 Task: Reply All to email with the signature Donald Hall with the subject Performance review from softage.1@softage.net with the message I need your input on the best approach to resolving a project issue., select last sentence, change the font color from current to maroon and background color to red Send the email
Action: Mouse moved to (948, 98)
Screenshot: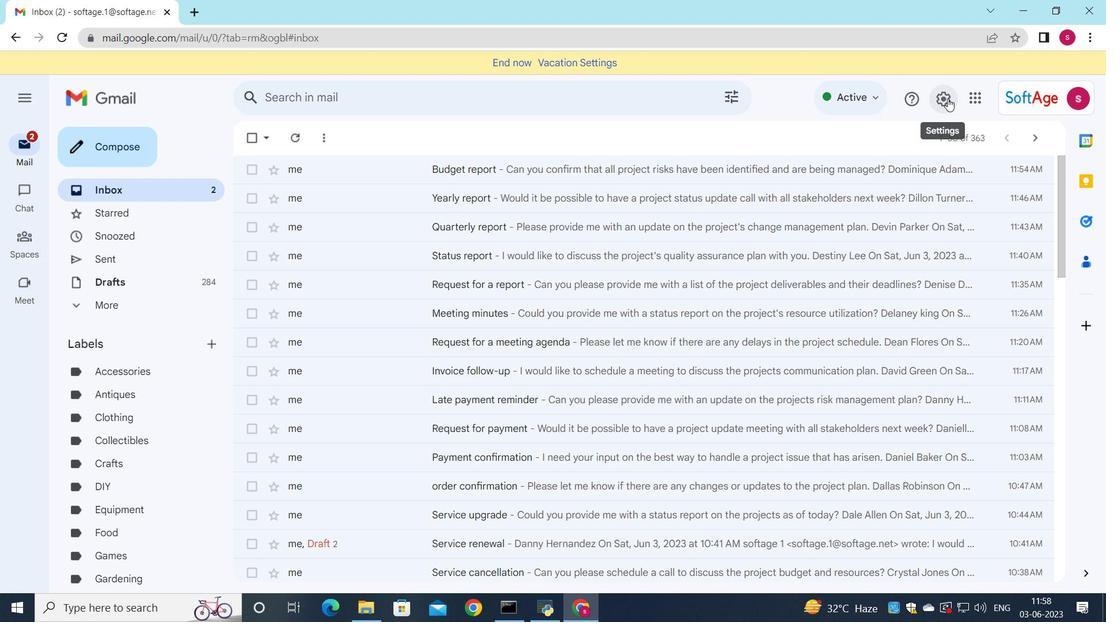 
Action: Mouse pressed left at (948, 98)
Screenshot: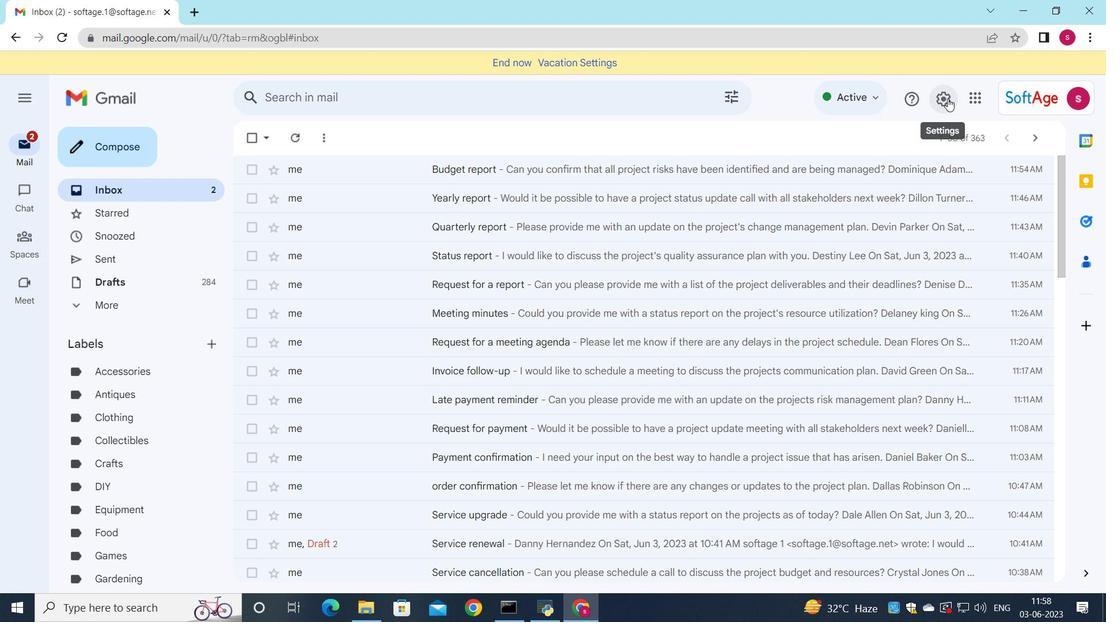 
Action: Mouse moved to (946, 172)
Screenshot: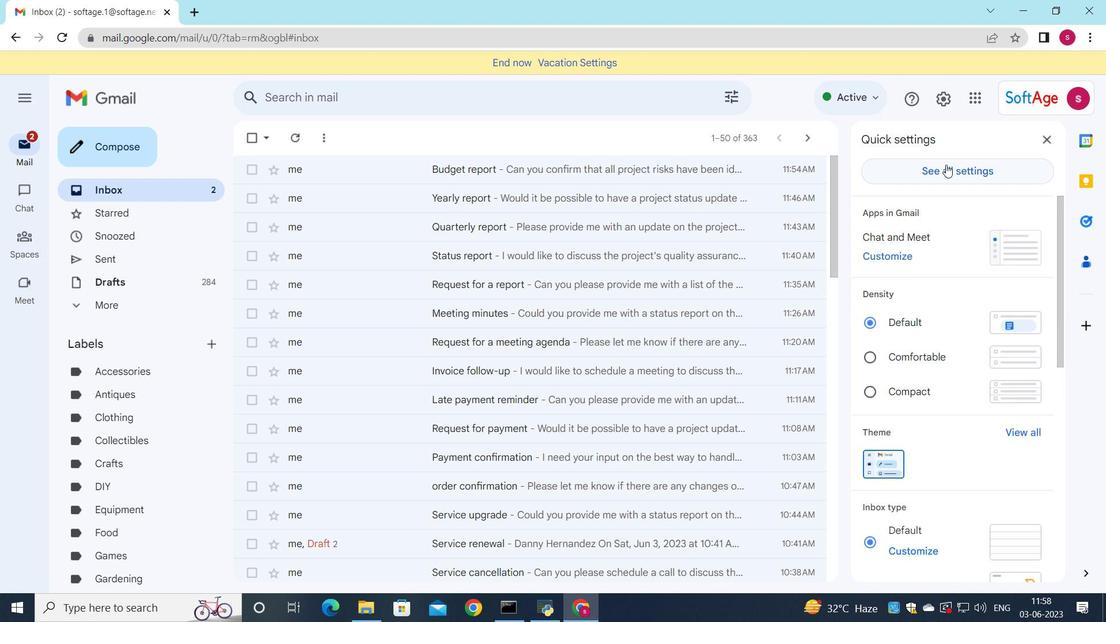 
Action: Mouse pressed left at (946, 172)
Screenshot: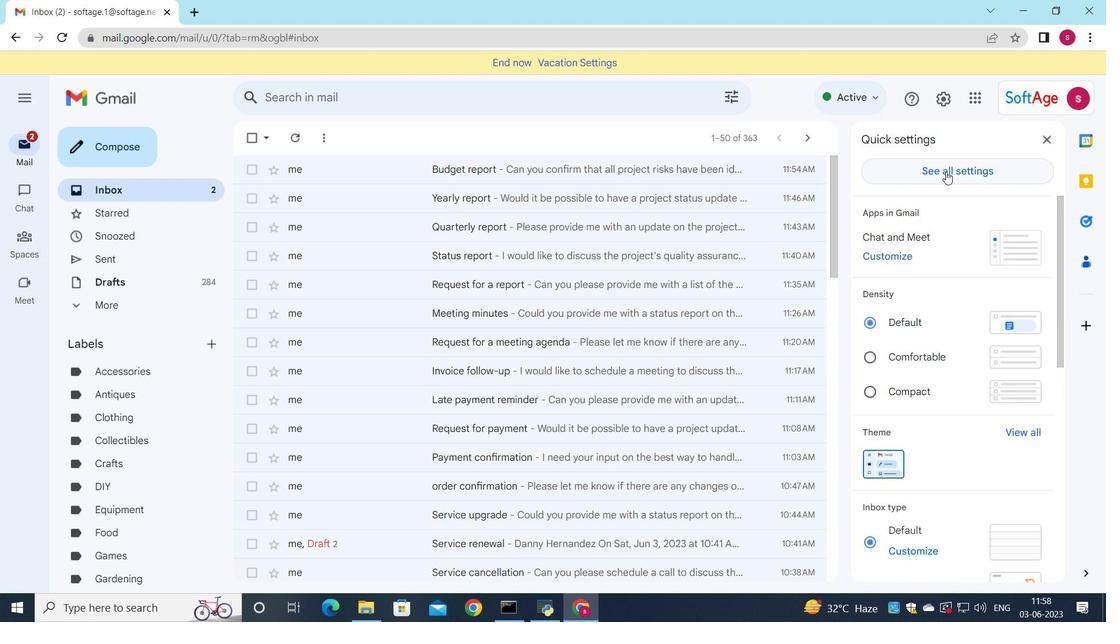 
Action: Mouse moved to (652, 319)
Screenshot: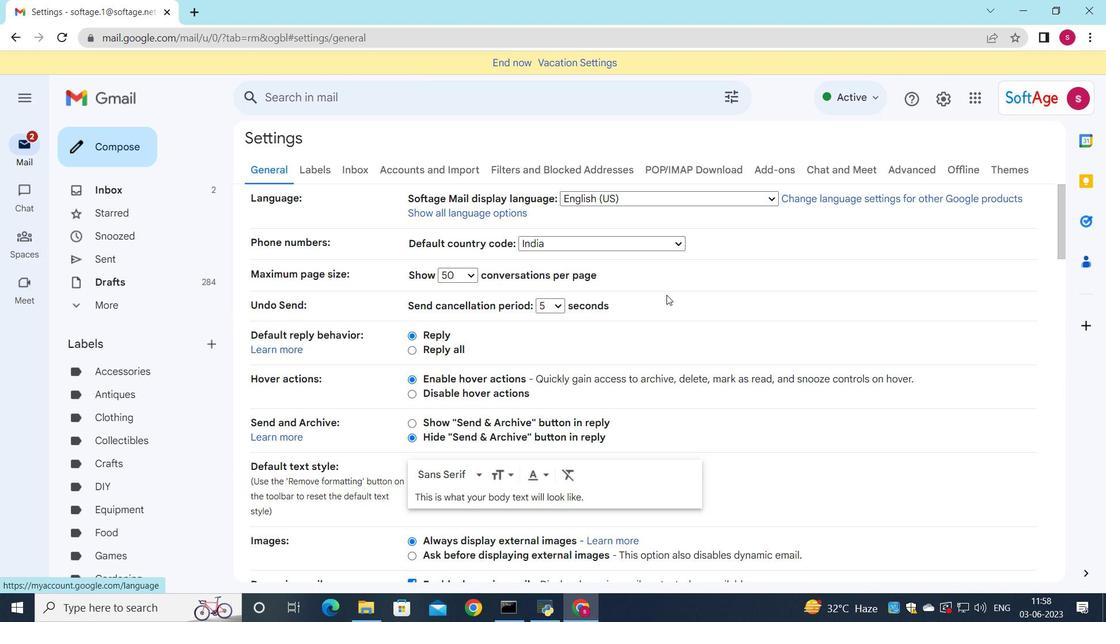 
Action: Mouse scrolled (652, 319) with delta (0, 0)
Screenshot: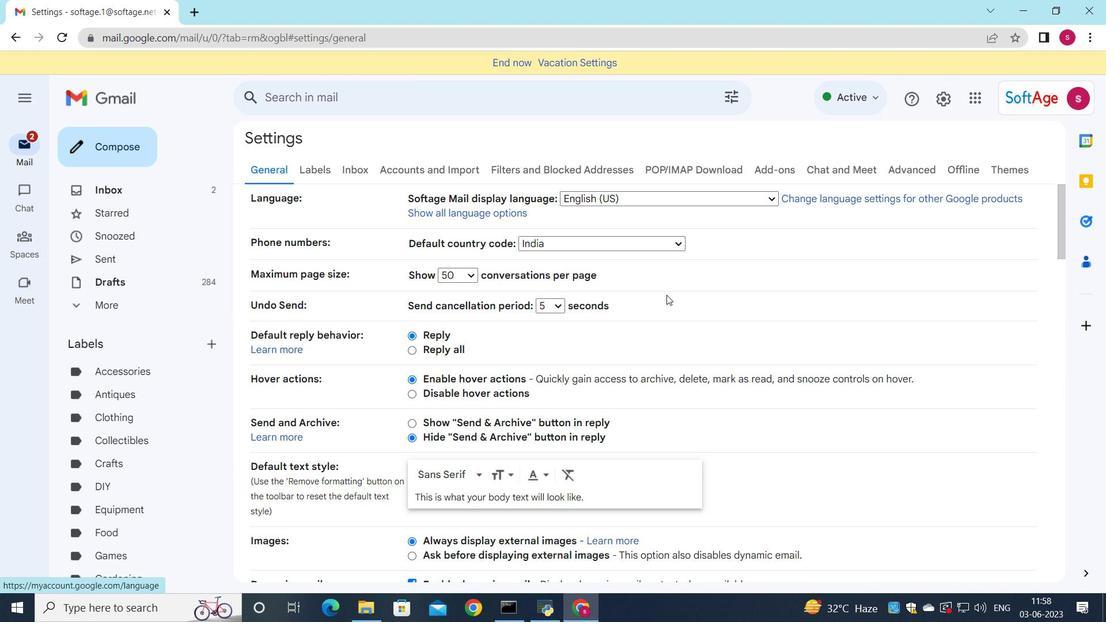 
Action: Mouse moved to (652, 322)
Screenshot: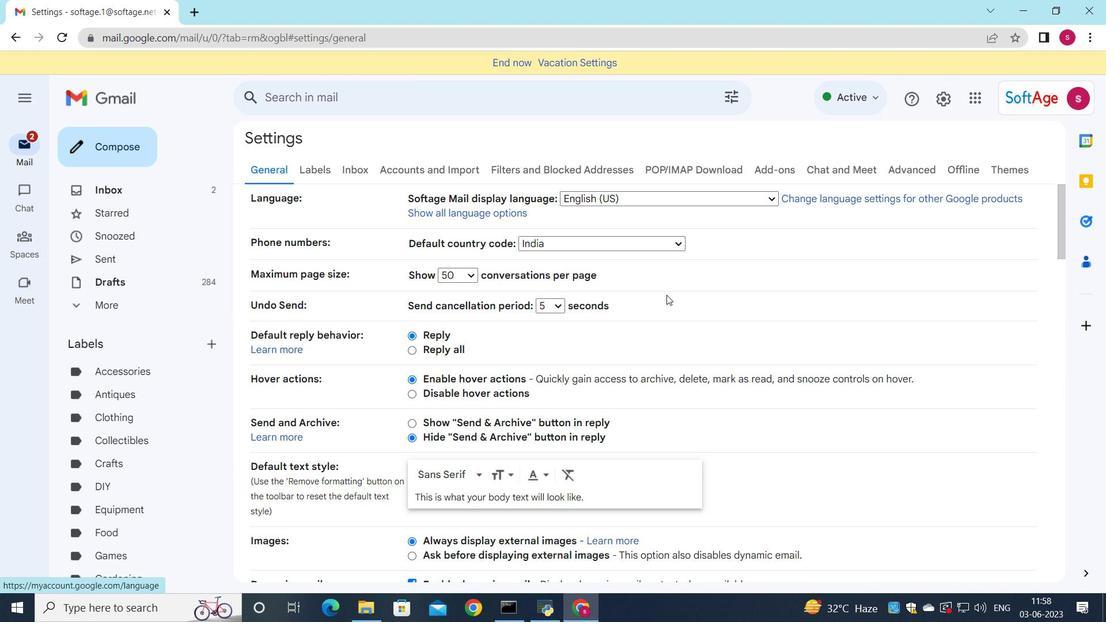 
Action: Mouse scrolled (652, 321) with delta (0, 0)
Screenshot: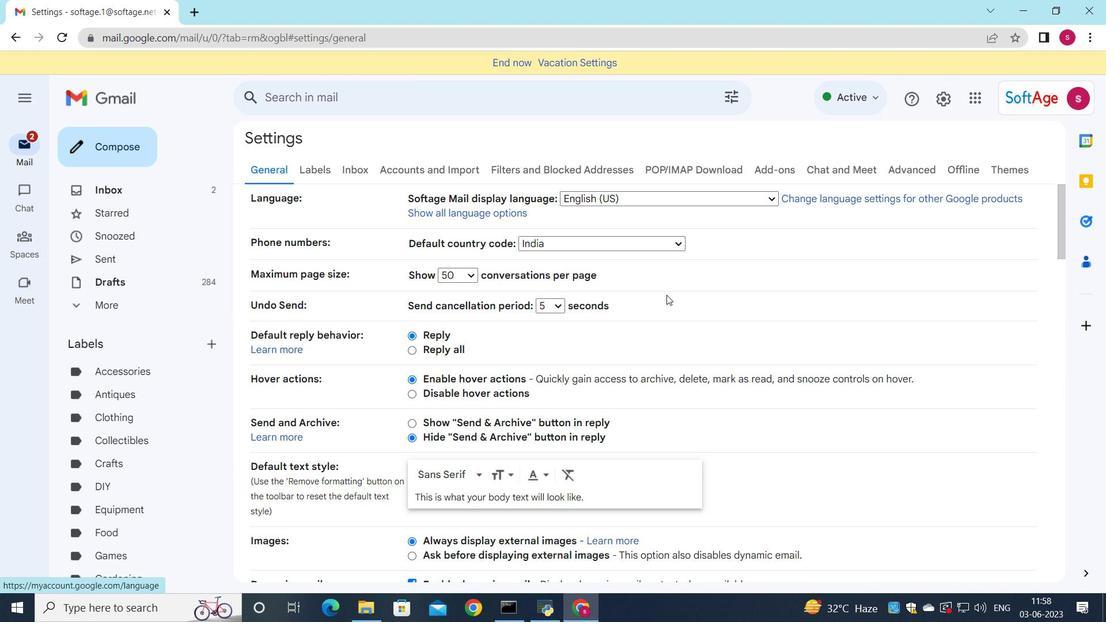
Action: Mouse scrolled (652, 321) with delta (0, 0)
Screenshot: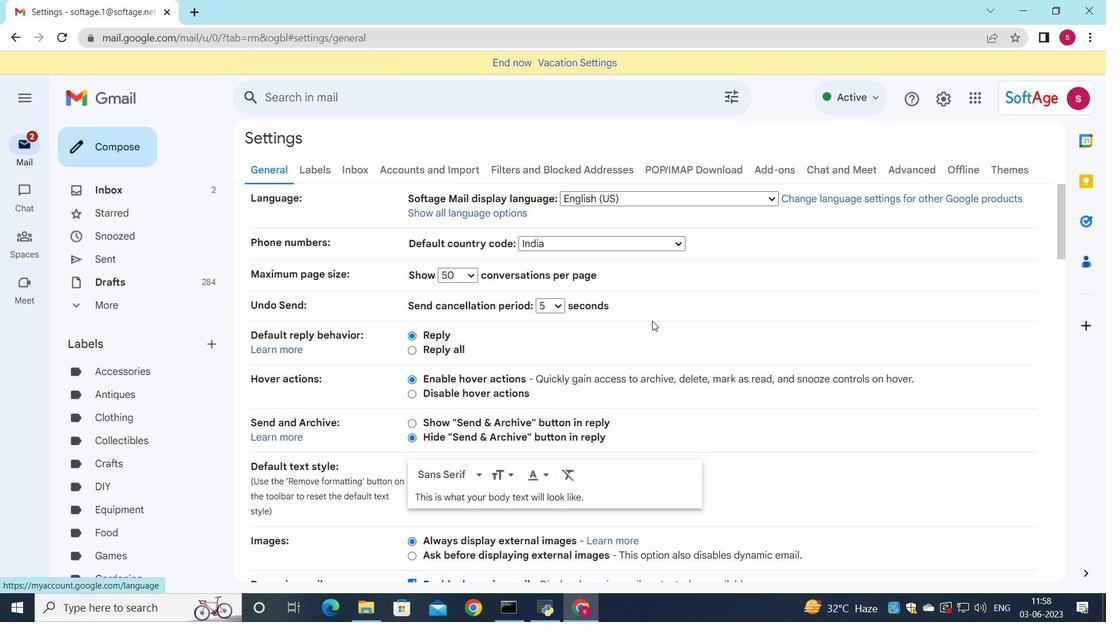 
Action: Mouse scrolled (652, 321) with delta (0, 0)
Screenshot: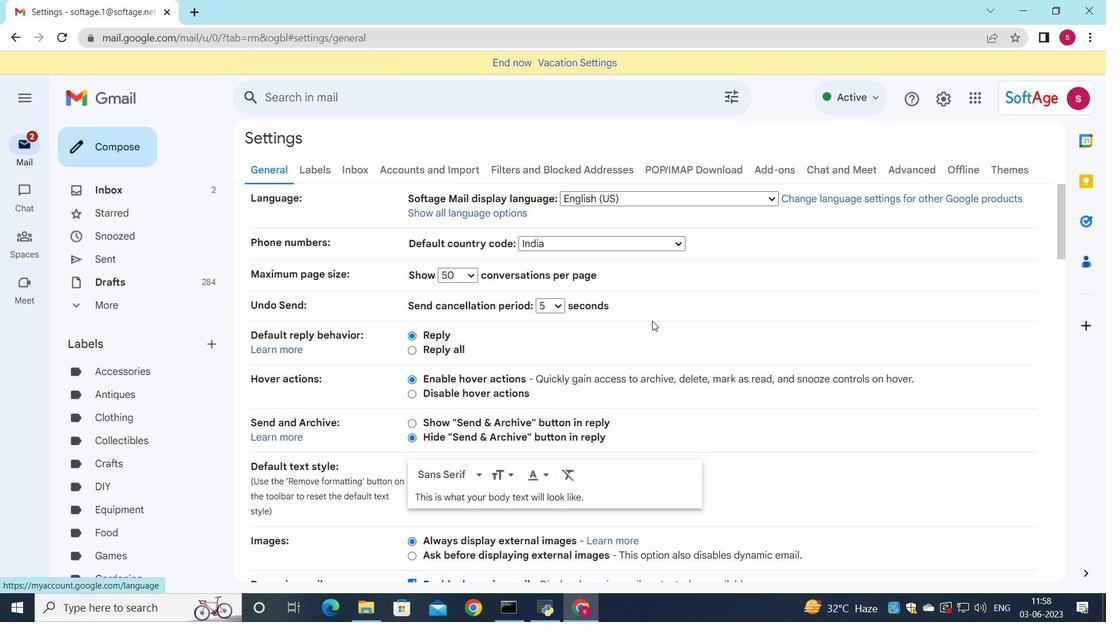 
Action: Mouse moved to (632, 296)
Screenshot: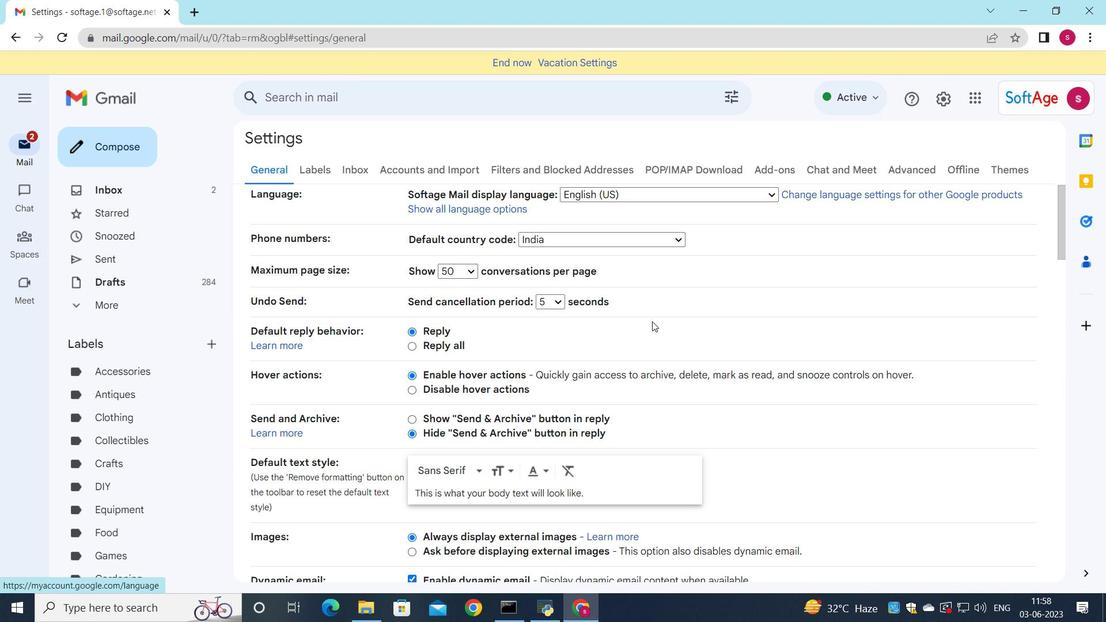 
Action: Mouse scrolled (632, 296) with delta (0, 0)
Screenshot: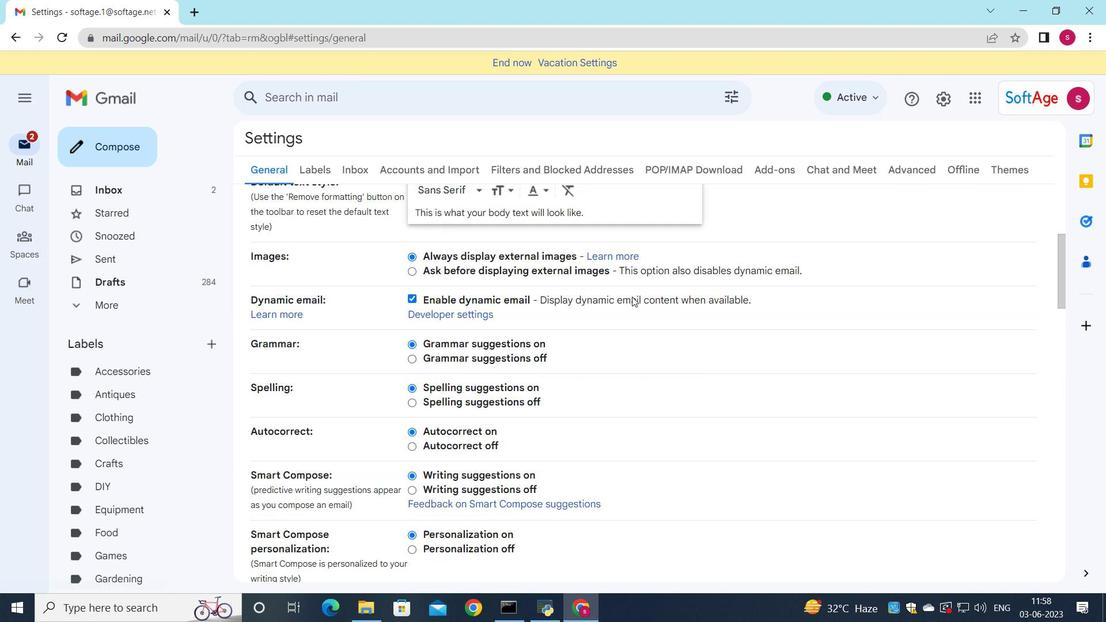 
Action: Mouse scrolled (632, 296) with delta (0, 0)
Screenshot: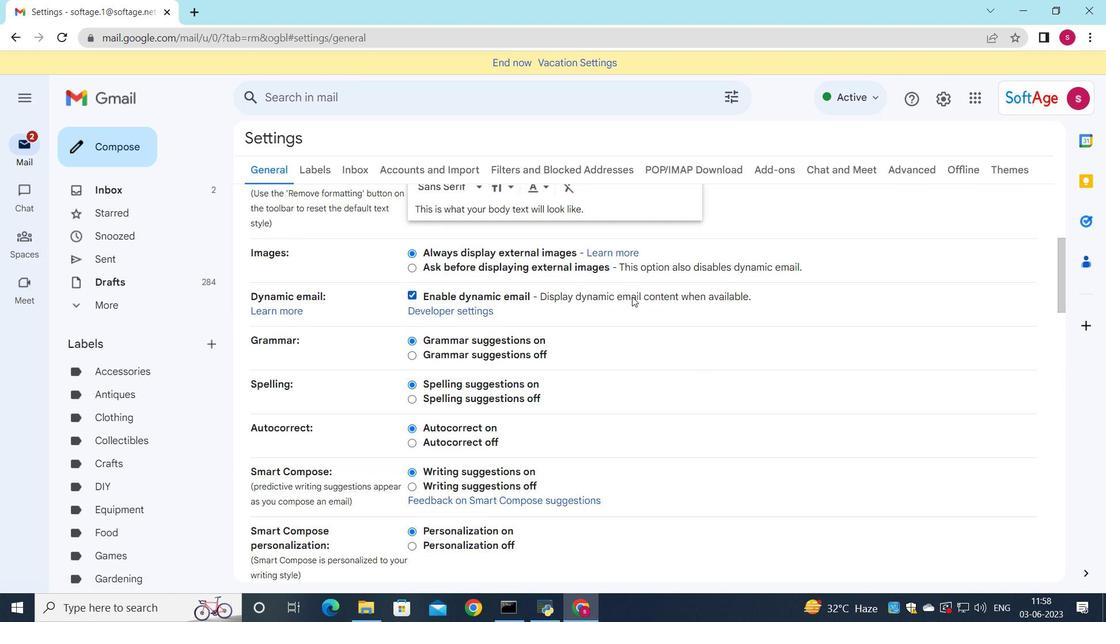 
Action: Mouse scrolled (632, 296) with delta (0, 0)
Screenshot: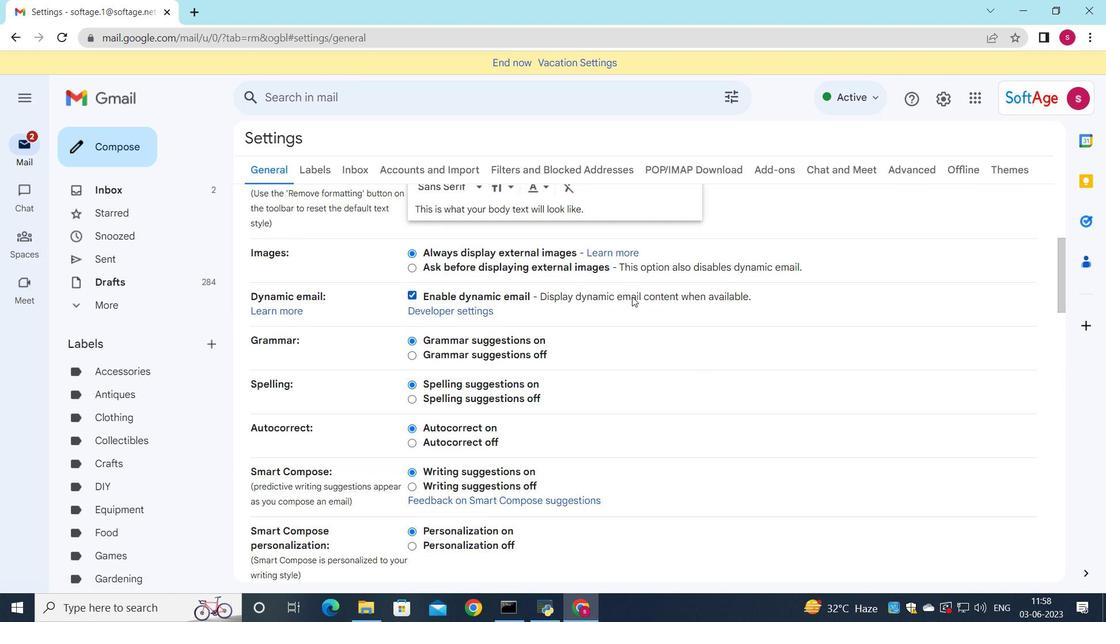 
Action: Mouse scrolled (632, 296) with delta (0, 0)
Screenshot: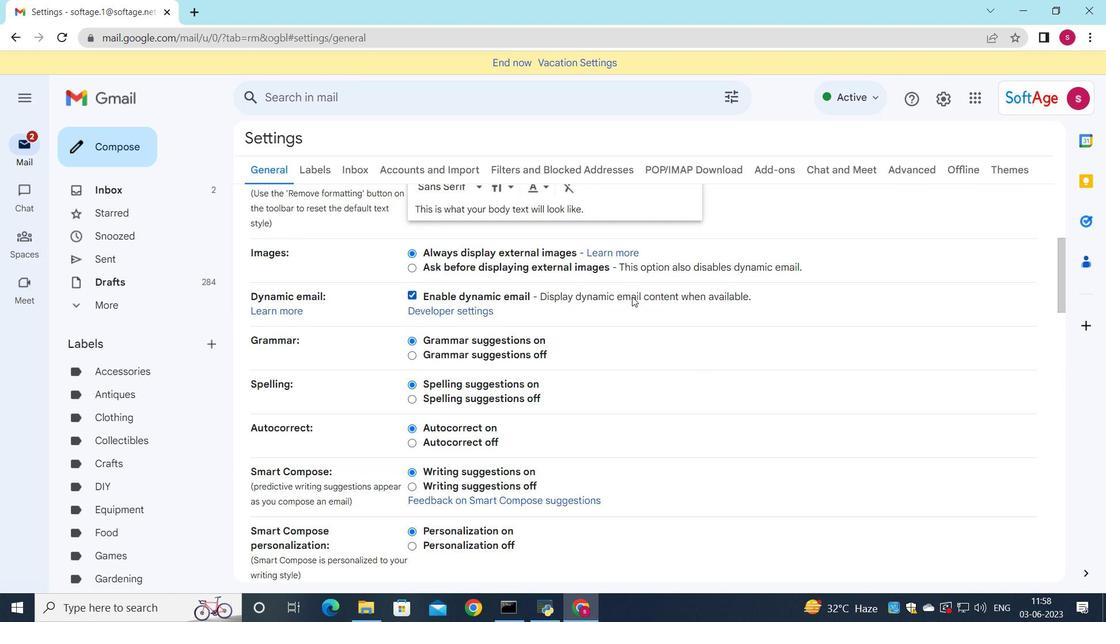 
Action: Mouse scrolled (632, 296) with delta (0, 0)
Screenshot: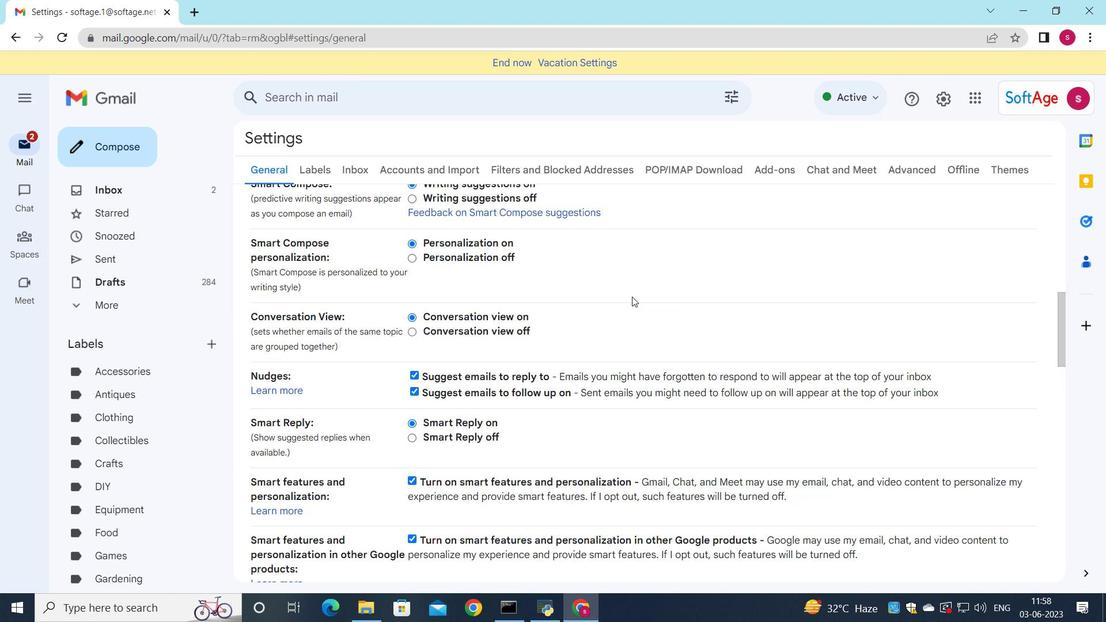 
Action: Mouse scrolled (632, 296) with delta (0, 0)
Screenshot: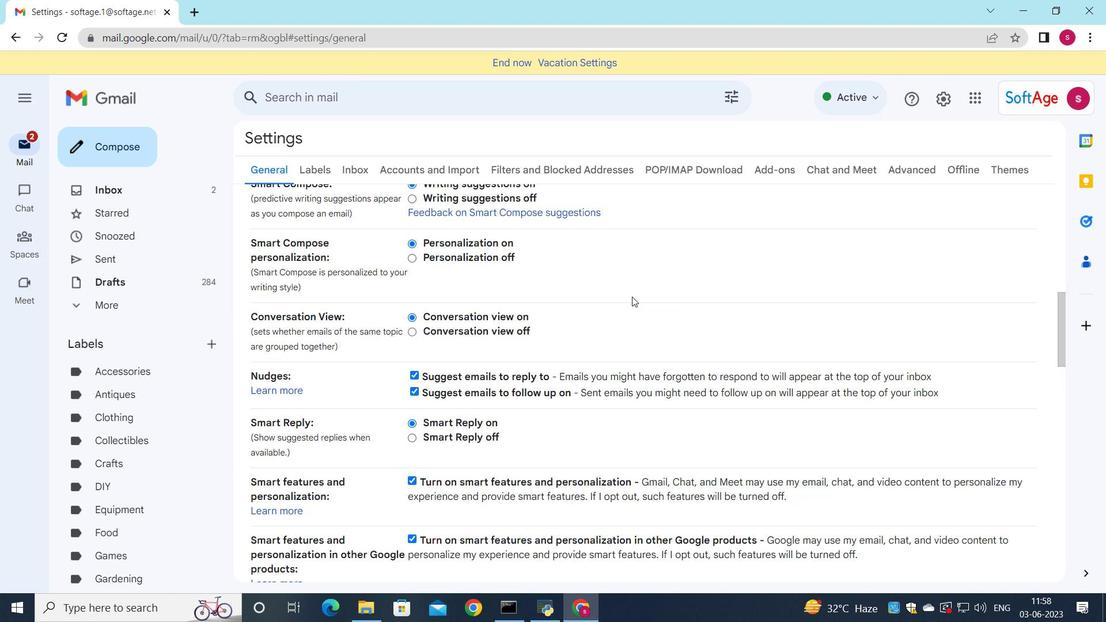 
Action: Mouse scrolled (632, 296) with delta (0, 0)
Screenshot: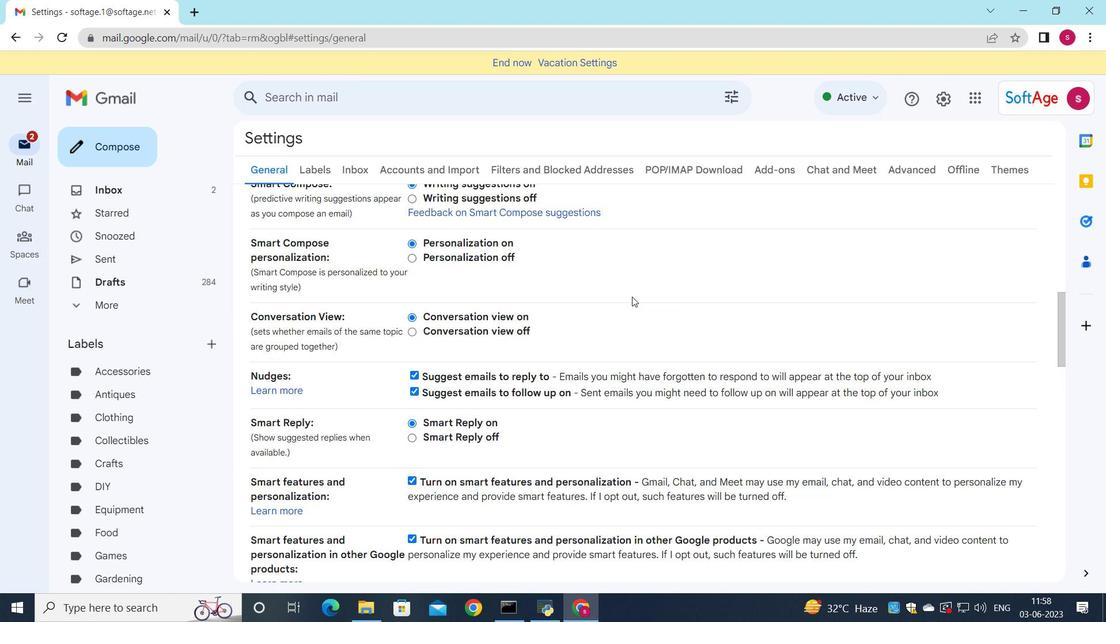 
Action: Mouse scrolled (632, 296) with delta (0, 0)
Screenshot: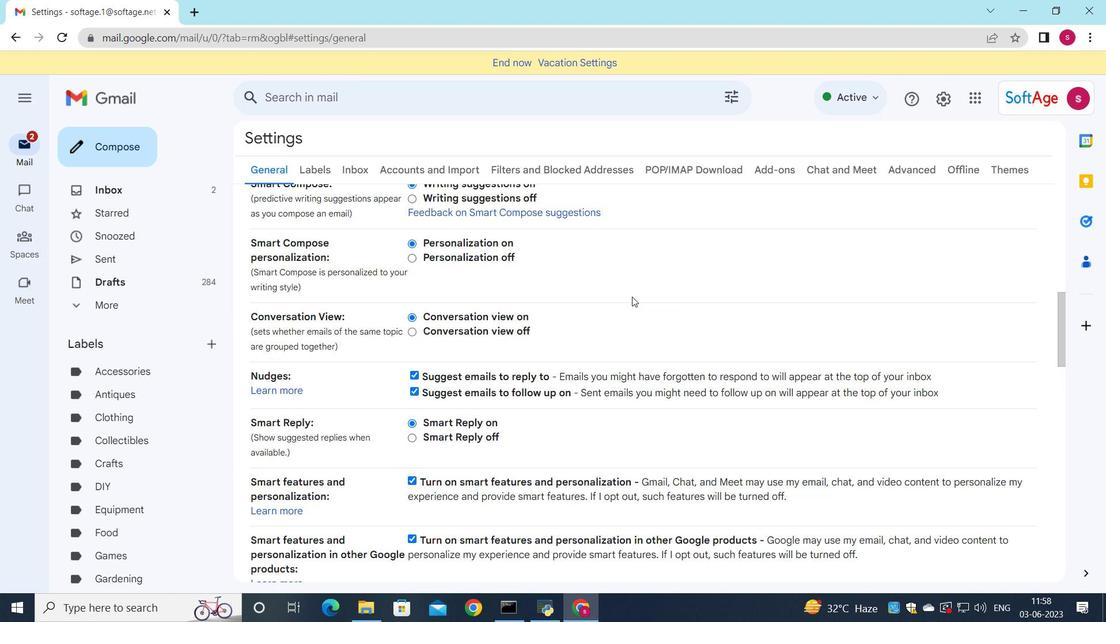 
Action: Mouse scrolled (632, 296) with delta (0, 0)
Screenshot: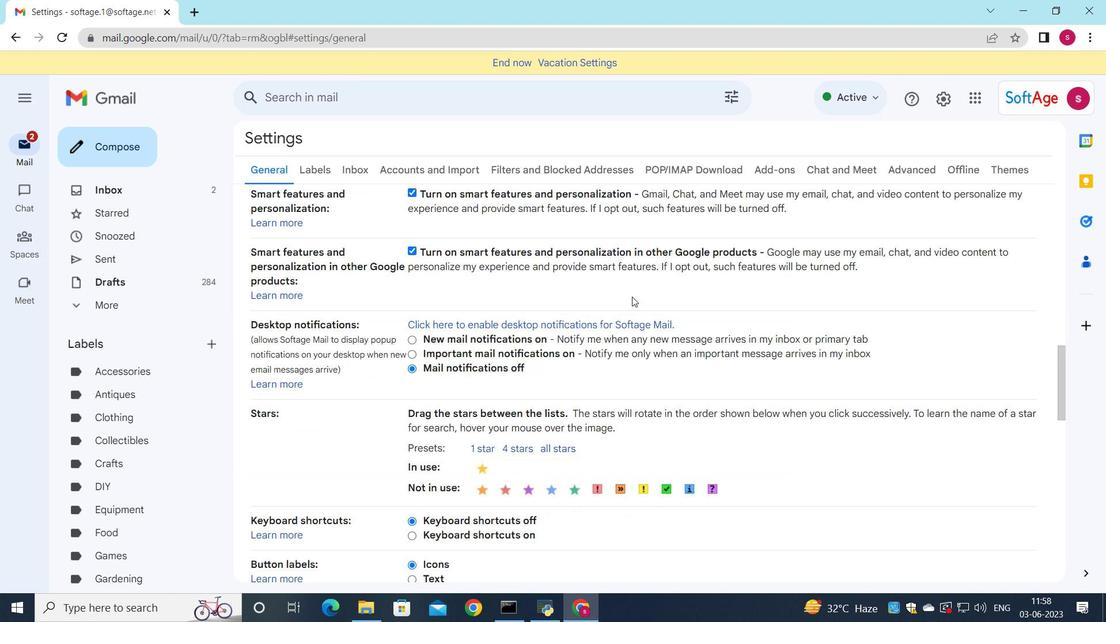 
Action: Mouse scrolled (632, 296) with delta (0, 0)
Screenshot: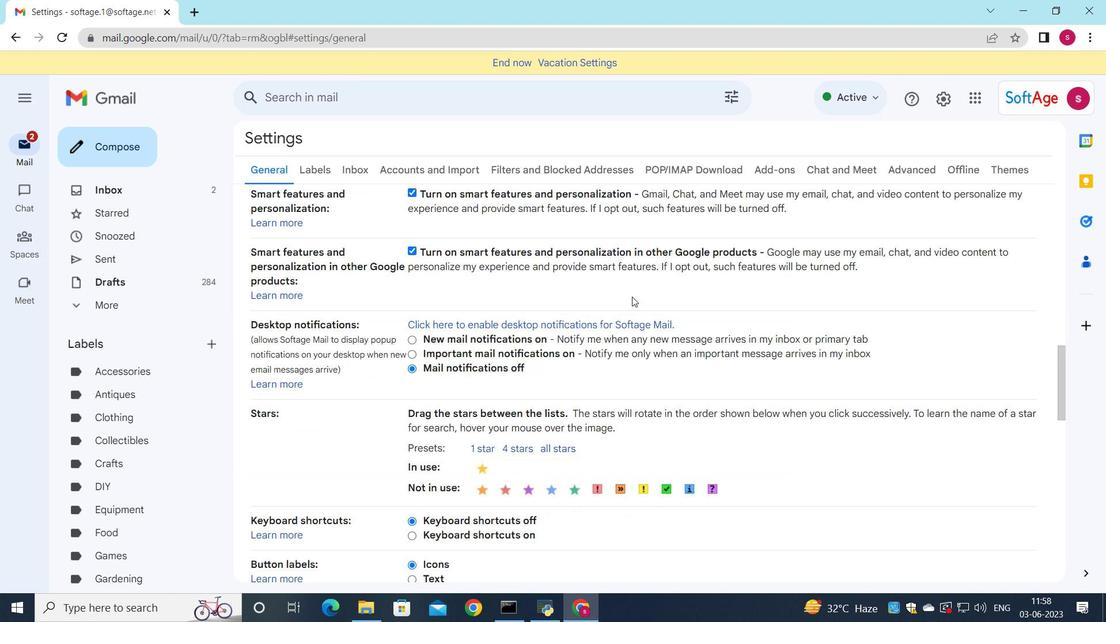 
Action: Mouse scrolled (632, 296) with delta (0, 0)
Screenshot: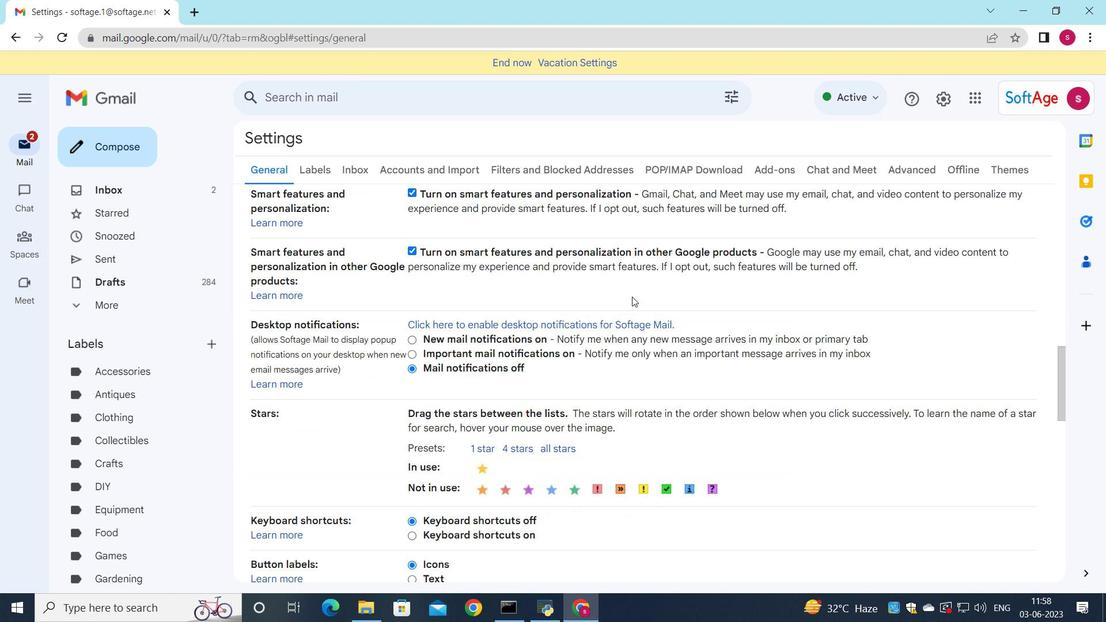 
Action: Mouse moved to (636, 330)
Screenshot: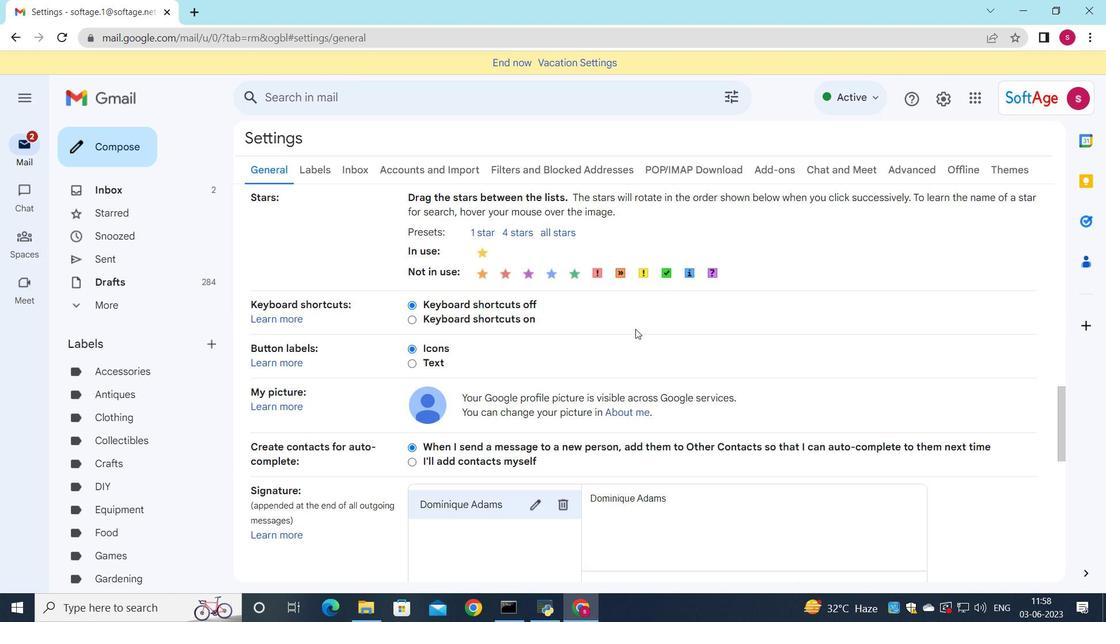 
Action: Mouse scrolled (636, 329) with delta (0, 0)
Screenshot: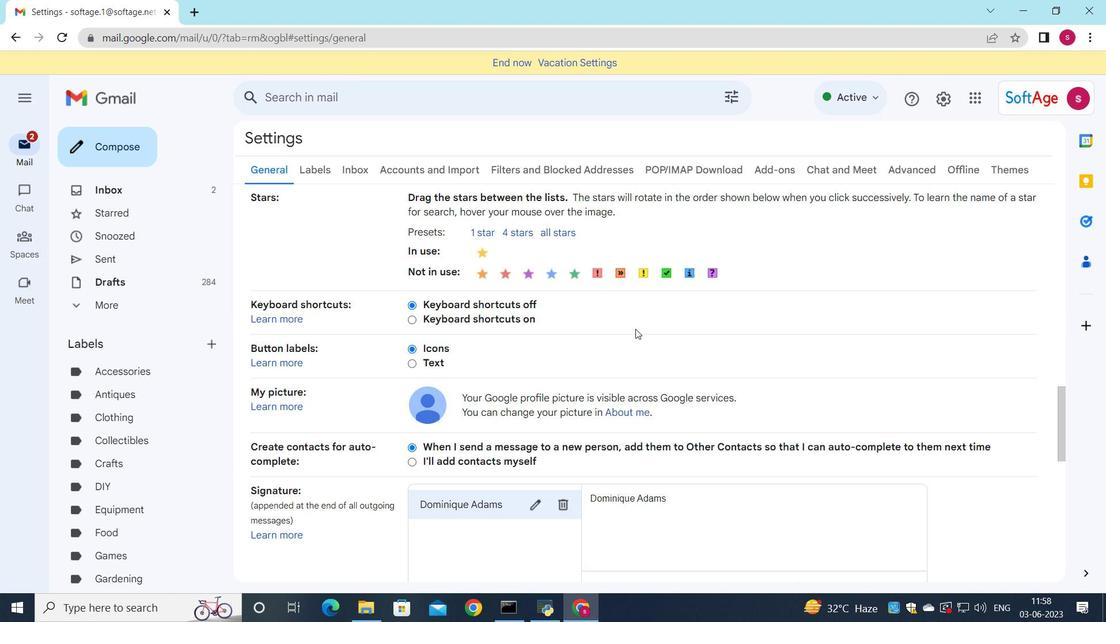 
Action: Mouse moved to (636, 330)
Screenshot: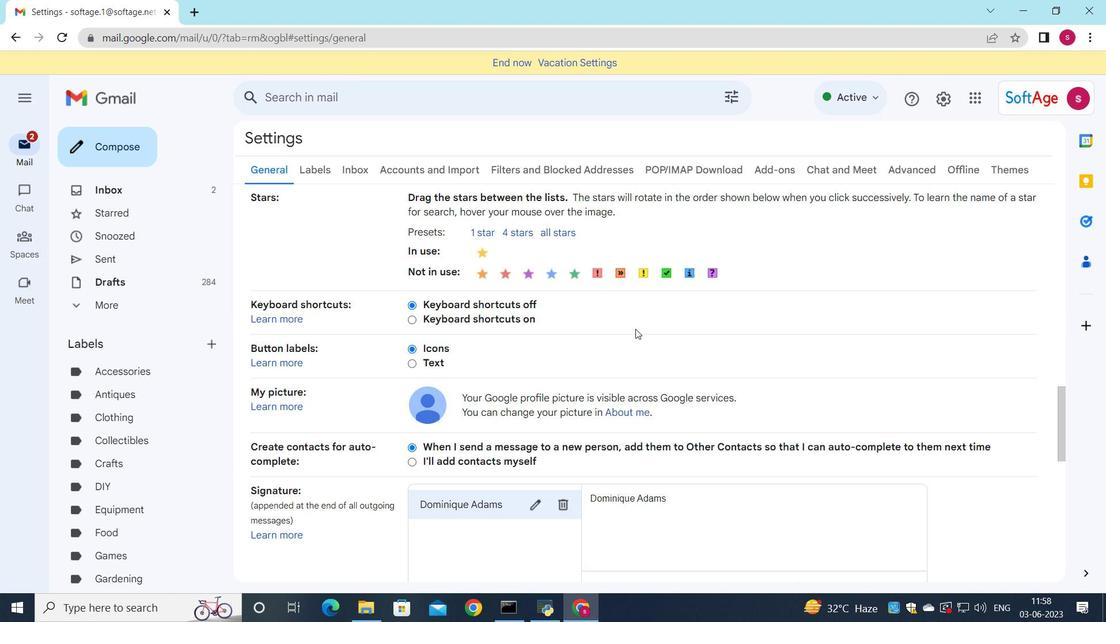 
Action: Mouse scrolled (636, 330) with delta (0, 0)
Screenshot: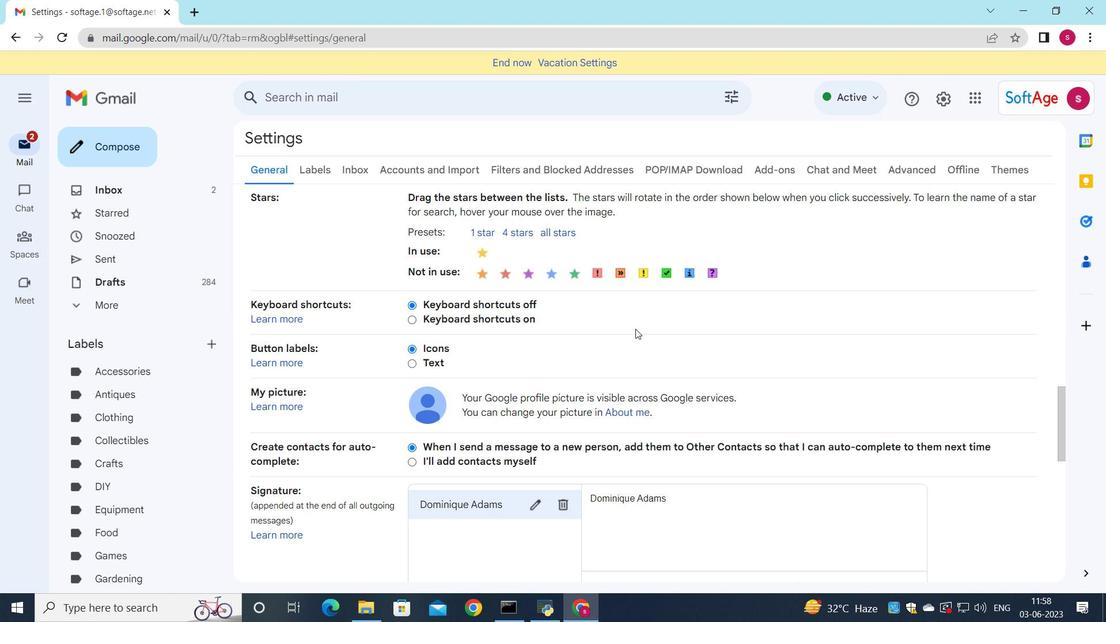 
Action: Mouse scrolled (636, 330) with delta (0, 0)
Screenshot: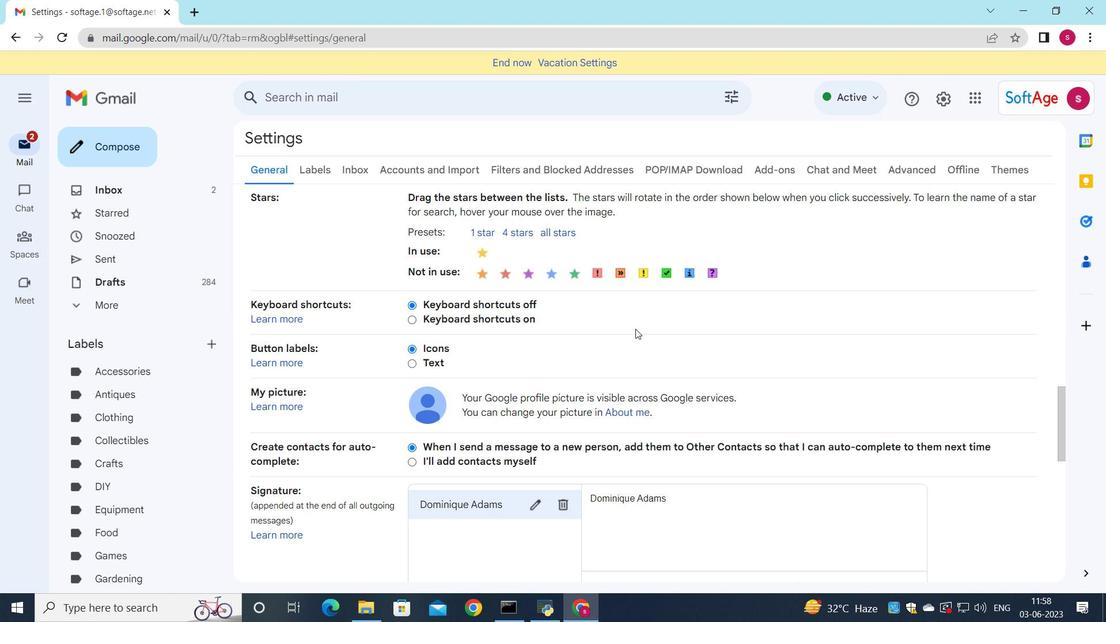 
Action: Mouse moved to (636, 330)
Screenshot: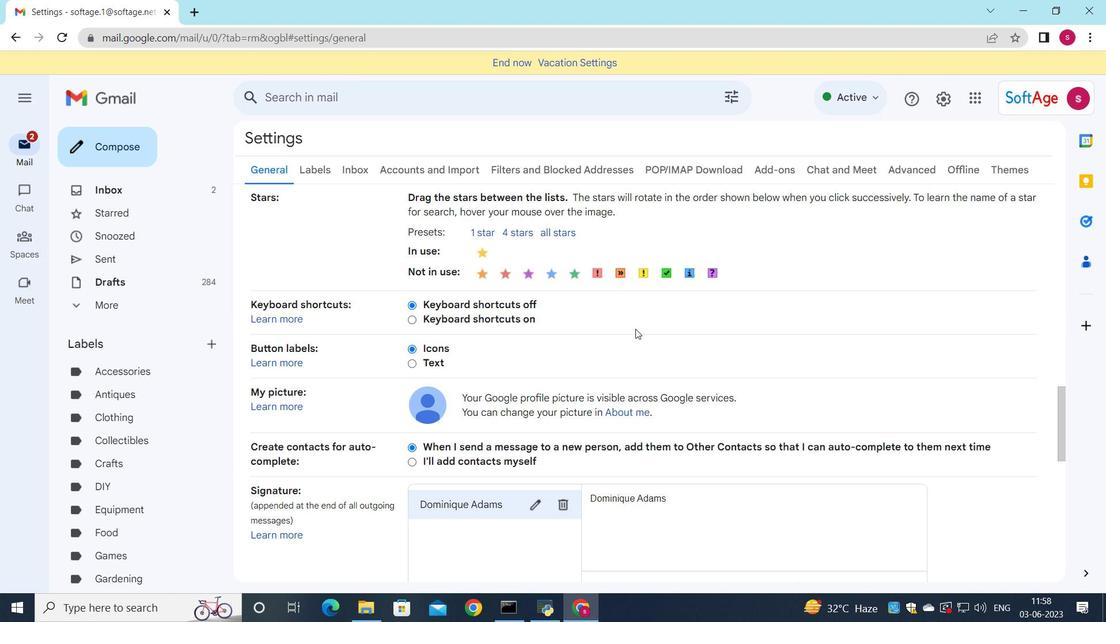 
Action: Mouse scrolled (636, 330) with delta (0, 0)
Screenshot: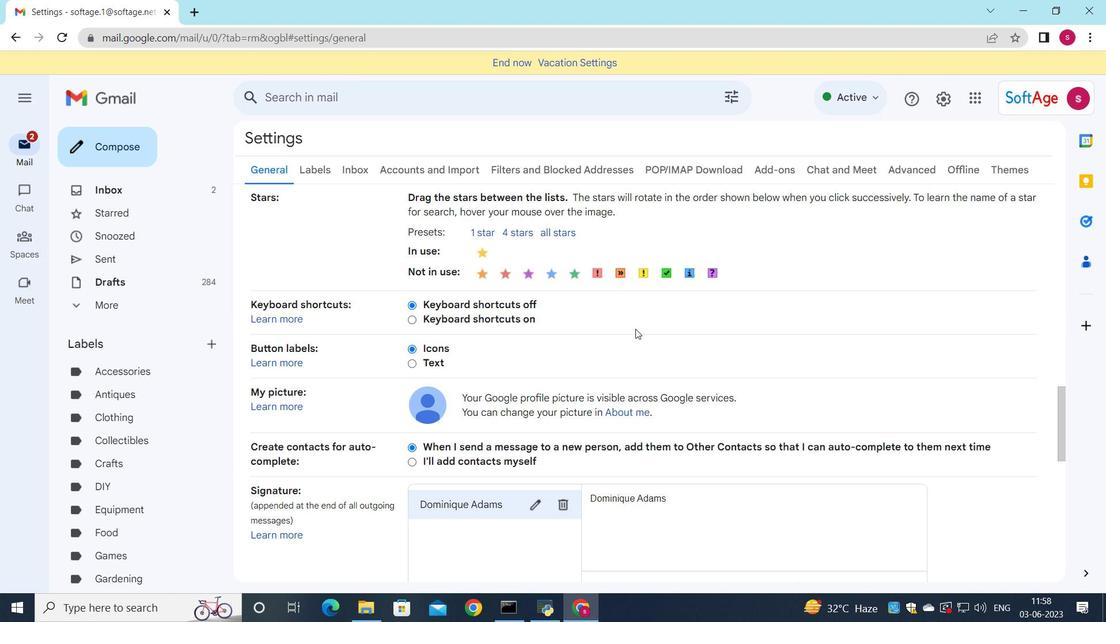 
Action: Mouse moved to (565, 216)
Screenshot: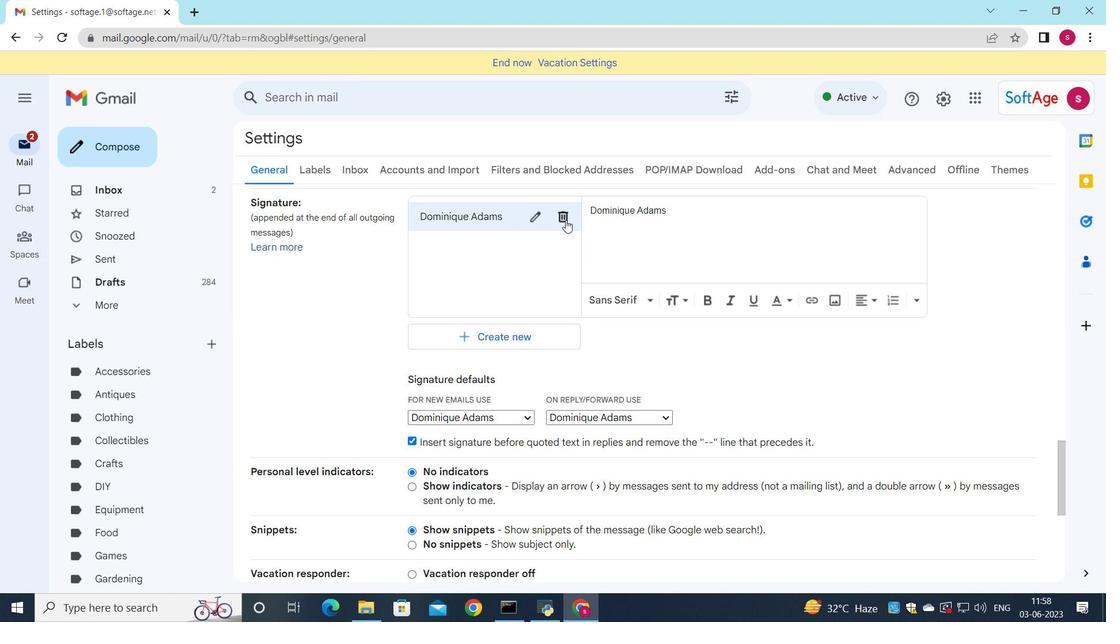 
Action: Mouse pressed left at (565, 216)
Screenshot: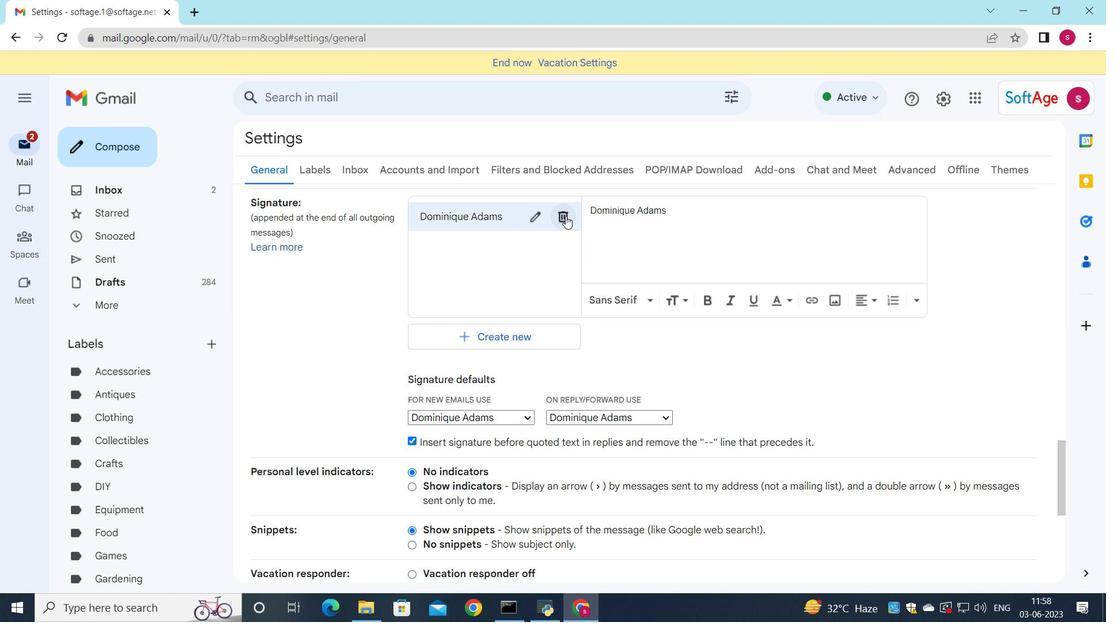 
Action: Mouse moved to (689, 355)
Screenshot: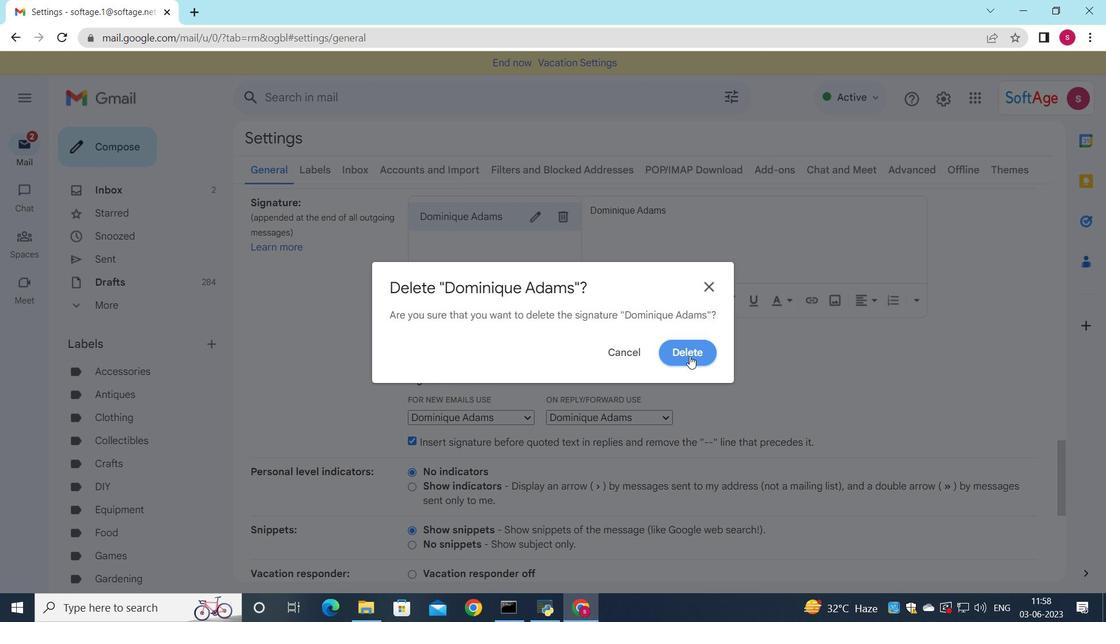 
Action: Mouse pressed left at (689, 355)
Screenshot: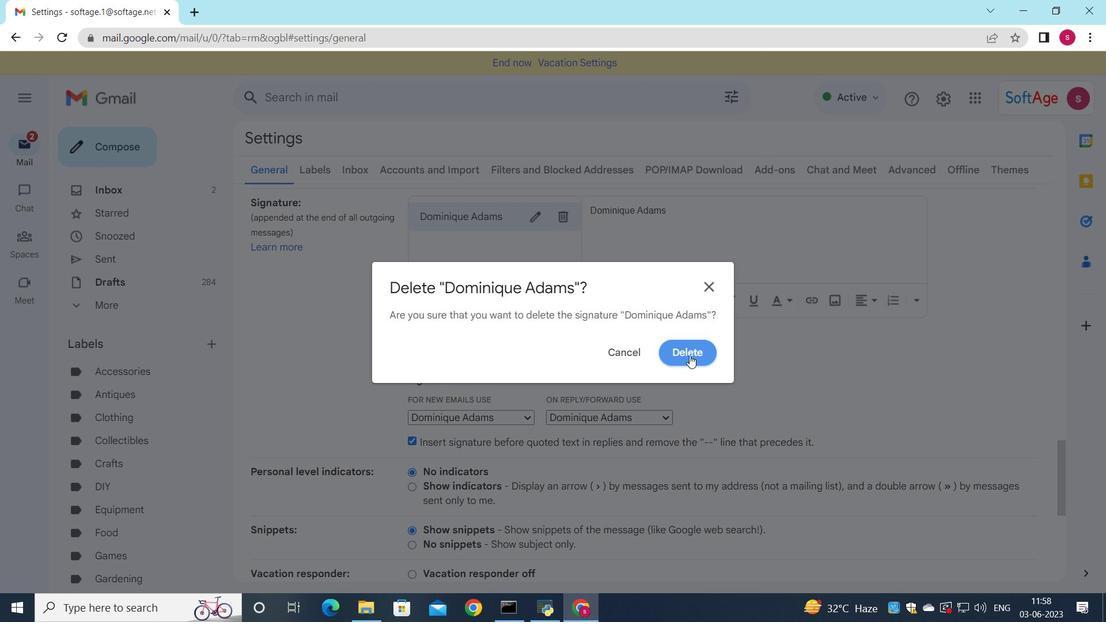 
Action: Mouse moved to (489, 241)
Screenshot: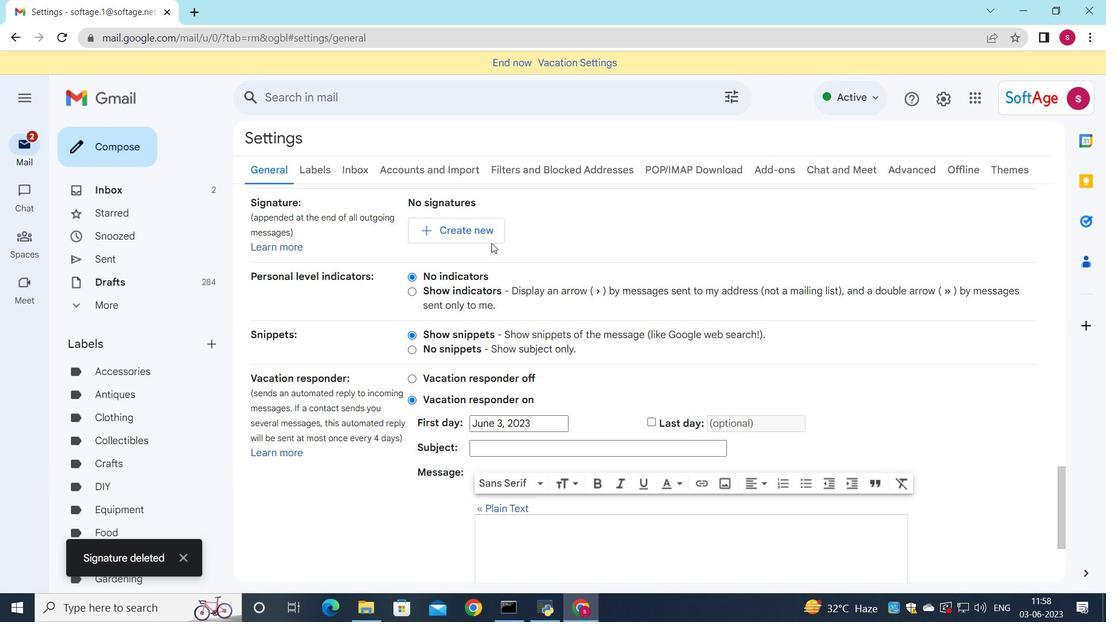 
Action: Mouse pressed left at (489, 241)
Screenshot: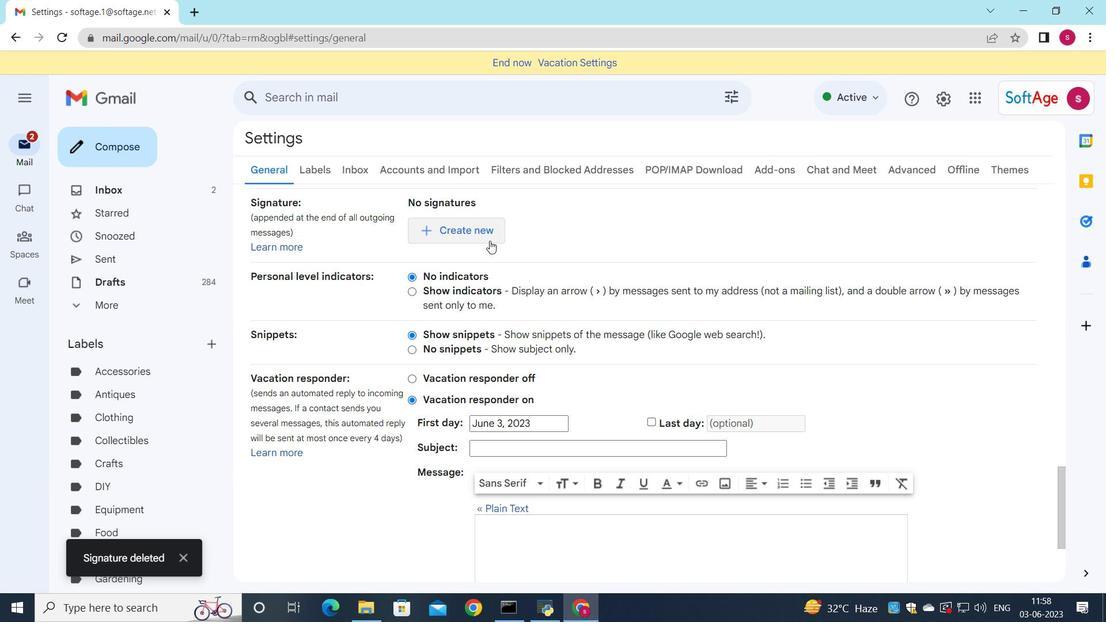 
Action: Mouse moved to (503, 262)
Screenshot: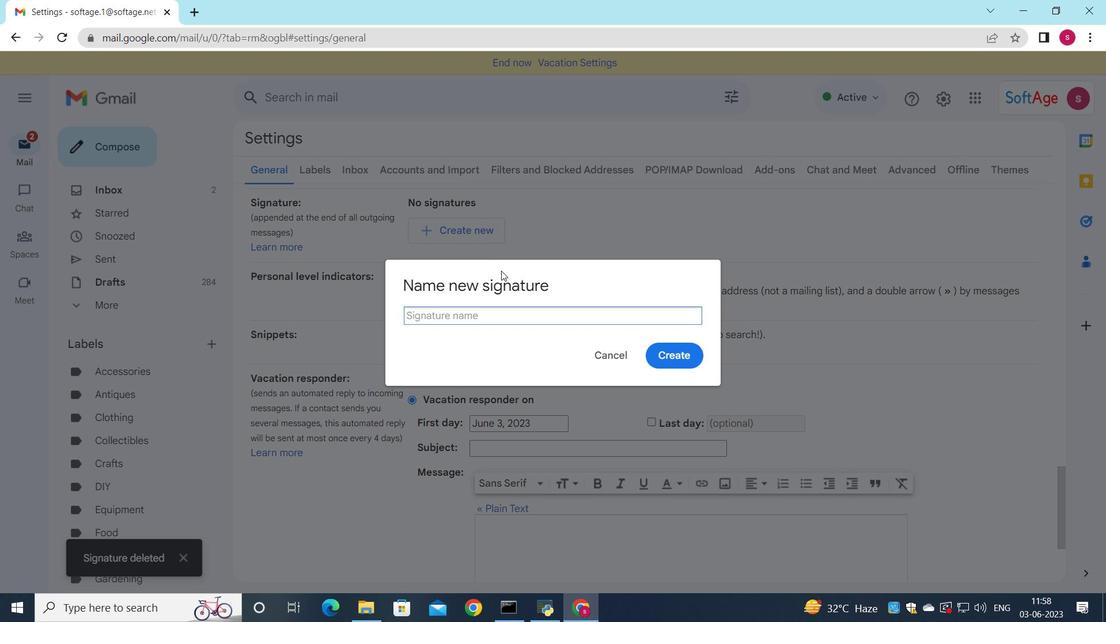 
Action: Key pressed <Key.shift>Dona;s<Key.backspace><Key.backspace>ld<Key.space><Key.shift>Hall
Screenshot: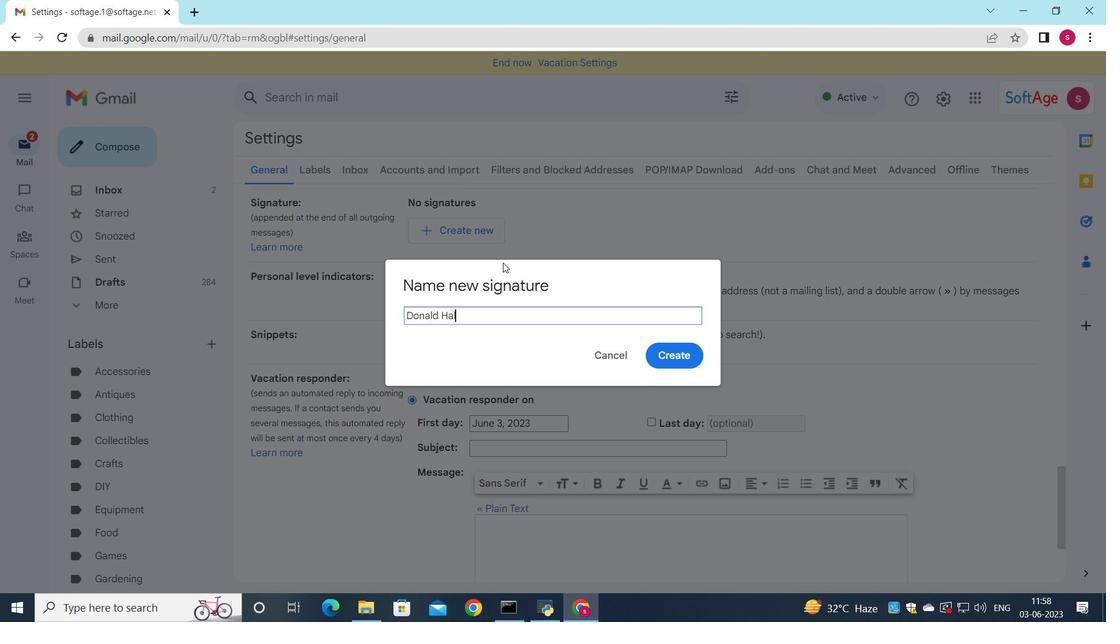 
Action: Mouse moved to (671, 357)
Screenshot: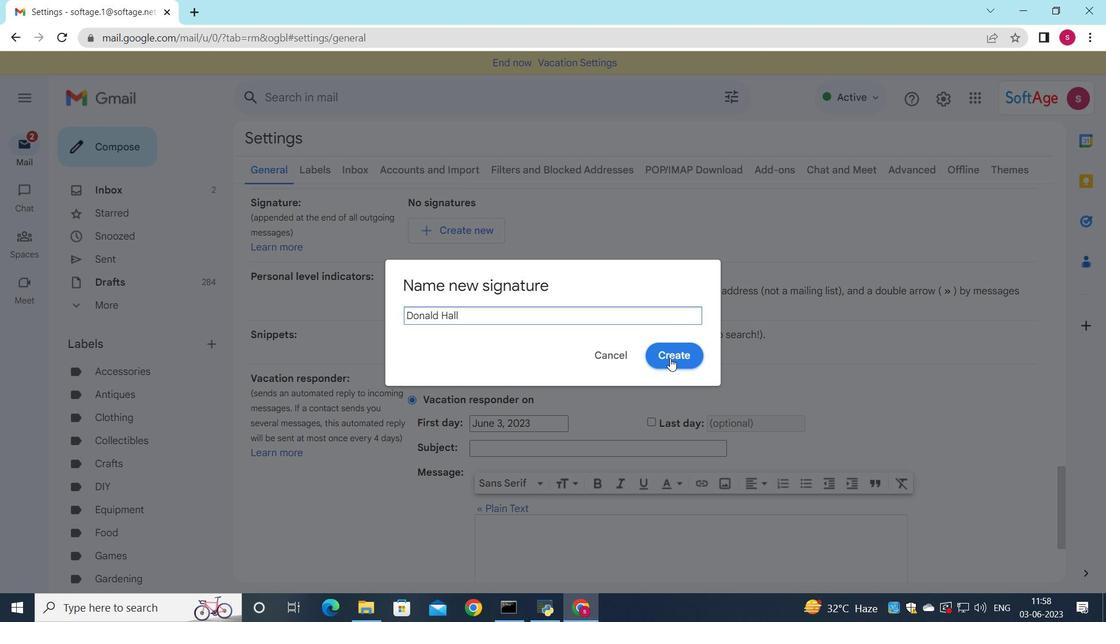 
Action: Mouse pressed left at (671, 357)
Screenshot: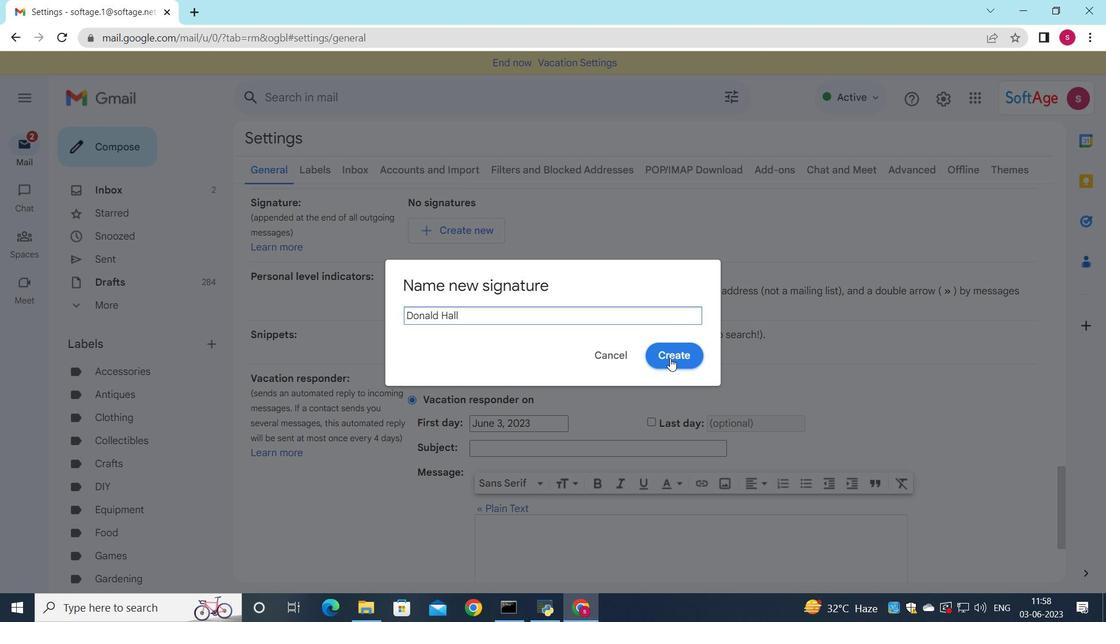 
Action: Mouse moved to (656, 246)
Screenshot: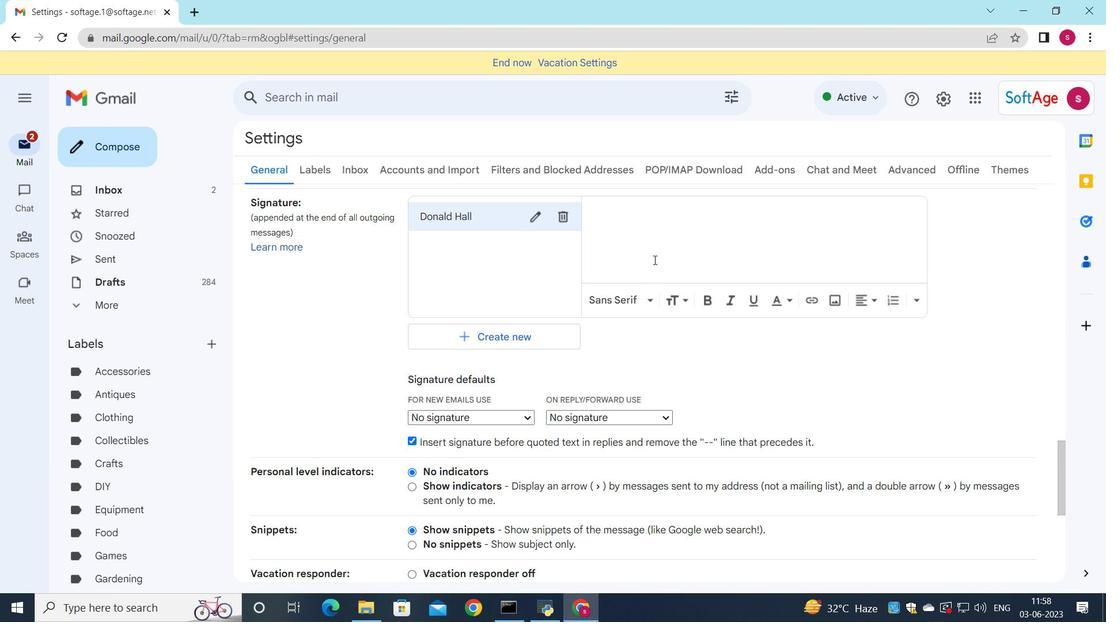 
Action: Mouse pressed left at (656, 246)
Screenshot: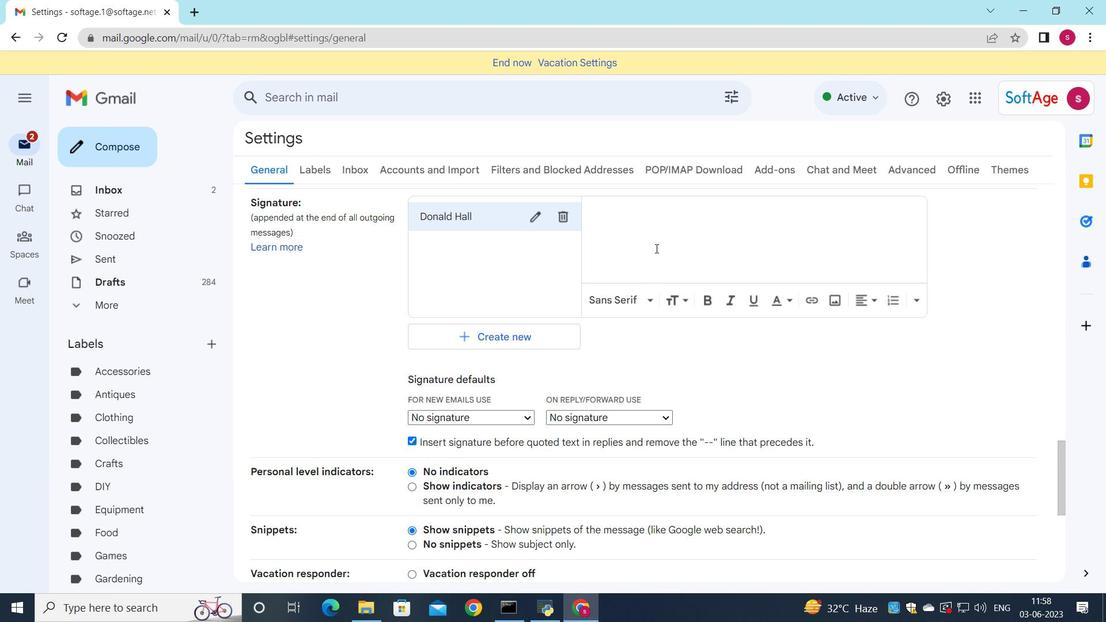 
Action: Key pressed <Key.shift>Donas<Key.backspace>ld<Key.space><Key.shift>Hall
Screenshot: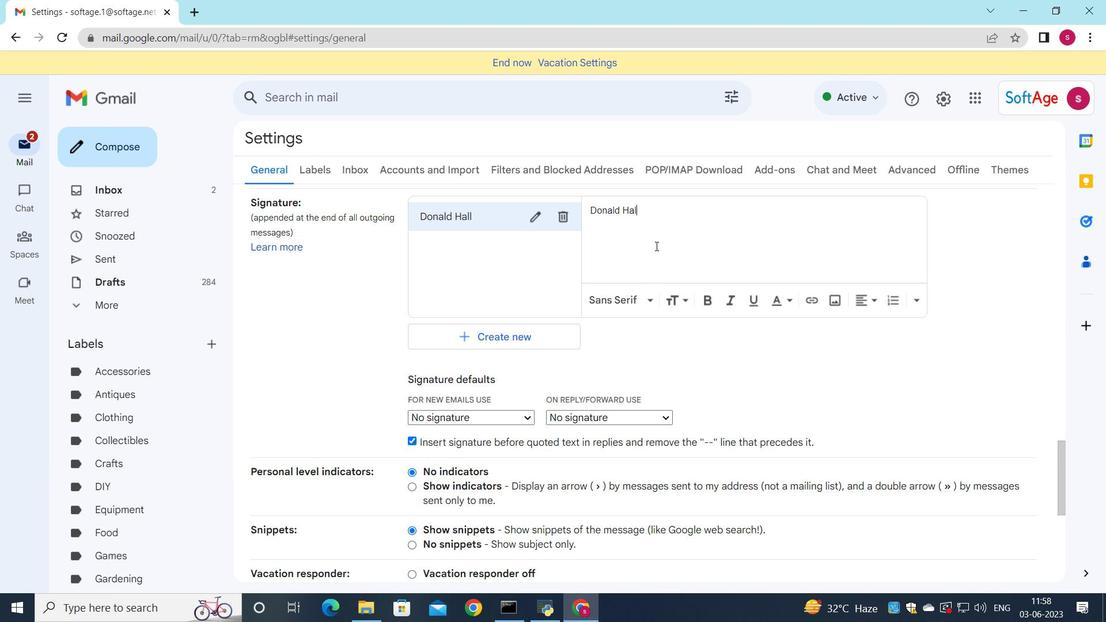 
Action: Mouse moved to (525, 421)
Screenshot: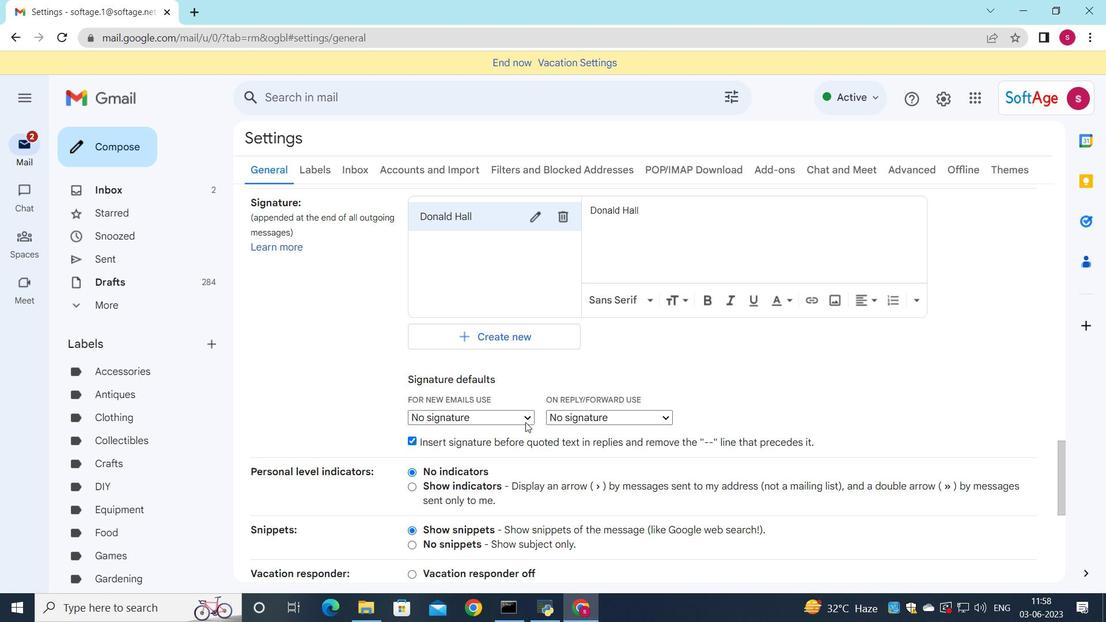 
Action: Mouse pressed left at (525, 421)
Screenshot: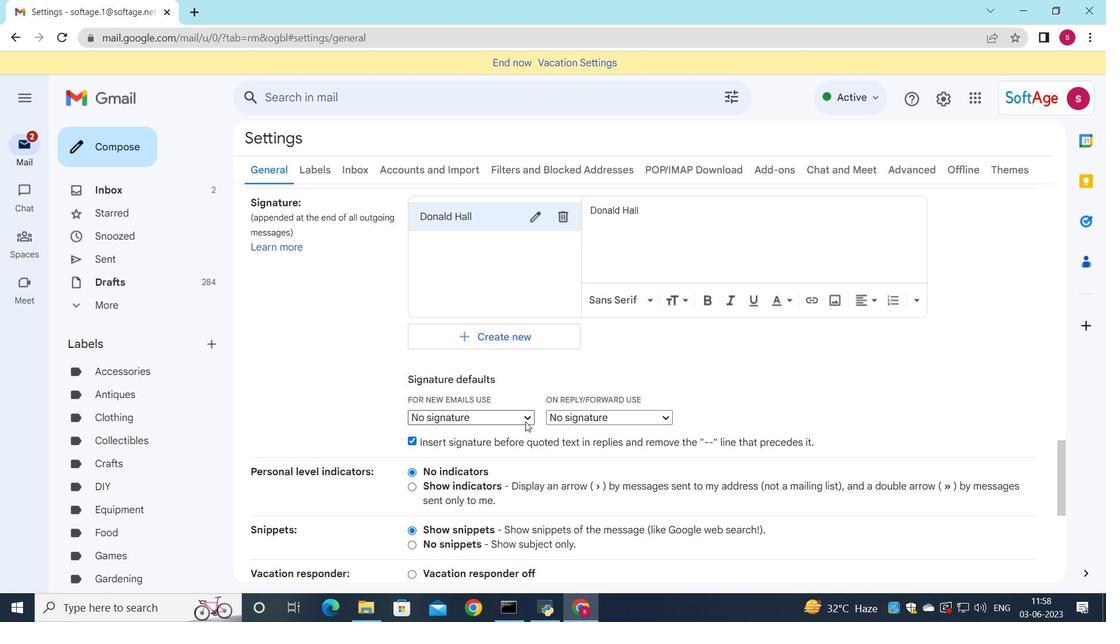 
Action: Mouse moved to (521, 443)
Screenshot: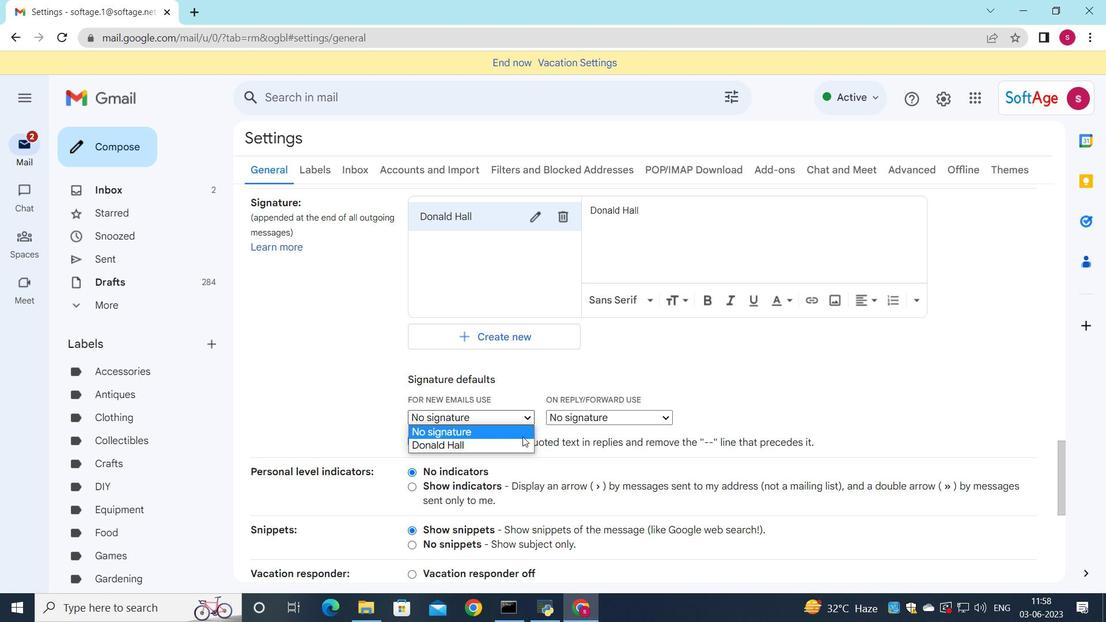 
Action: Mouse pressed left at (521, 443)
Screenshot: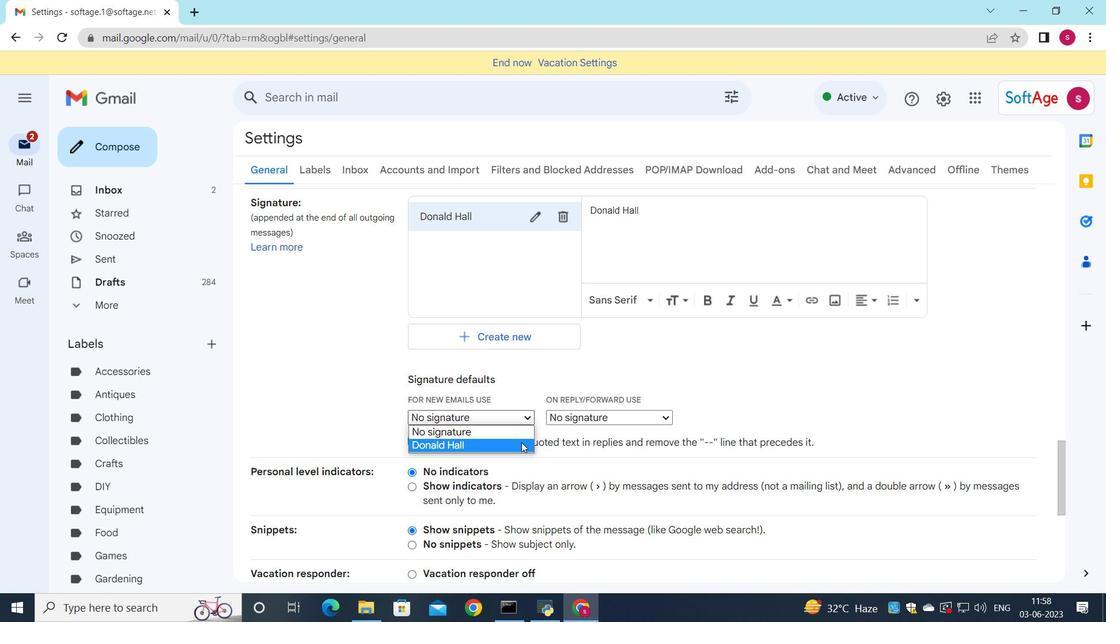 
Action: Mouse moved to (575, 416)
Screenshot: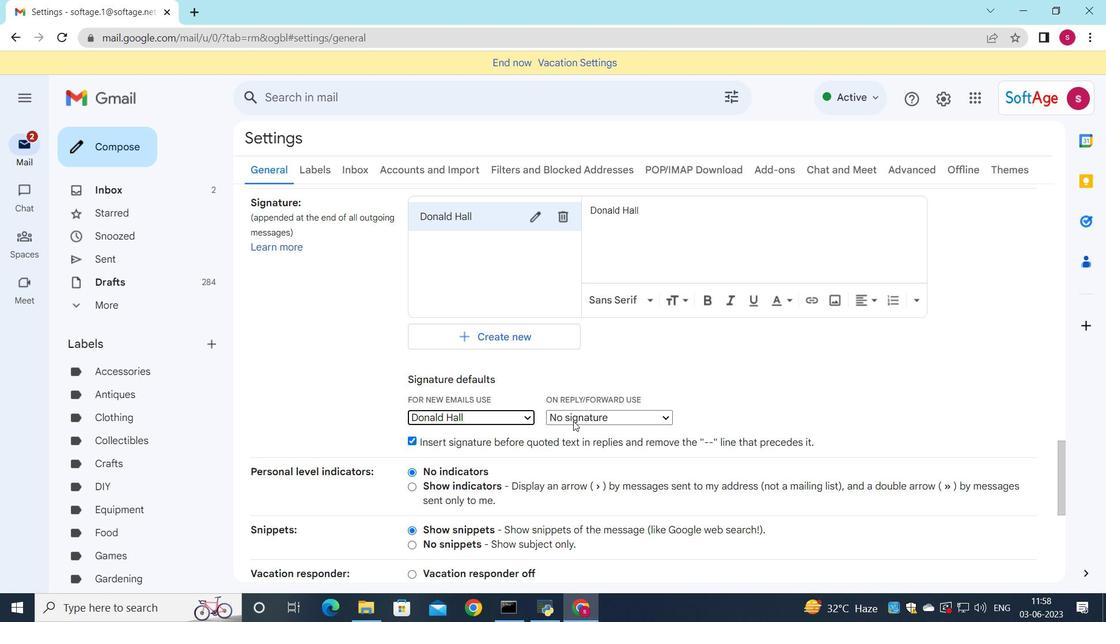 
Action: Mouse pressed left at (575, 416)
Screenshot: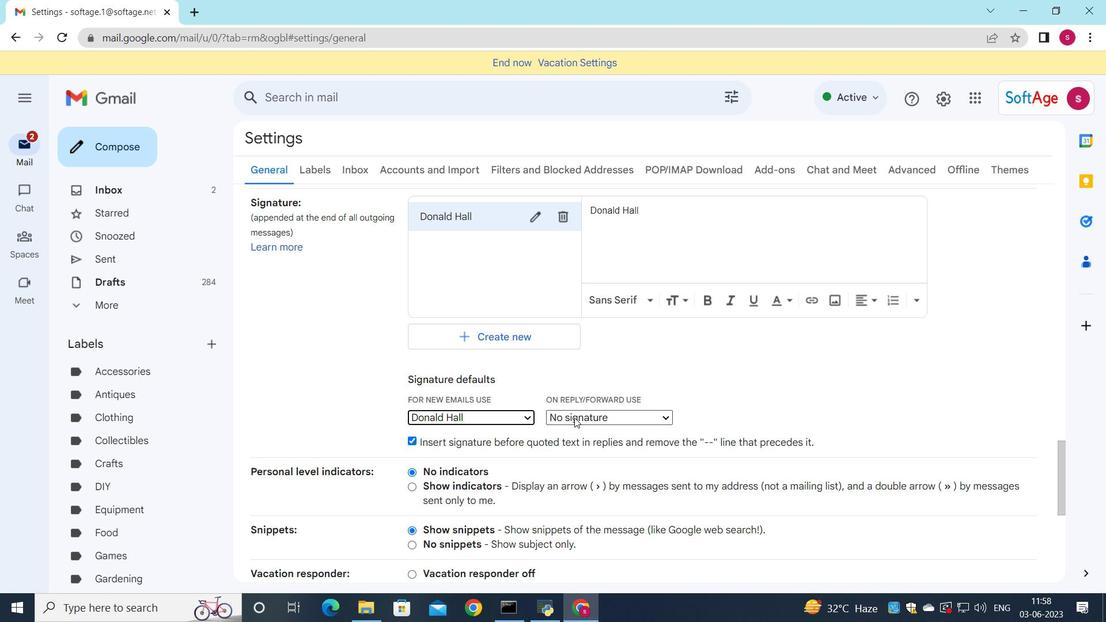 
Action: Mouse moved to (578, 445)
Screenshot: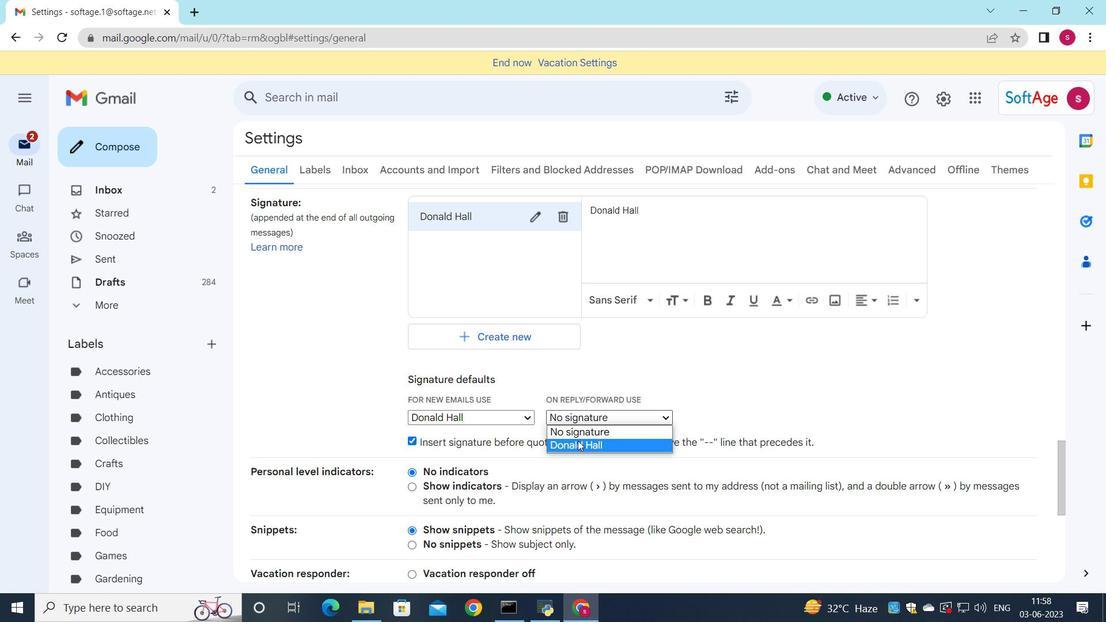 
Action: Mouse pressed left at (578, 445)
Screenshot: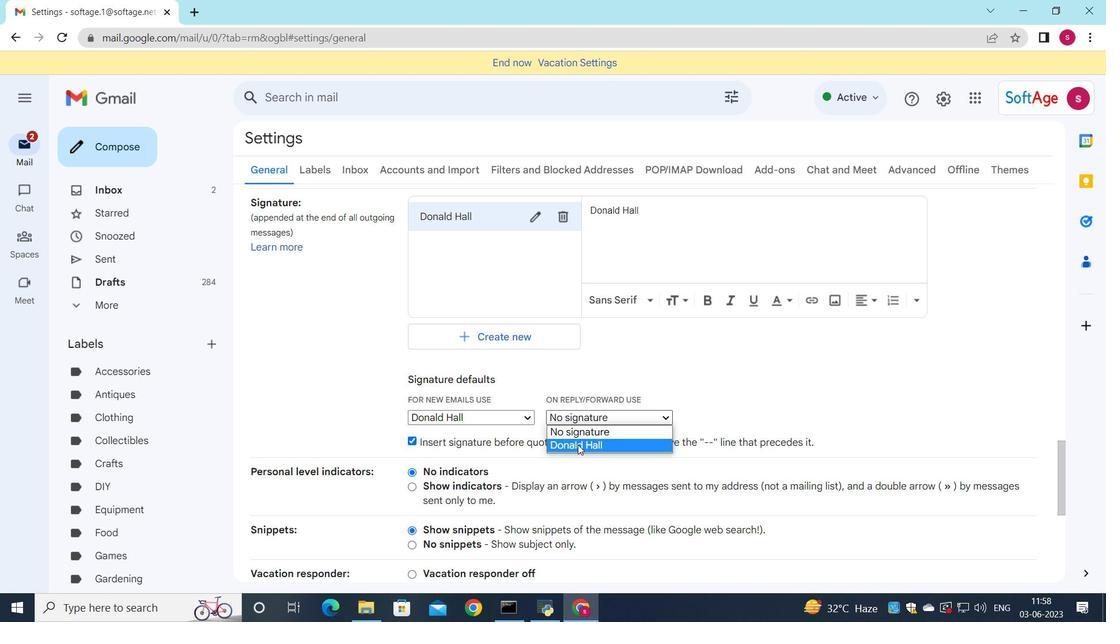 
Action: Mouse moved to (574, 397)
Screenshot: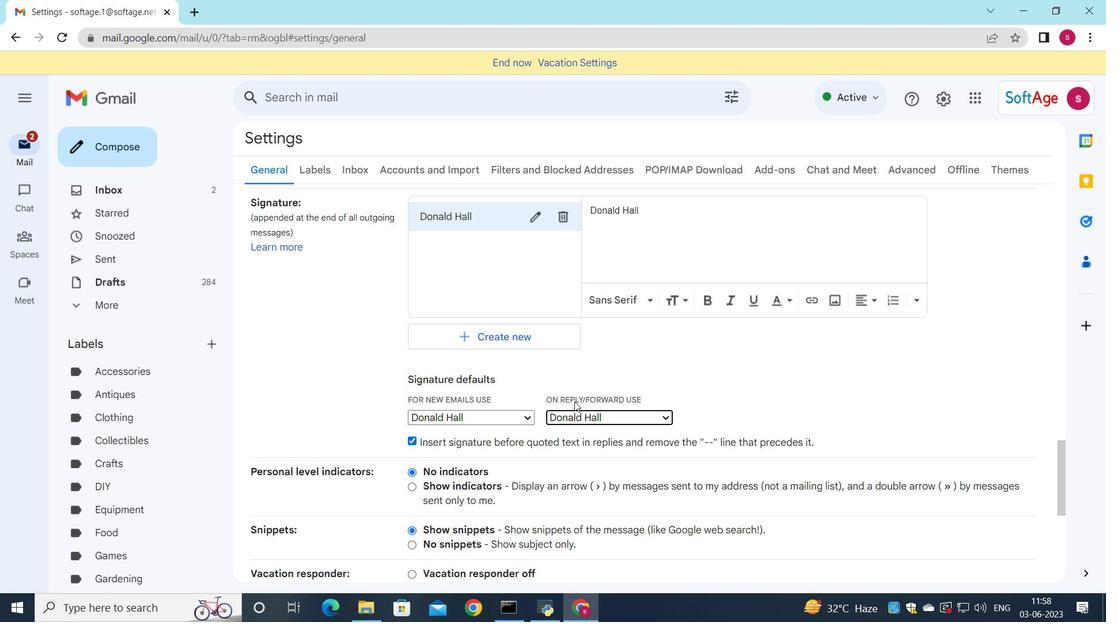 
Action: Mouse scrolled (574, 397) with delta (0, 0)
Screenshot: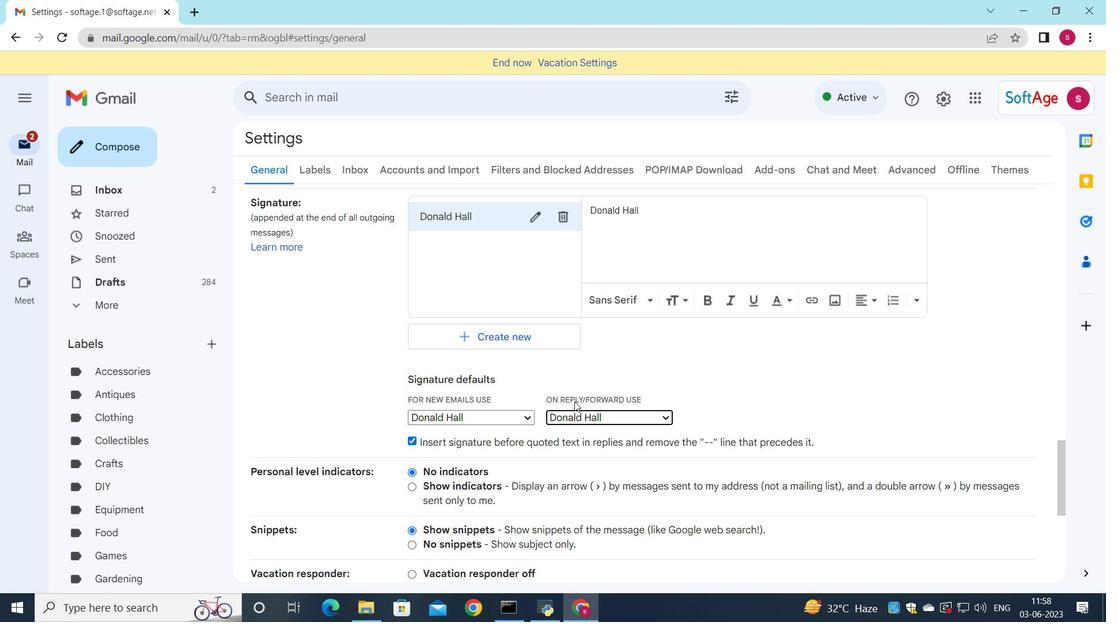 
Action: Mouse scrolled (574, 397) with delta (0, 0)
Screenshot: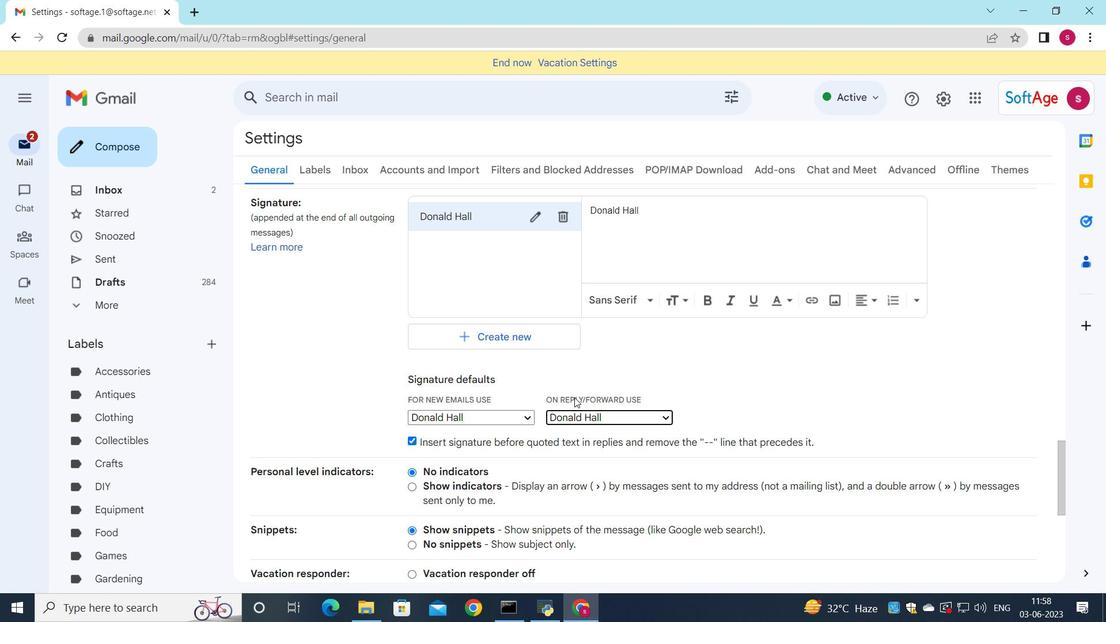 
Action: Mouse scrolled (574, 397) with delta (0, 0)
Screenshot: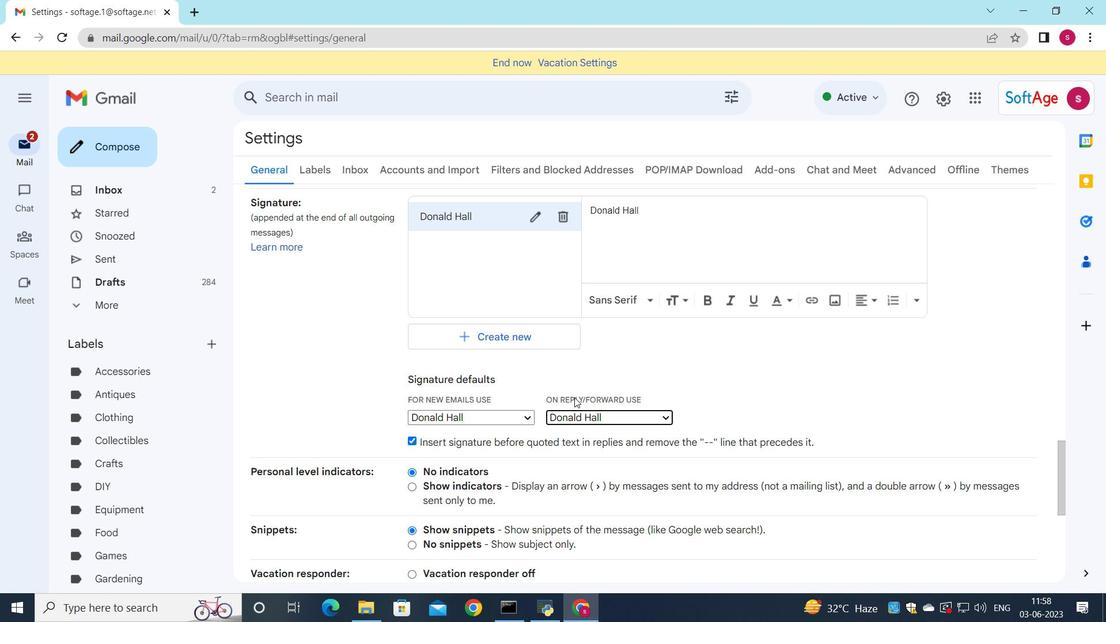 
Action: Mouse scrolled (574, 397) with delta (0, 0)
Screenshot: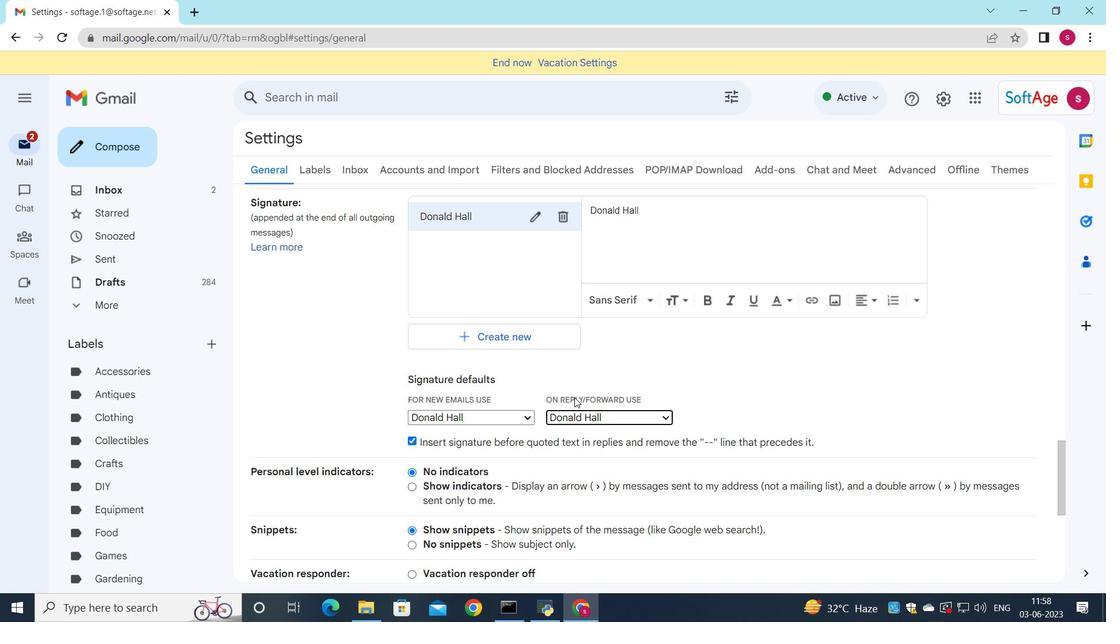 
Action: Mouse scrolled (574, 397) with delta (0, 0)
Screenshot: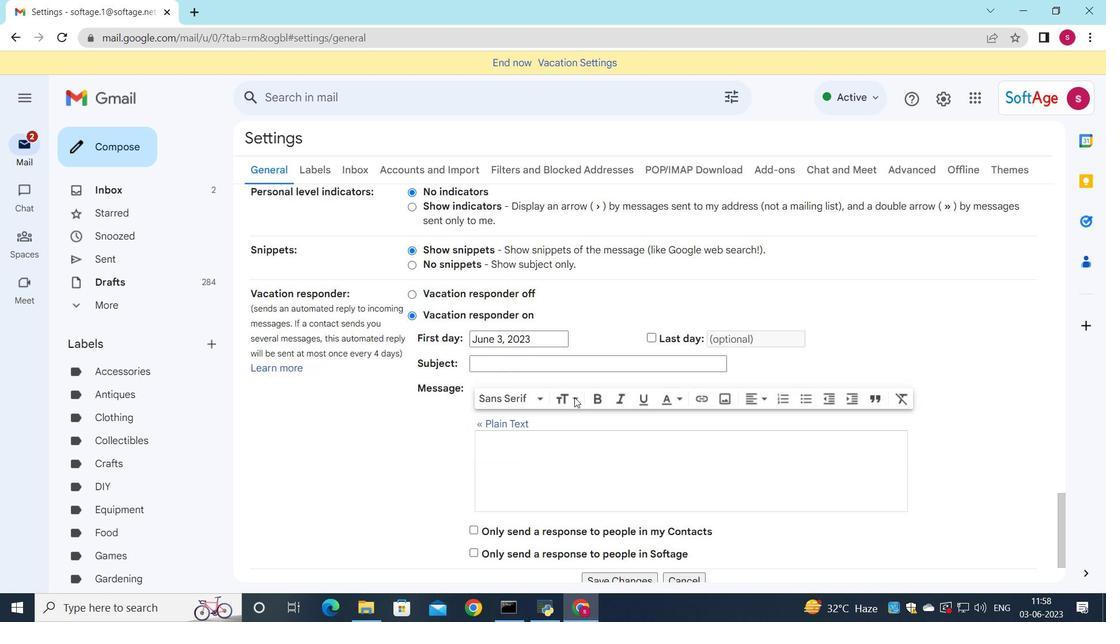 
Action: Mouse moved to (573, 405)
Screenshot: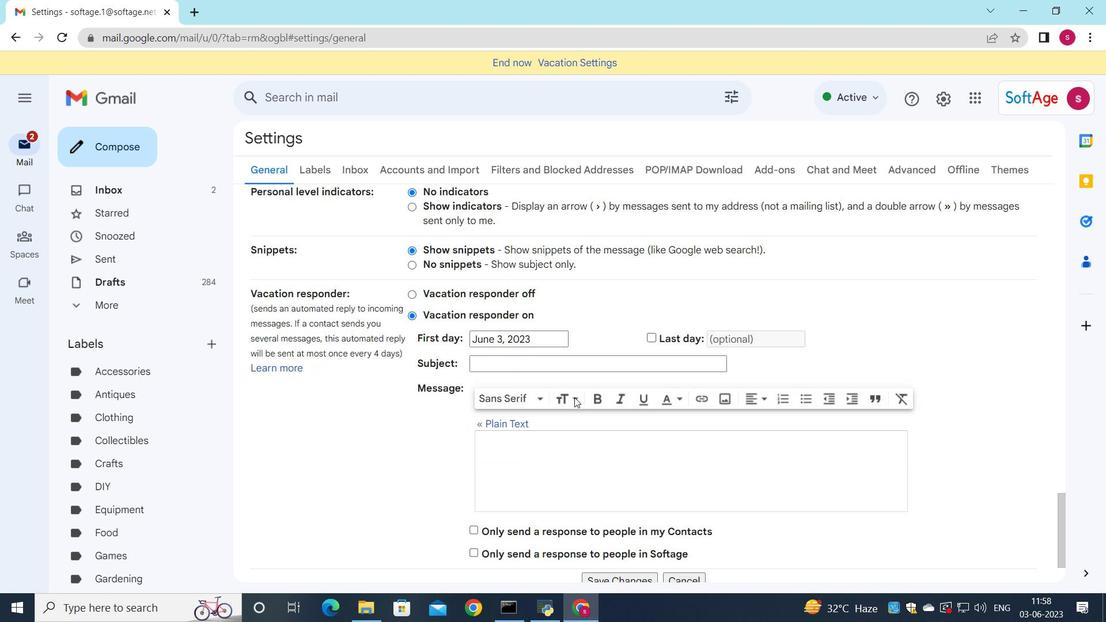 
Action: Mouse scrolled (573, 405) with delta (0, 0)
Screenshot: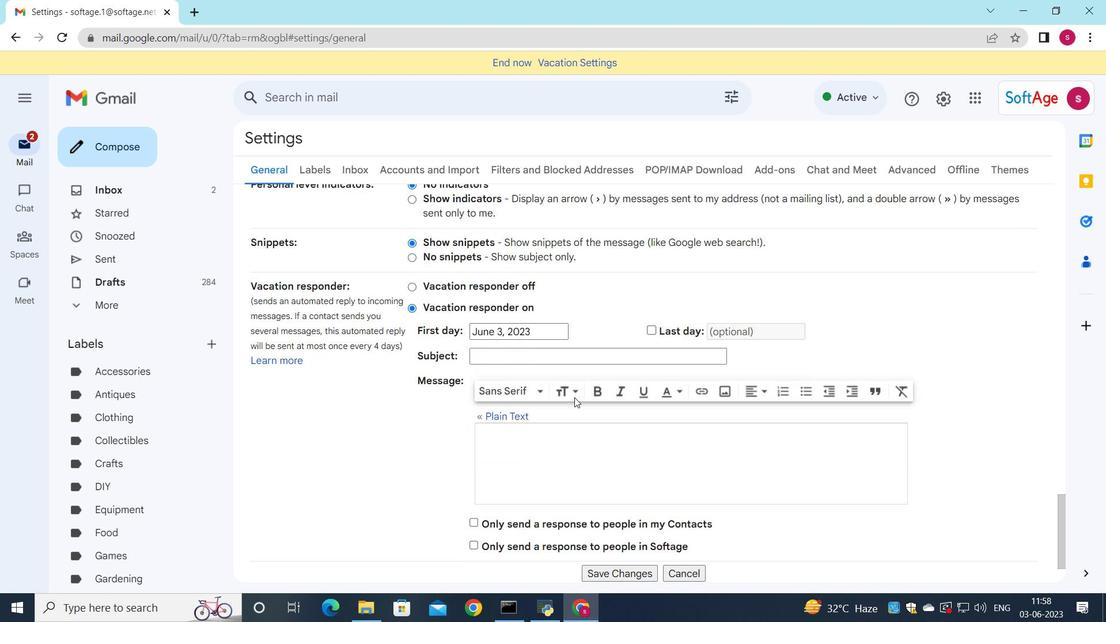 
Action: Mouse moved to (573, 411)
Screenshot: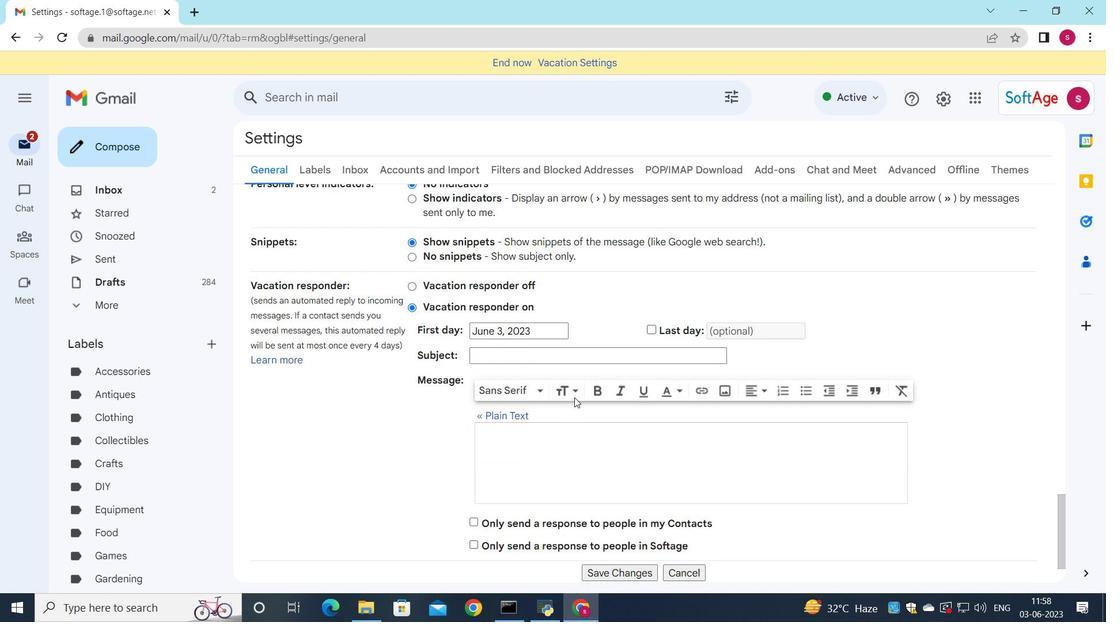 
Action: Mouse scrolled (573, 410) with delta (0, 0)
Screenshot: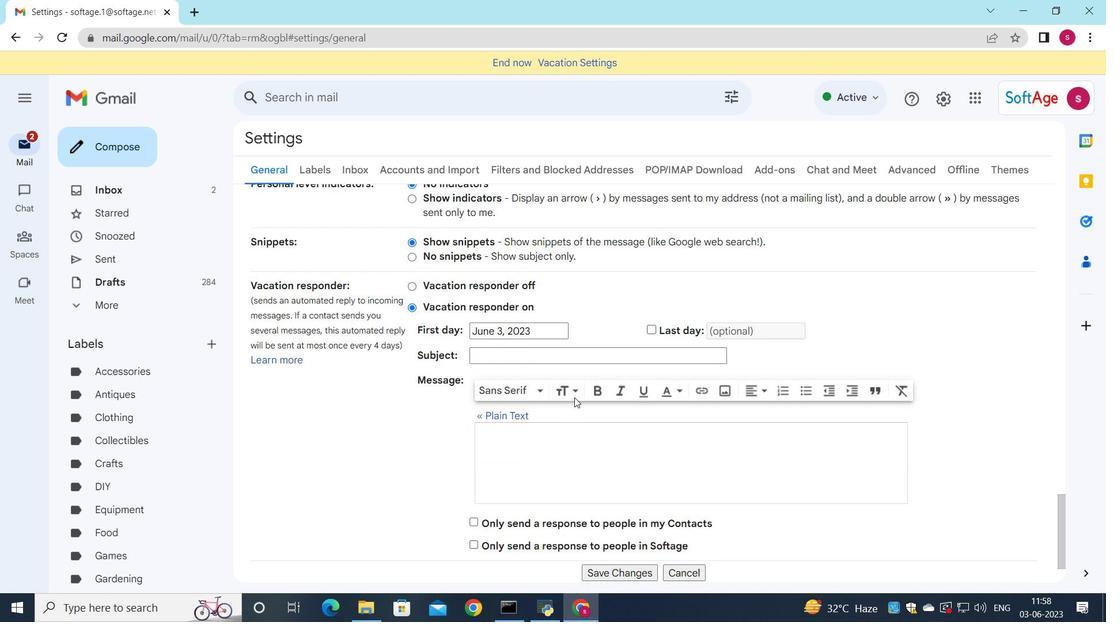 
Action: Mouse moved to (575, 422)
Screenshot: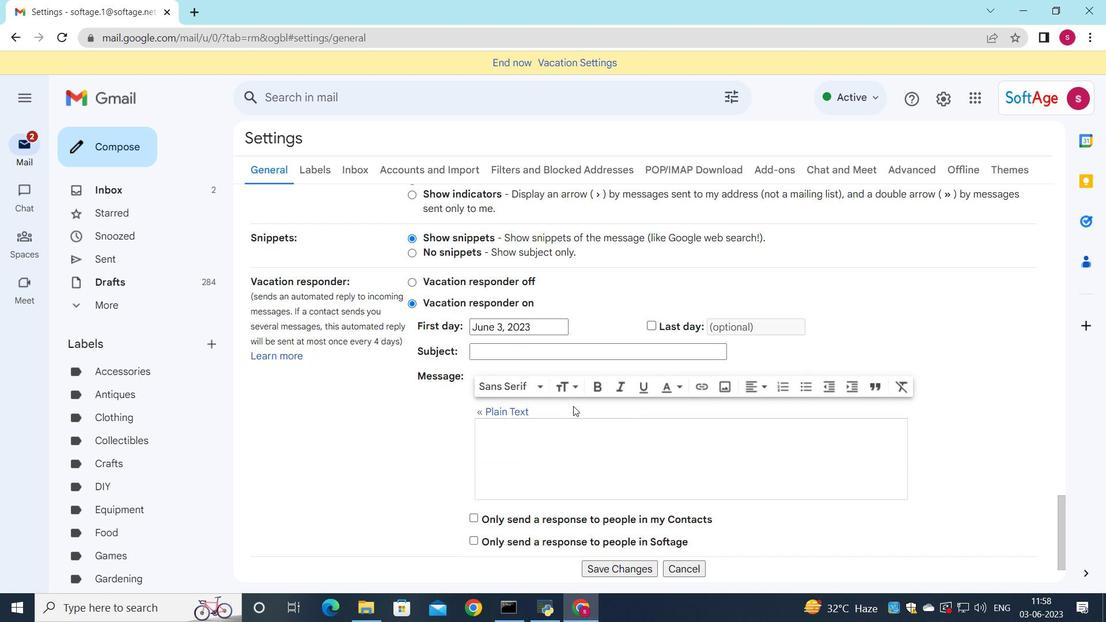 
Action: Mouse scrolled (575, 421) with delta (0, 0)
Screenshot: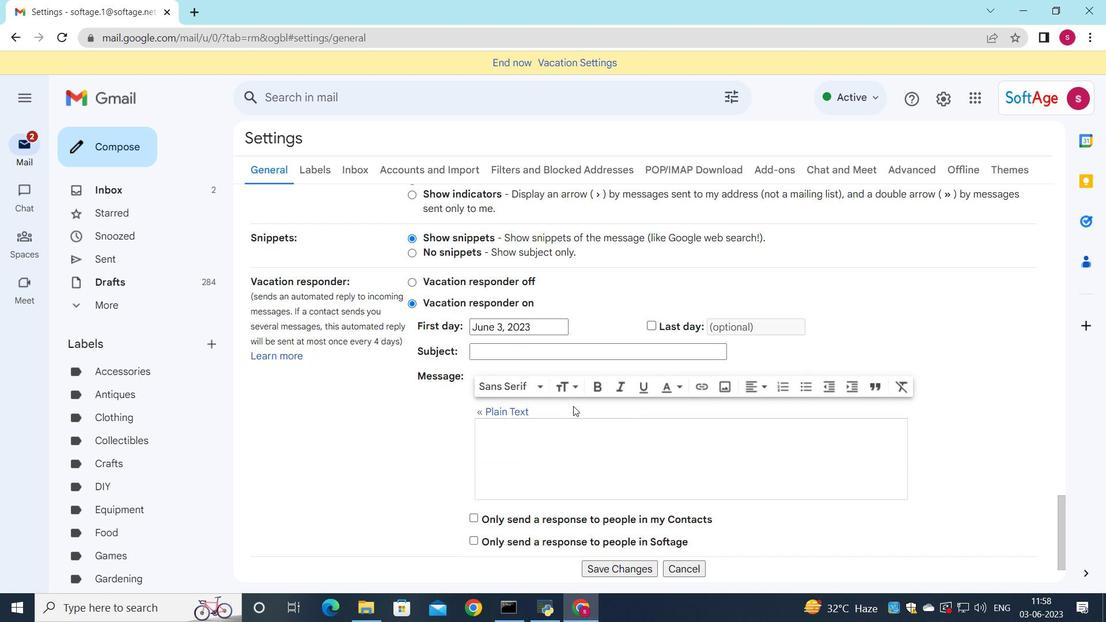 
Action: Mouse moved to (578, 437)
Screenshot: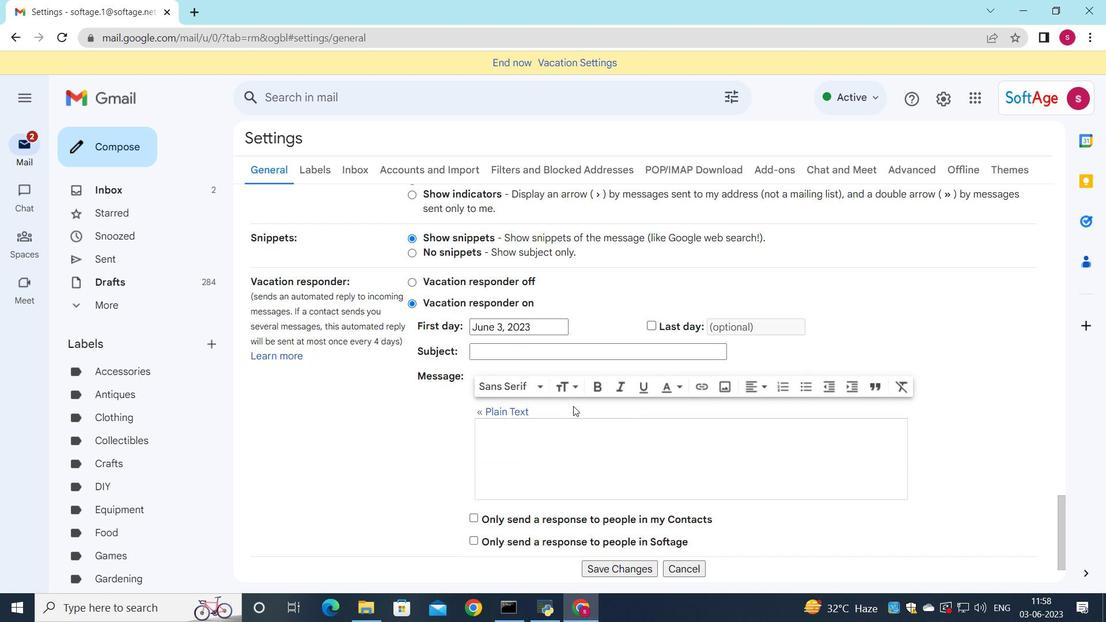 
Action: Mouse scrolled (578, 437) with delta (0, 0)
Screenshot: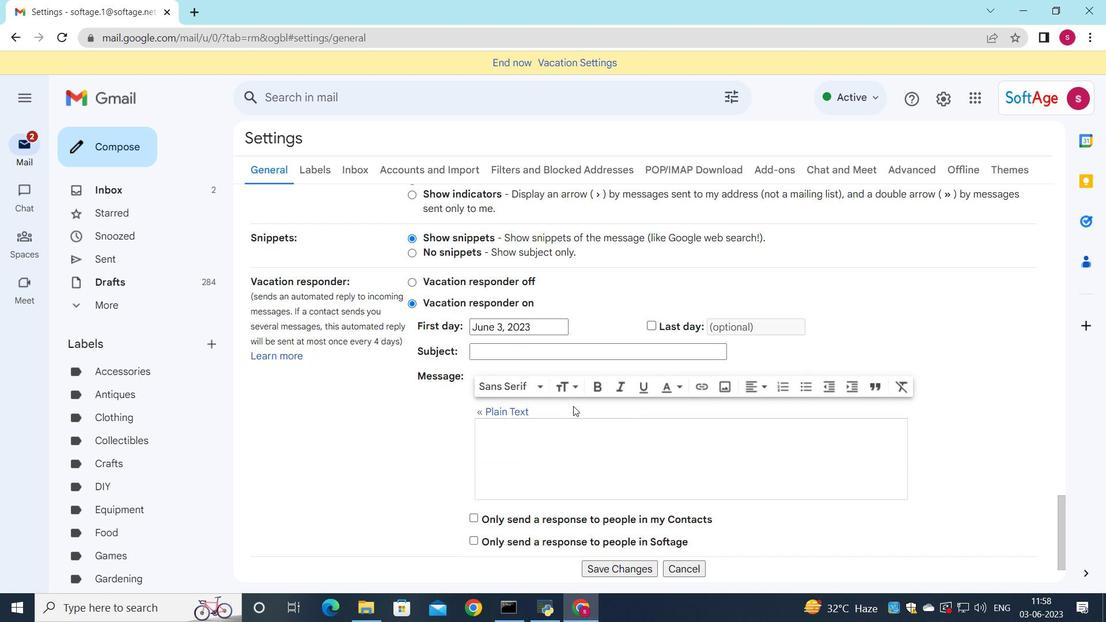 
Action: Mouse moved to (613, 505)
Screenshot: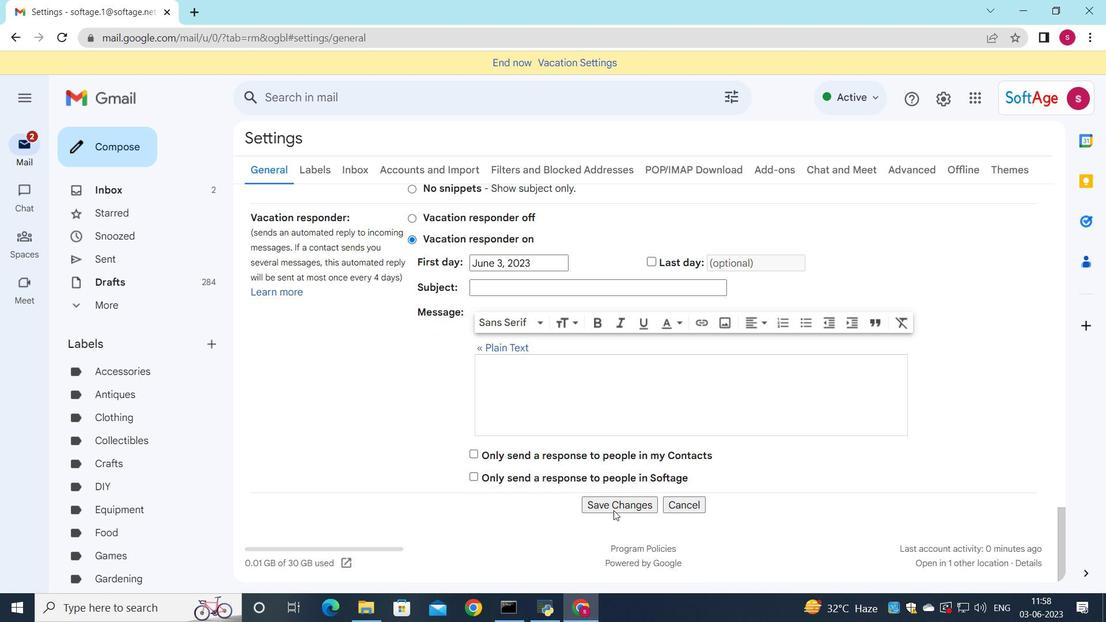 
Action: Mouse pressed left at (613, 505)
Screenshot: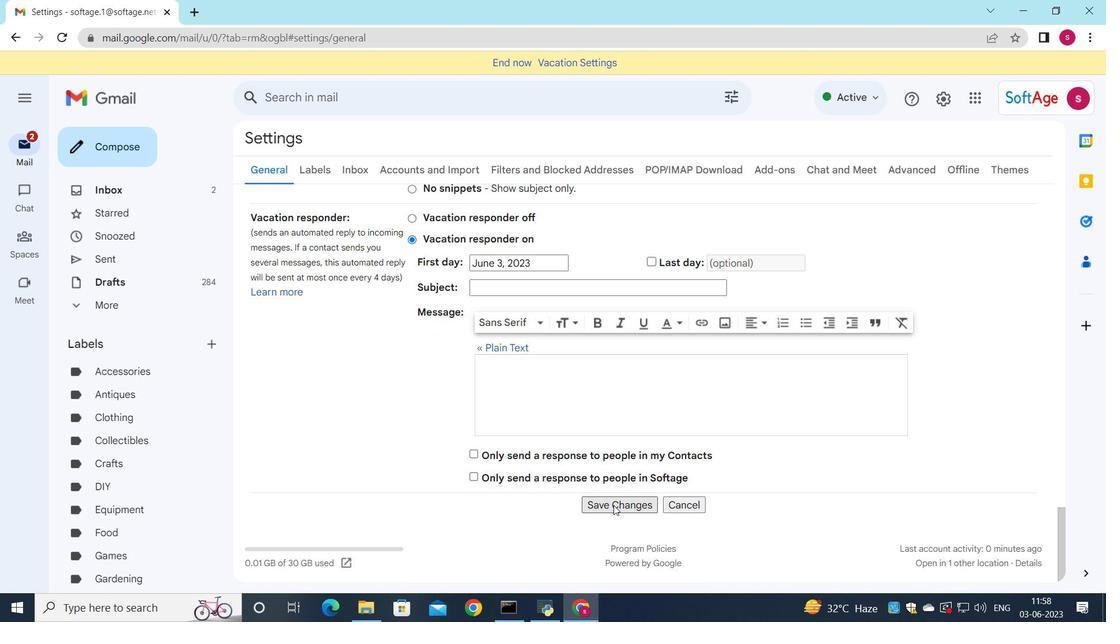 
Action: Mouse moved to (541, 234)
Screenshot: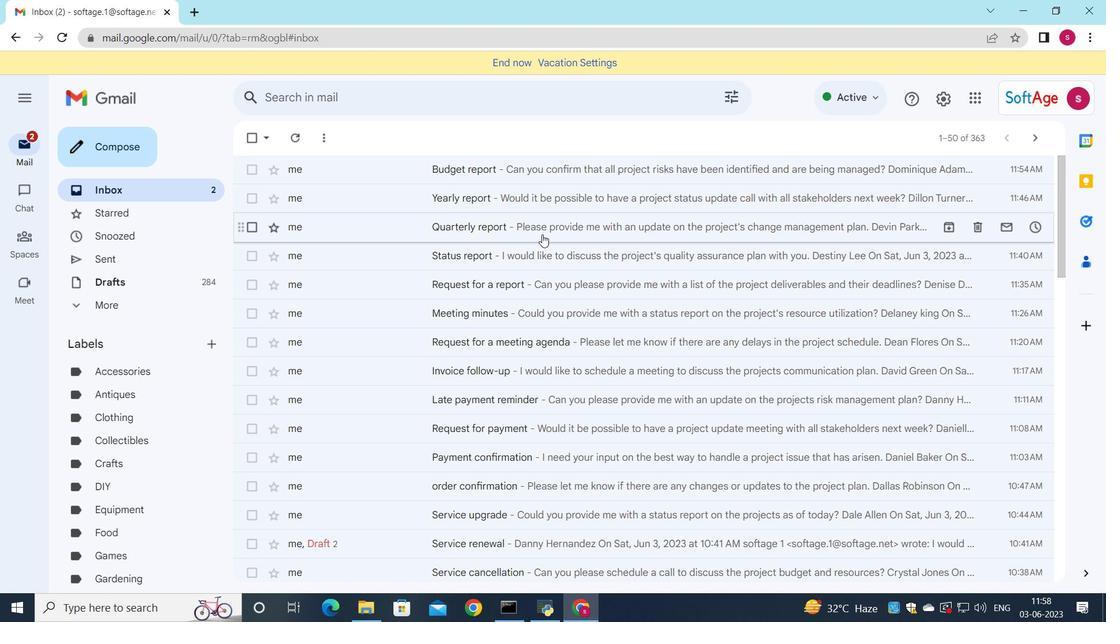 
Action: Mouse pressed left at (541, 234)
Screenshot: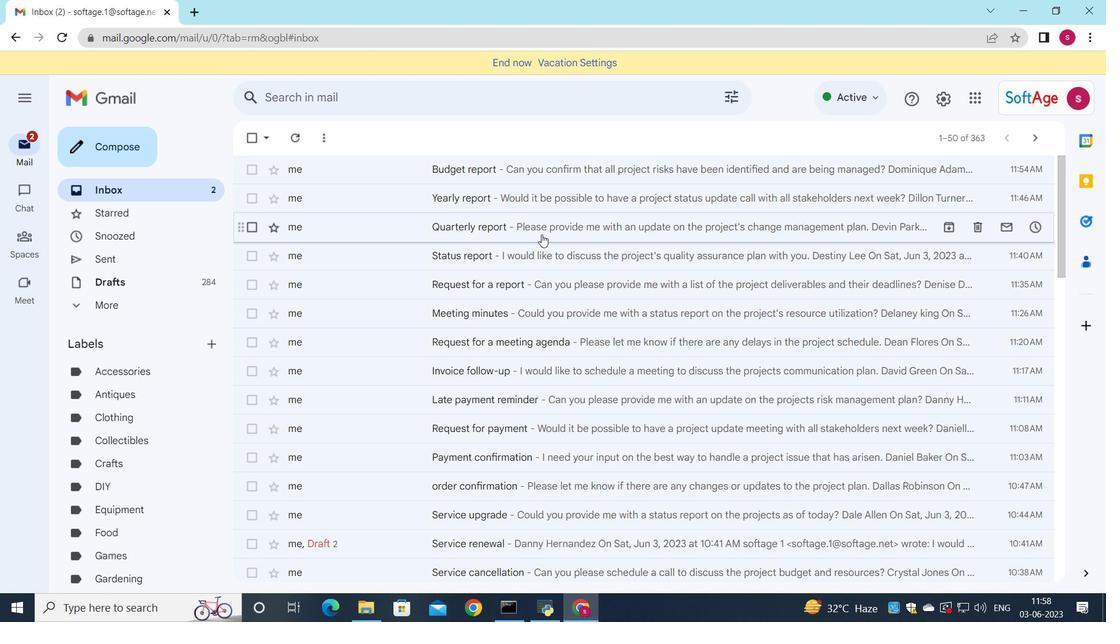
Action: Mouse moved to (485, 327)
Screenshot: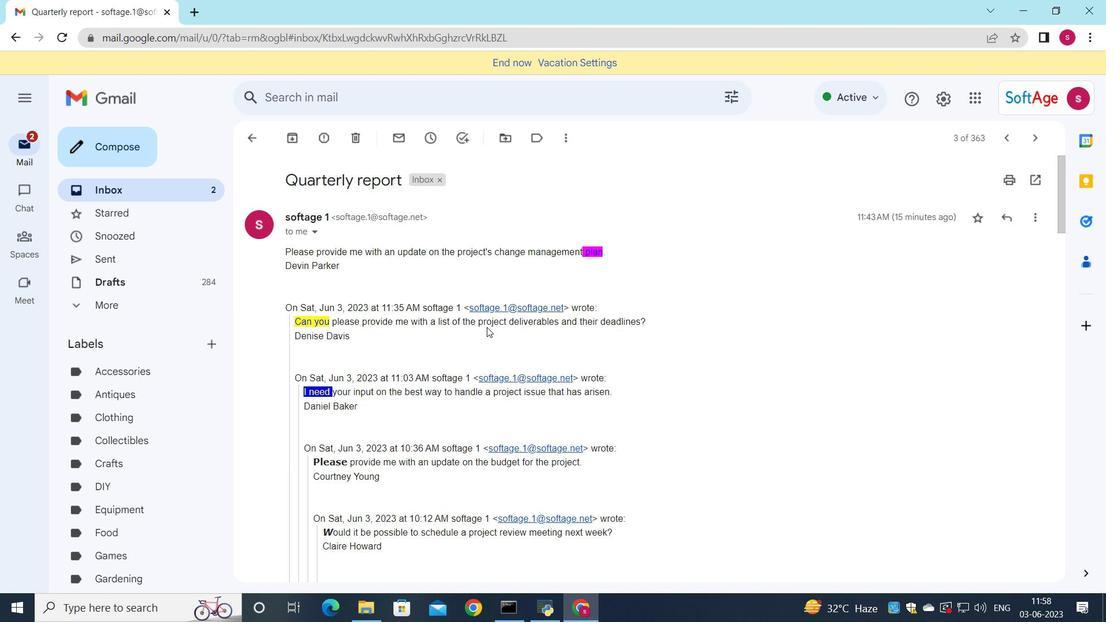 
Action: Mouse scrolled (485, 327) with delta (0, 0)
Screenshot: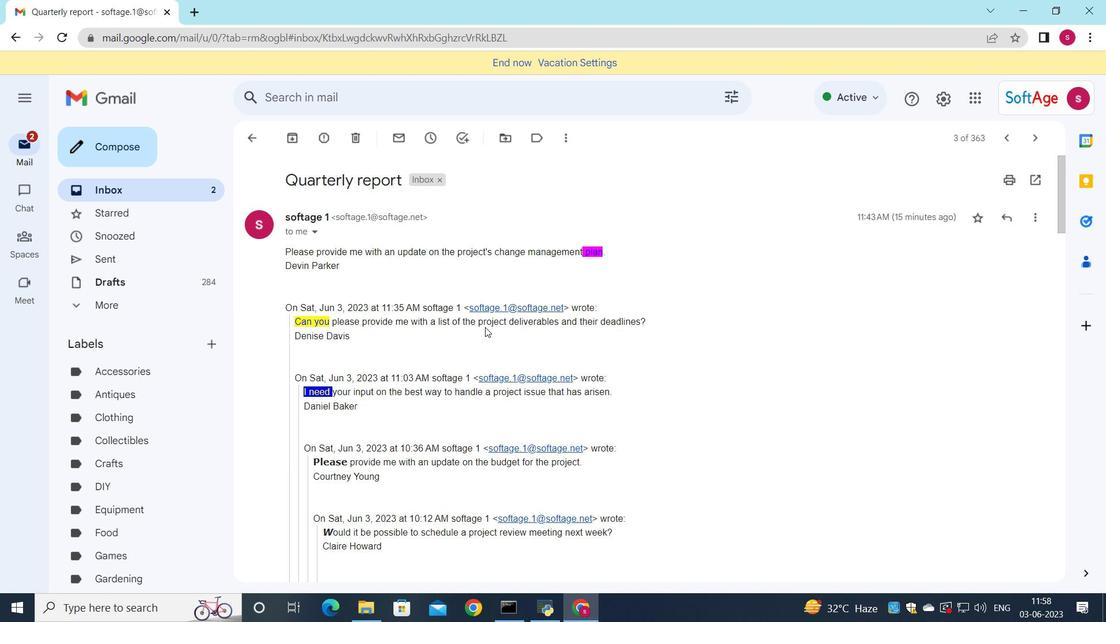
Action: Mouse scrolled (485, 327) with delta (0, 0)
Screenshot: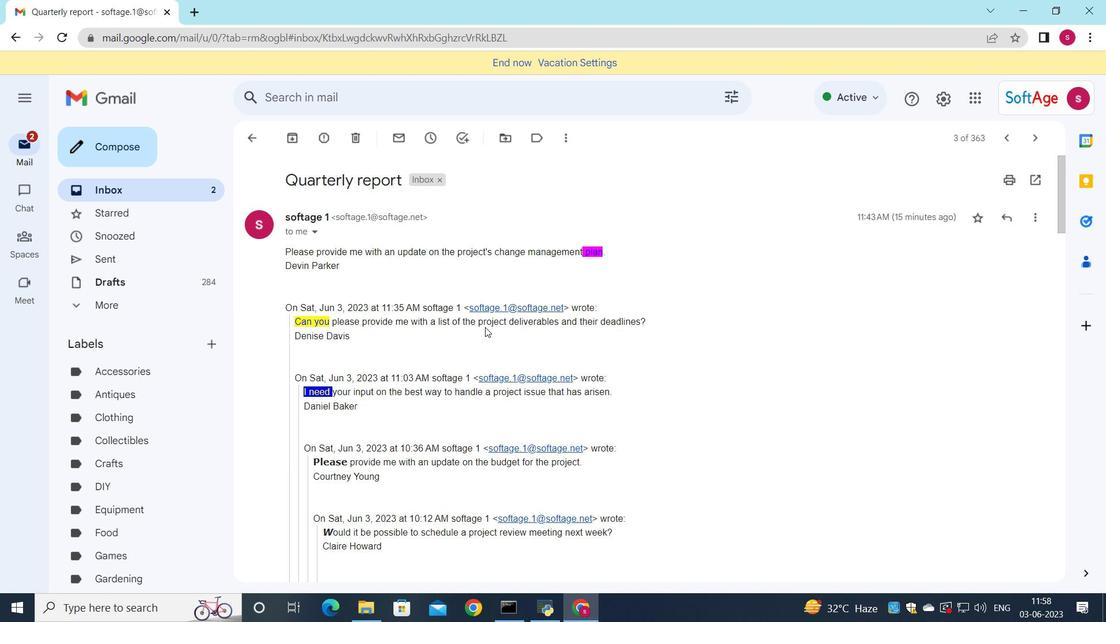 
Action: Mouse scrolled (485, 327) with delta (0, 0)
Screenshot: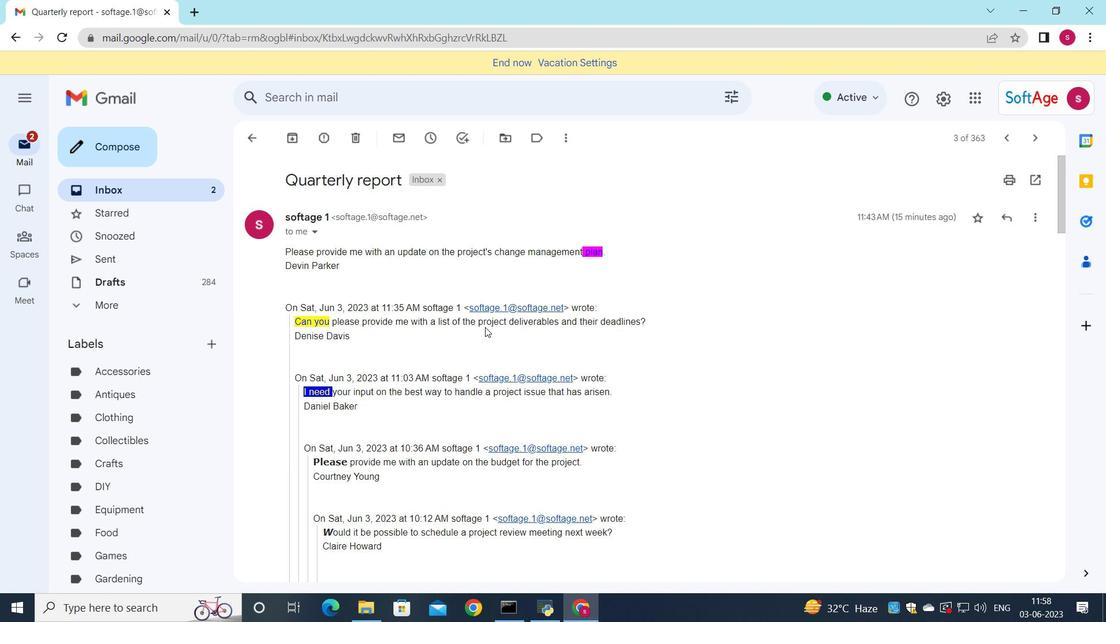 
Action: Mouse scrolled (485, 327) with delta (0, 0)
Screenshot: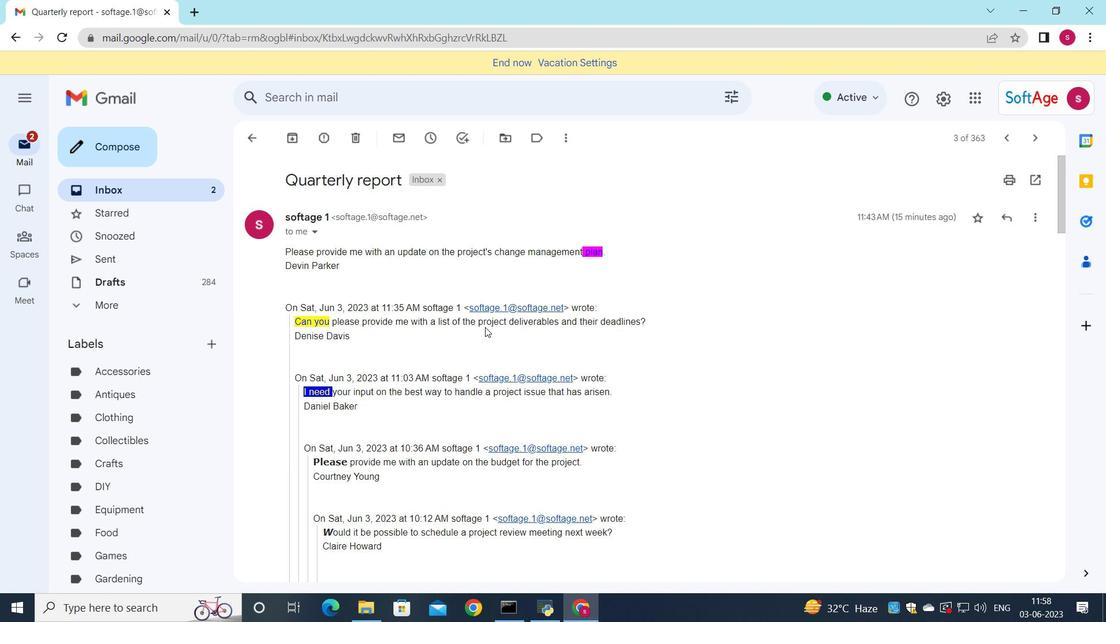
Action: Mouse scrolled (485, 327) with delta (0, 0)
Screenshot: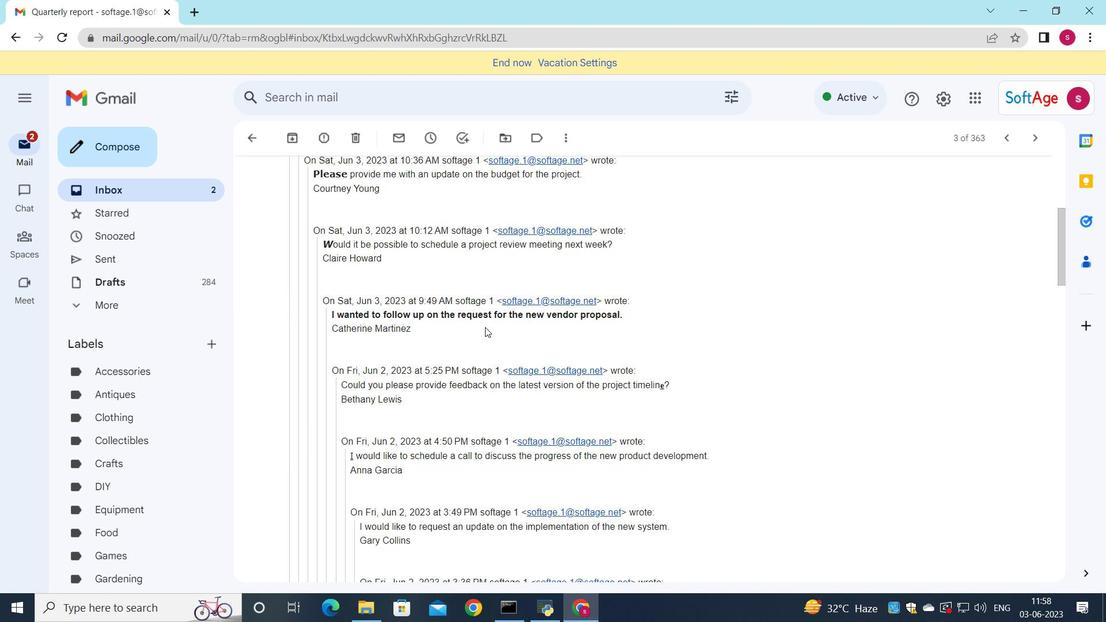 
Action: Mouse moved to (485, 329)
Screenshot: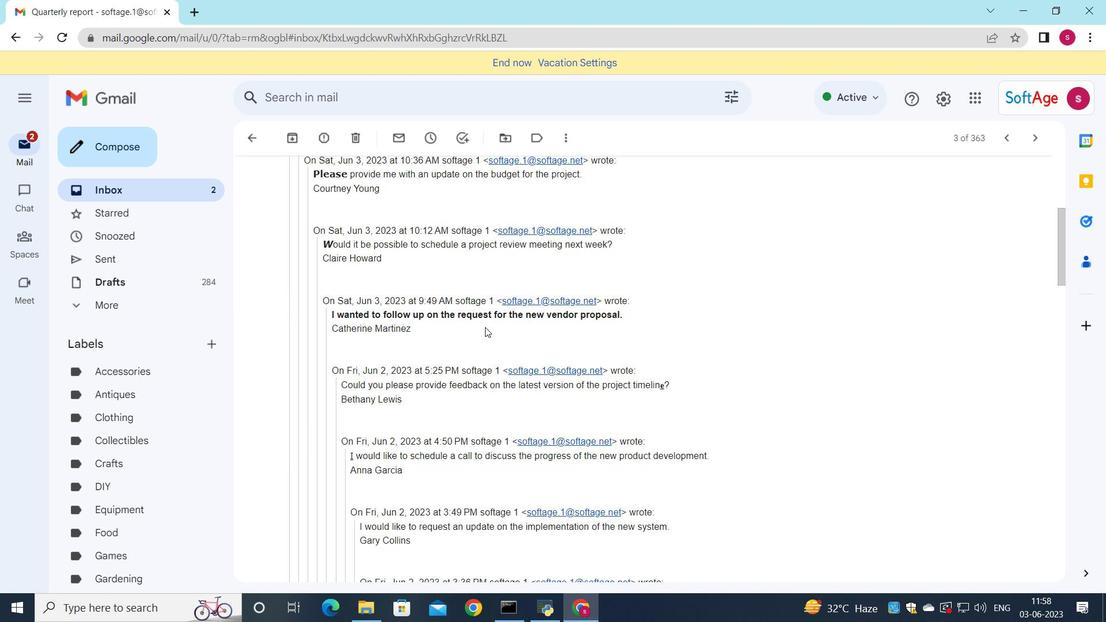 
Action: Mouse scrolled (485, 328) with delta (0, 0)
Screenshot: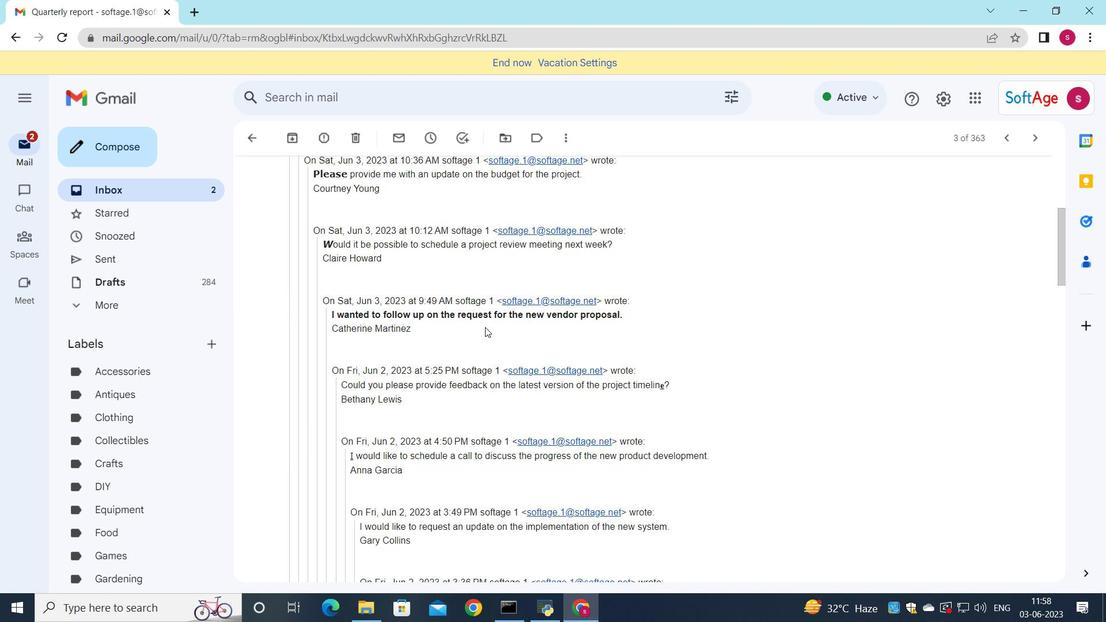 
Action: Mouse moved to (485, 330)
Screenshot: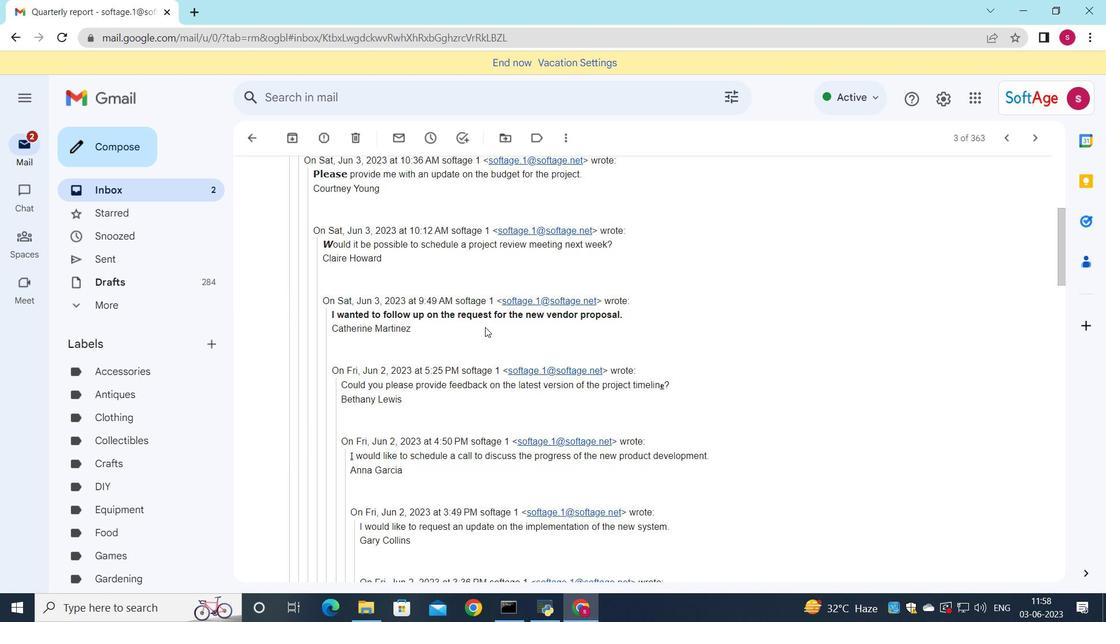 
Action: Mouse scrolled (485, 329) with delta (0, 0)
Screenshot: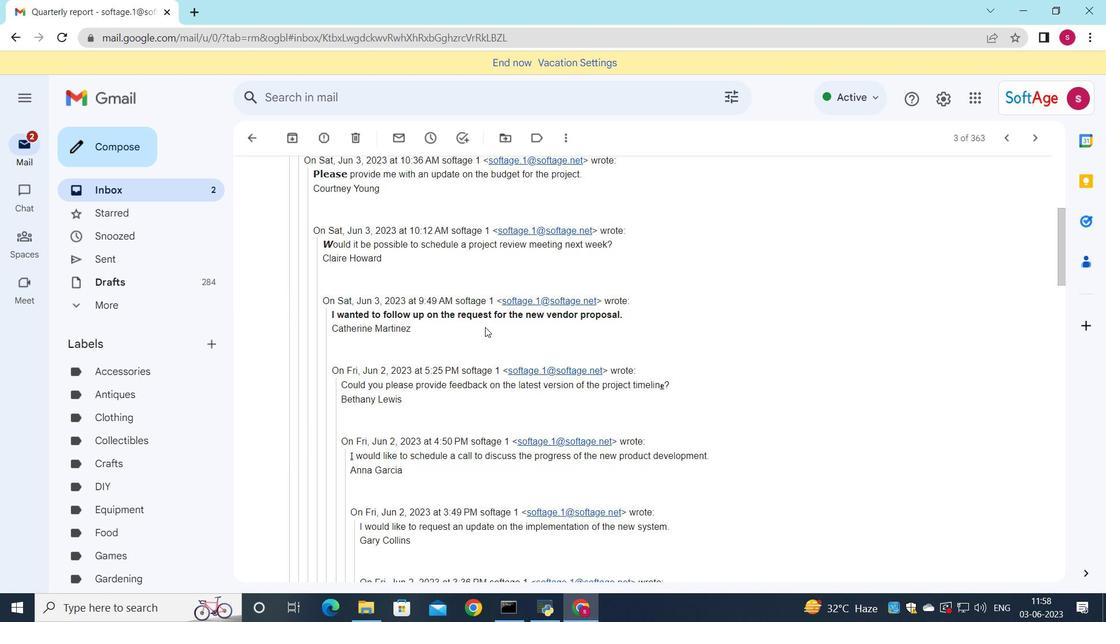 
Action: Mouse moved to (485, 331)
Screenshot: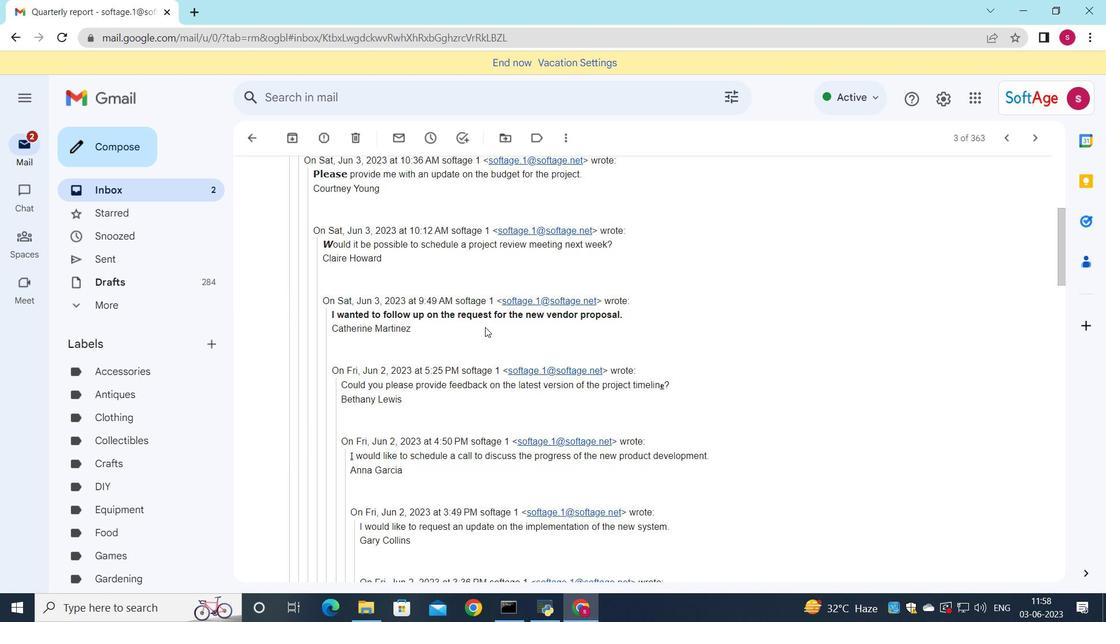 
Action: Mouse scrolled (485, 331) with delta (0, 0)
Screenshot: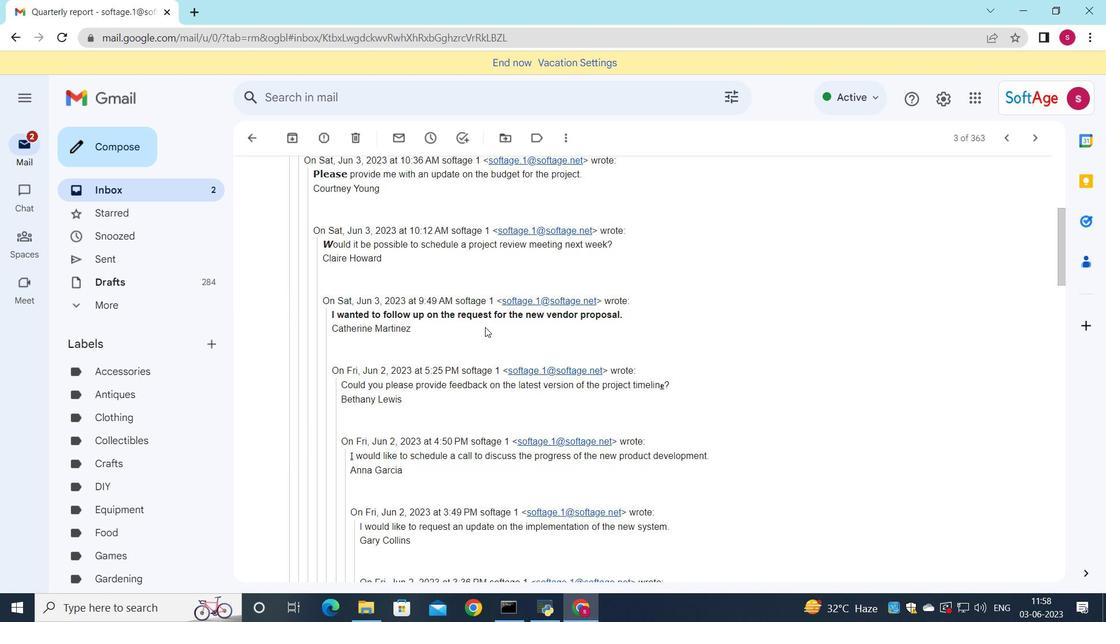 
Action: Mouse moved to (492, 374)
Screenshot: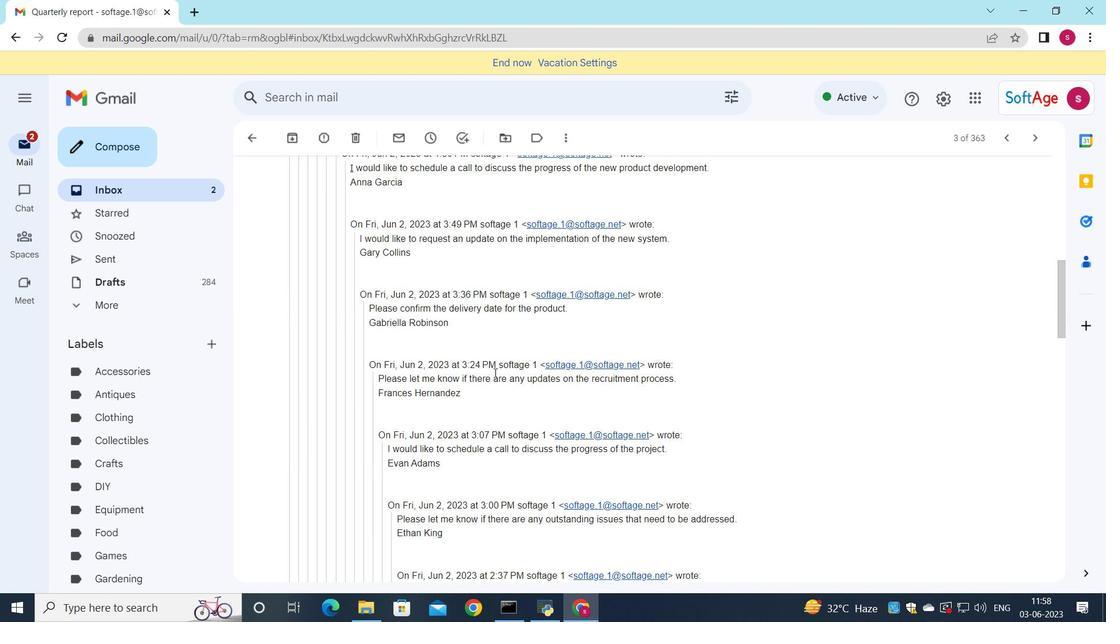 
Action: Mouse scrolled (492, 373) with delta (0, 0)
Screenshot: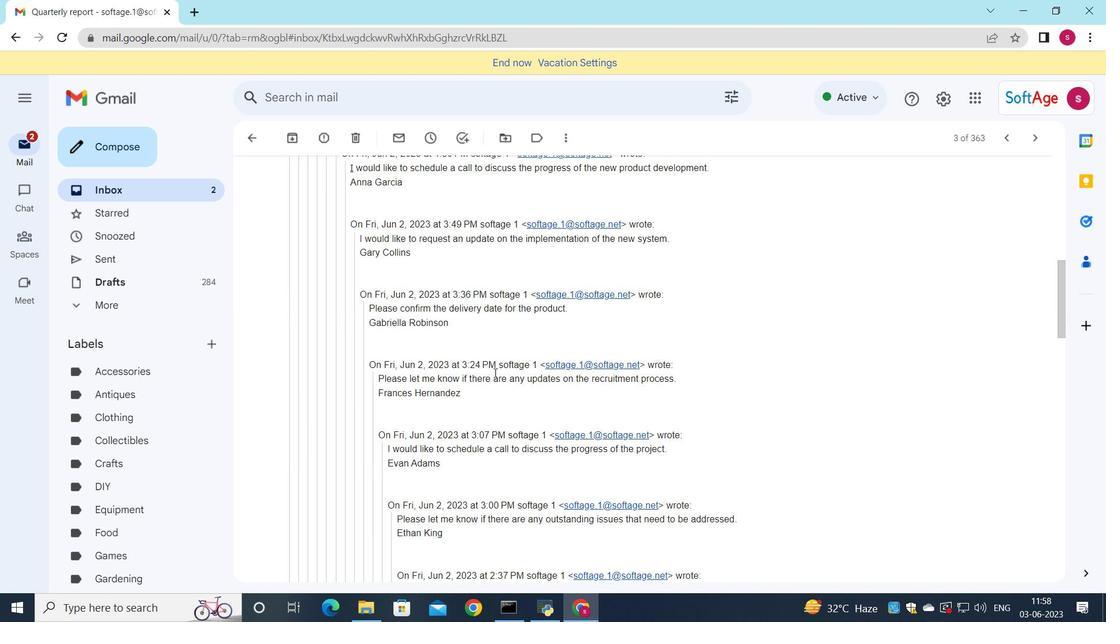
Action: Mouse moved to (492, 375)
Screenshot: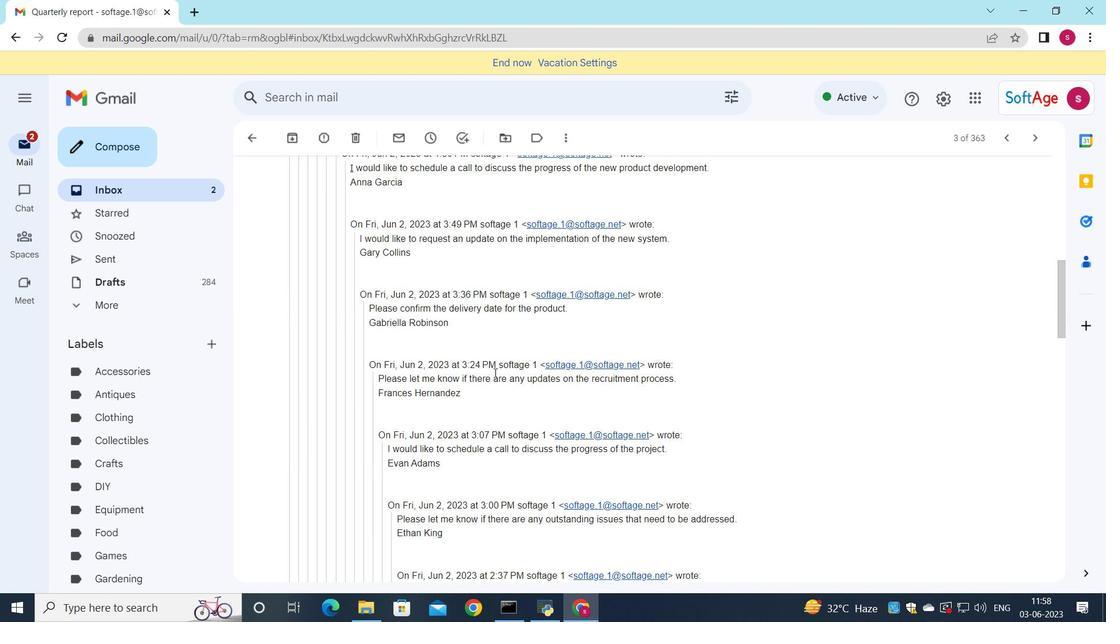 
Action: Mouse scrolled (492, 374) with delta (0, 0)
Screenshot: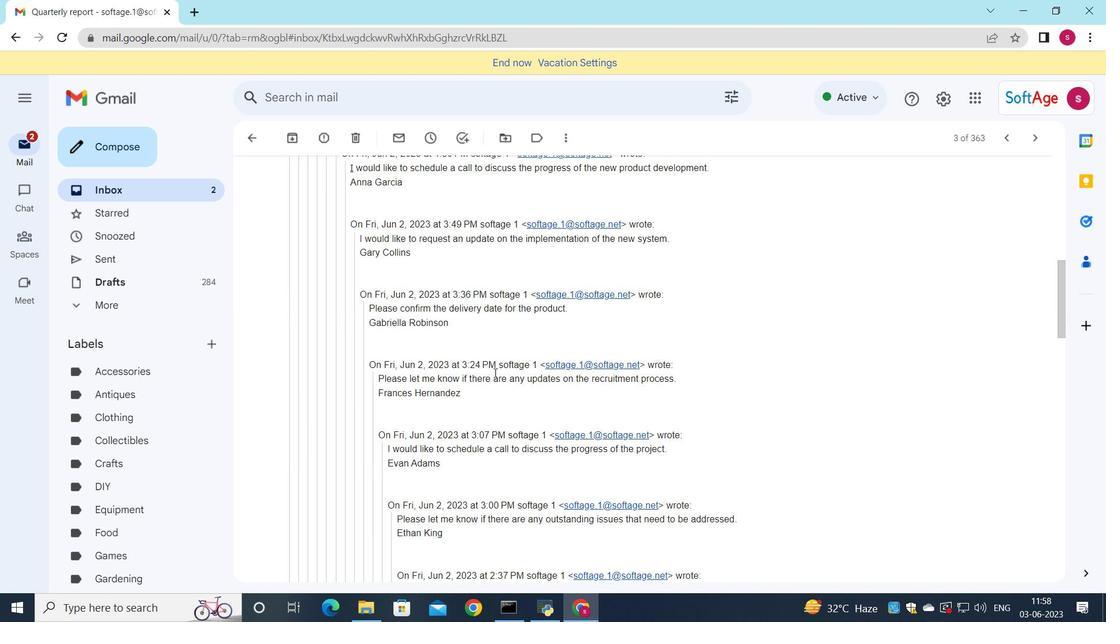 
Action: Mouse moved to (492, 375)
Screenshot: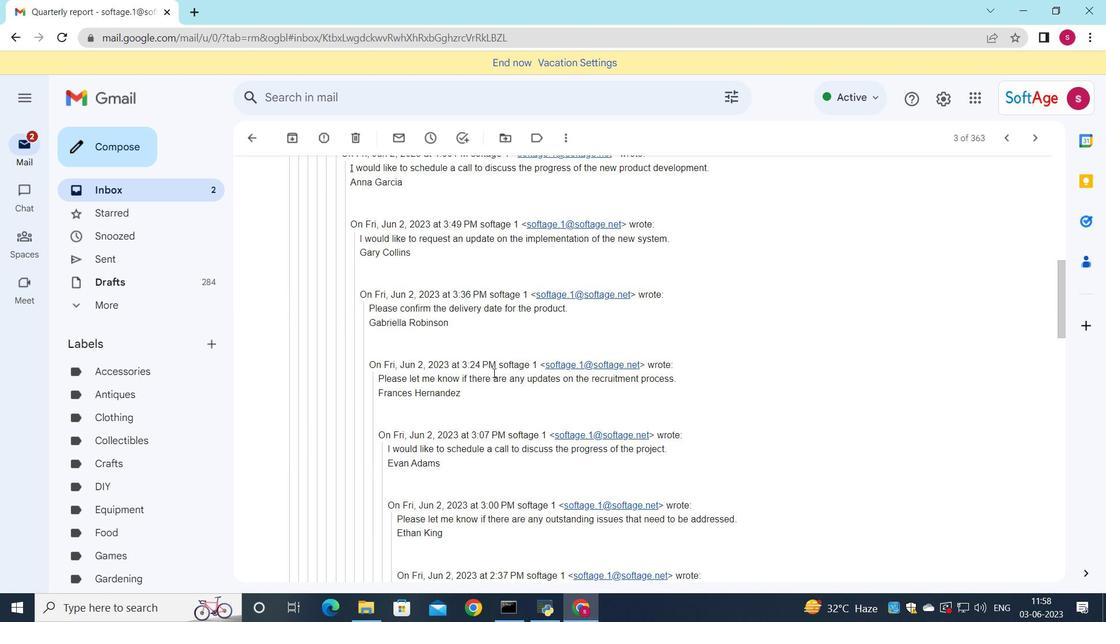 
Action: Mouse scrolled (492, 375) with delta (0, 0)
Screenshot: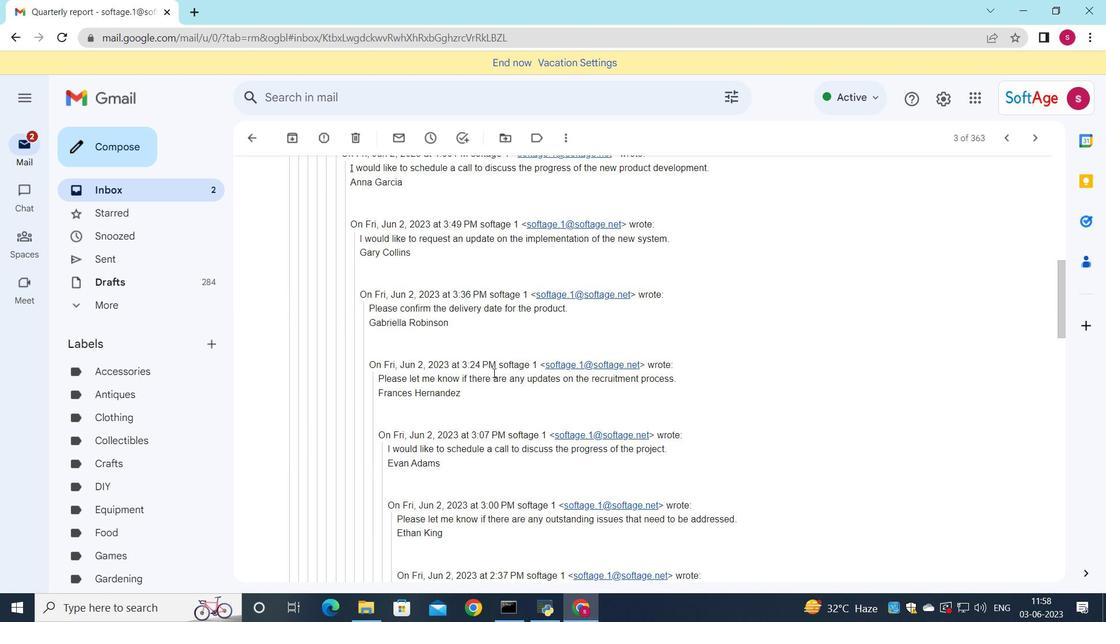 
Action: Mouse scrolled (492, 375) with delta (0, 0)
Screenshot: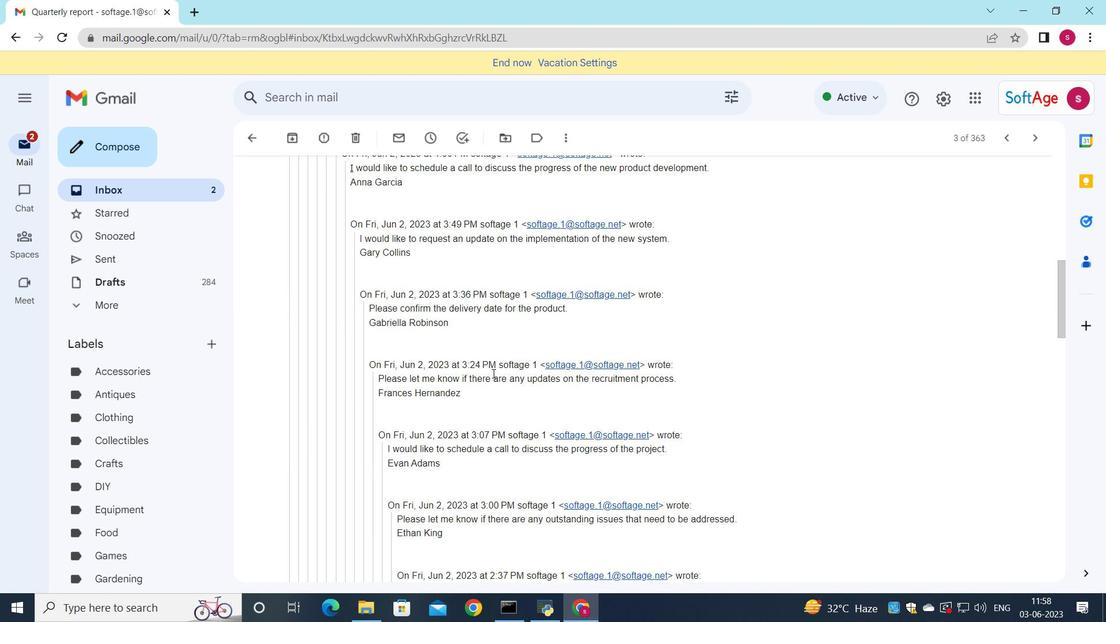 
Action: Mouse moved to (492, 375)
Screenshot: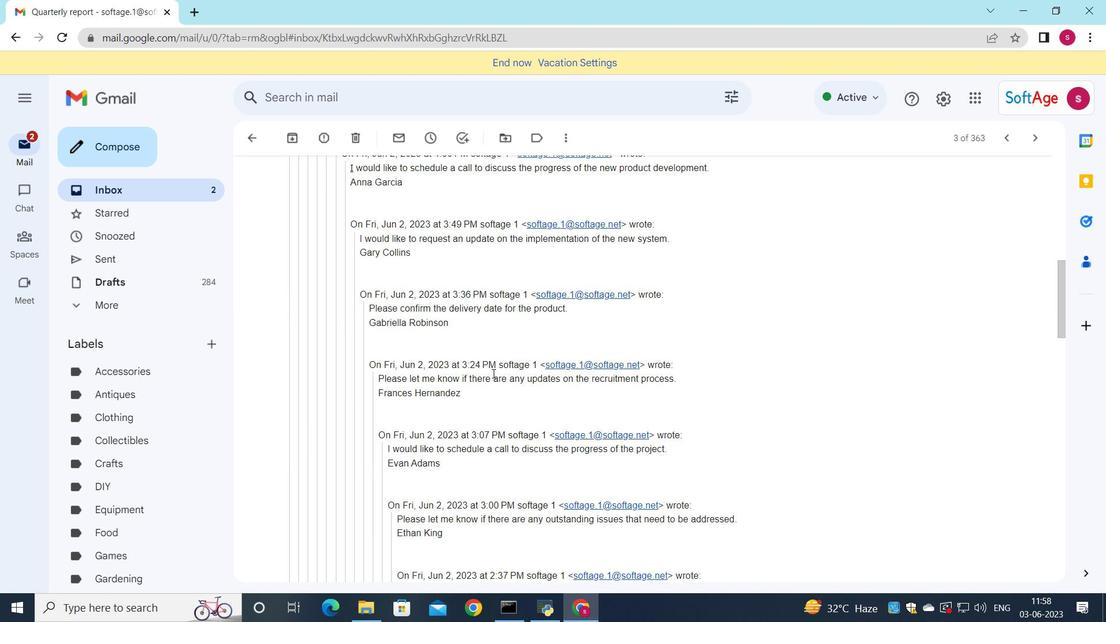 
Action: Mouse scrolled (492, 375) with delta (0, 0)
Screenshot: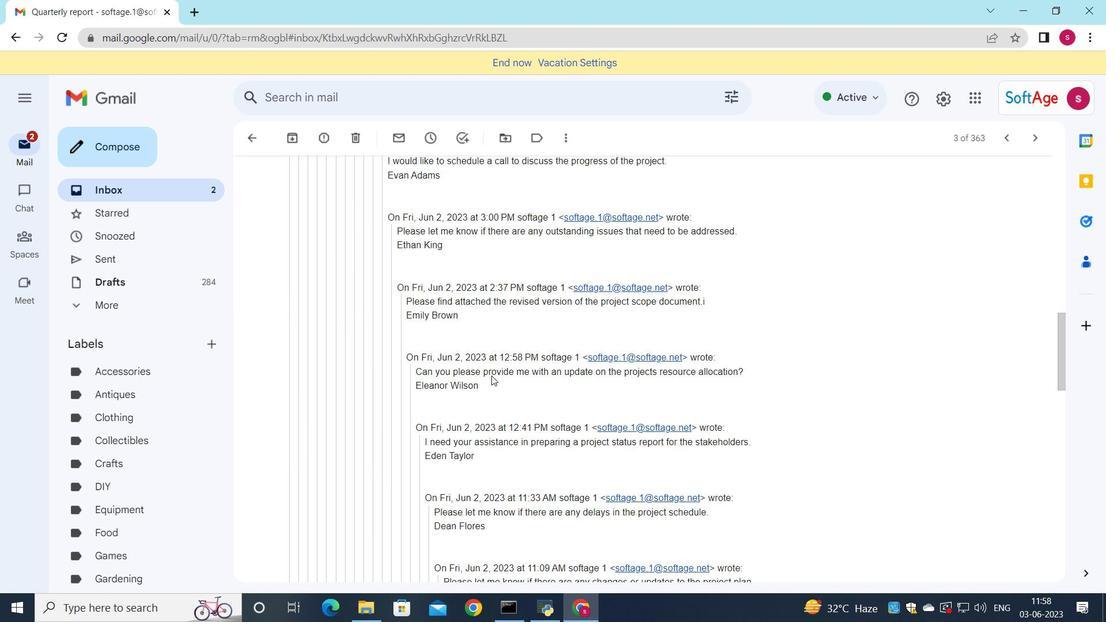 
Action: Mouse scrolled (492, 375) with delta (0, 0)
Screenshot: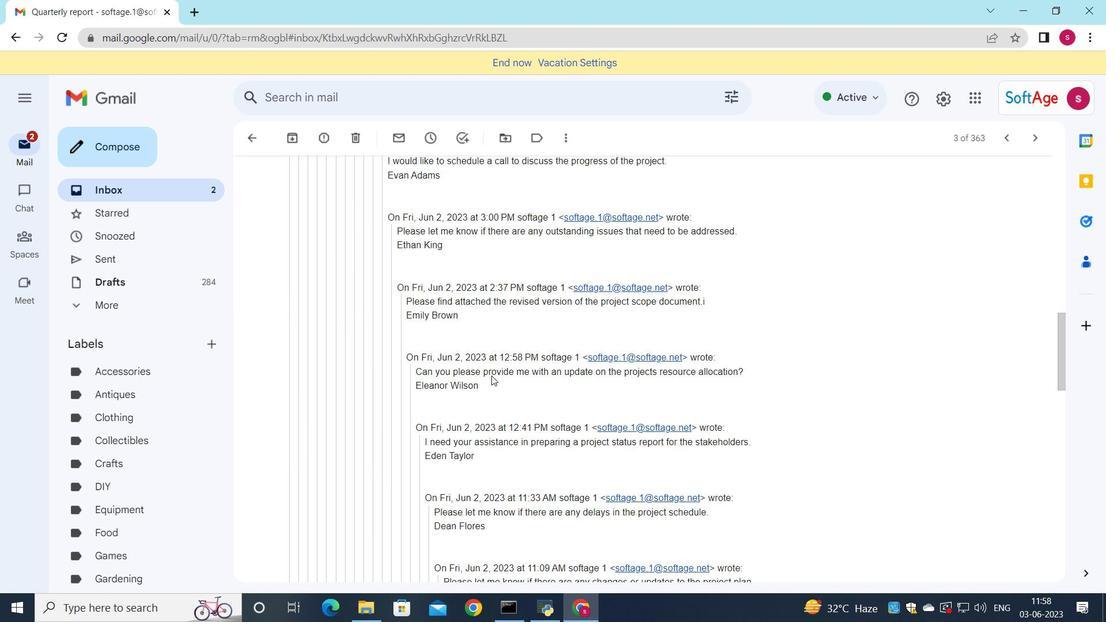 
Action: Mouse scrolled (492, 375) with delta (0, 0)
Screenshot: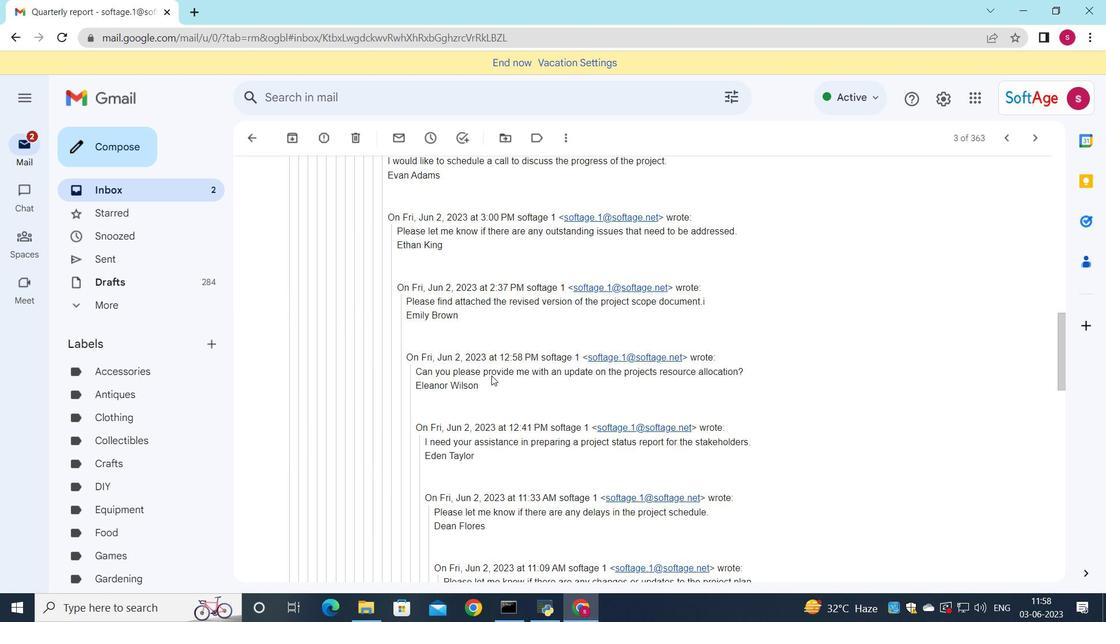 
Action: Mouse scrolled (492, 375) with delta (0, 0)
Screenshot: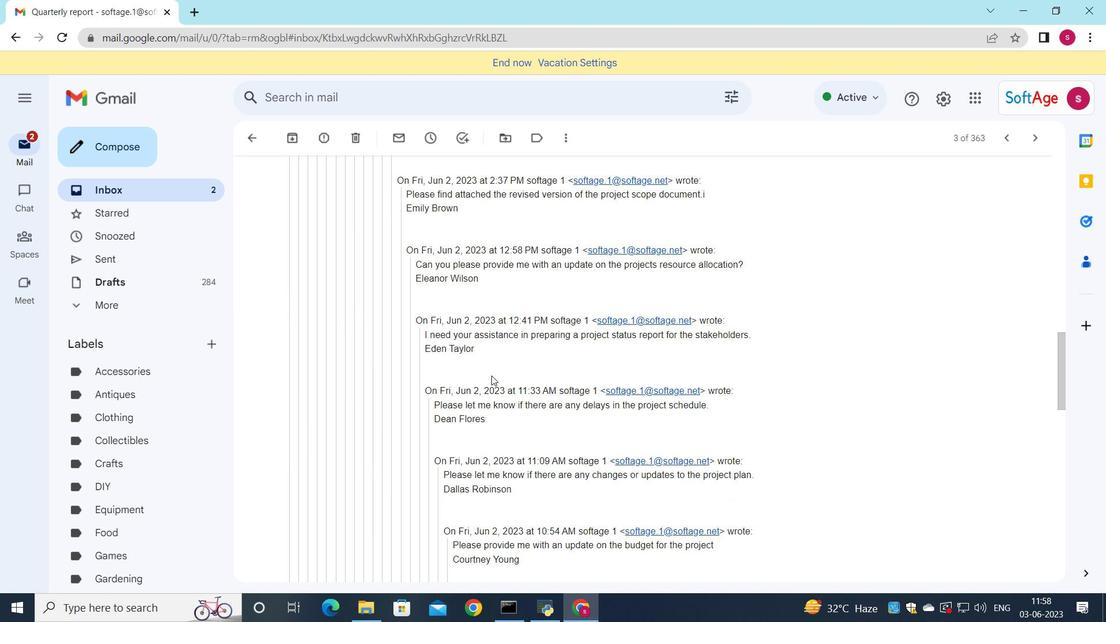 
Action: Mouse scrolled (492, 375) with delta (0, 0)
Screenshot: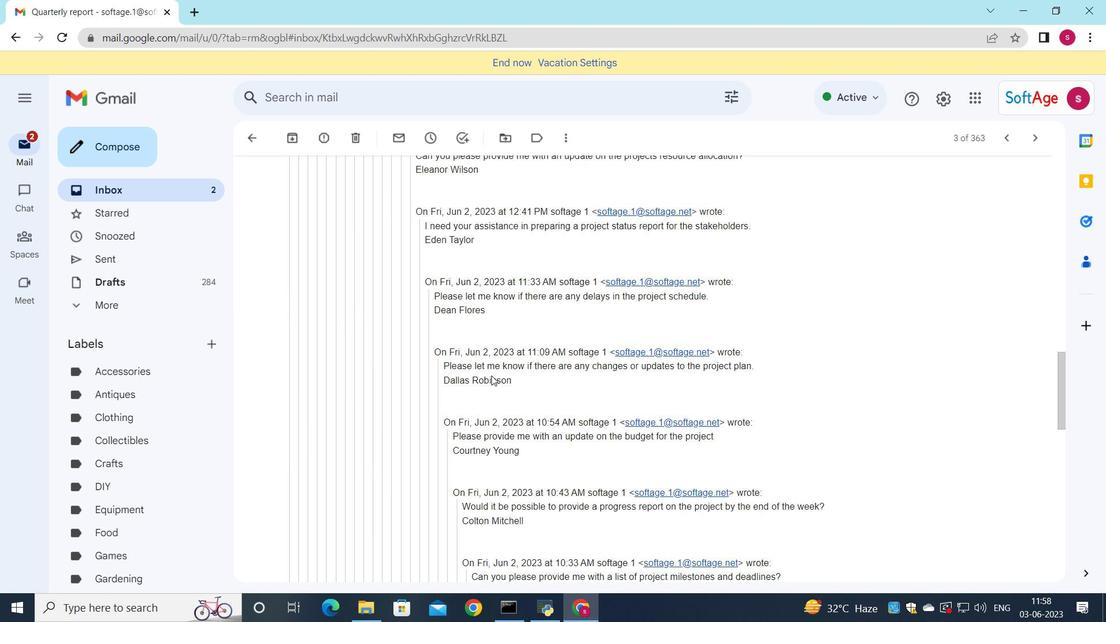 
Action: Mouse scrolled (492, 375) with delta (0, 0)
Screenshot: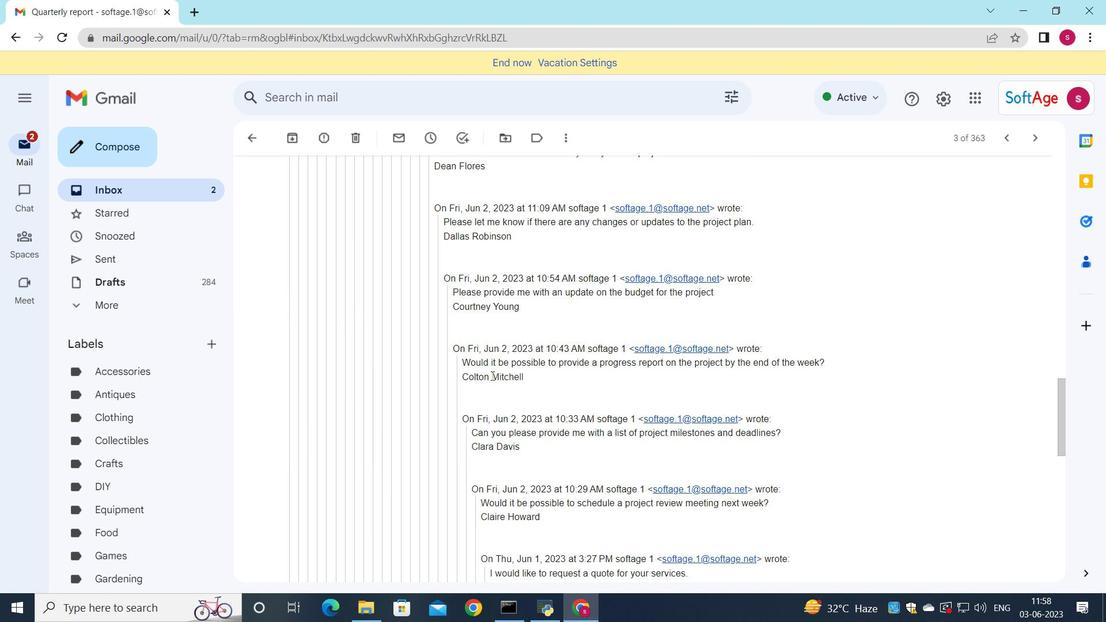 
Action: Mouse scrolled (492, 375) with delta (0, 0)
Screenshot: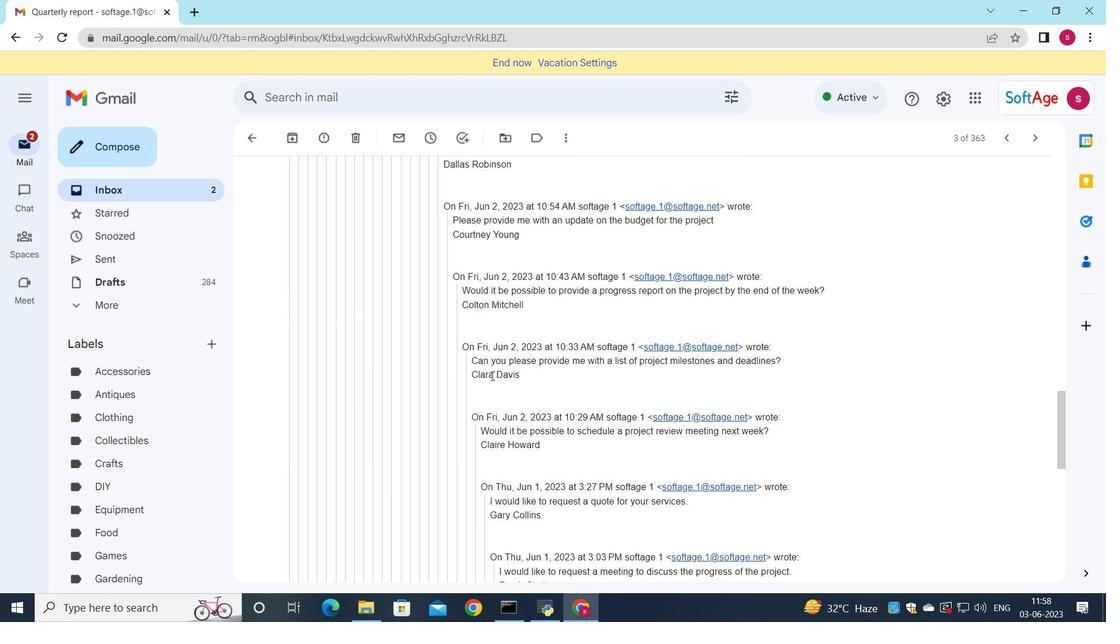 
Action: Mouse scrolled (492, 375) with delta (0, 0)
Screenshot: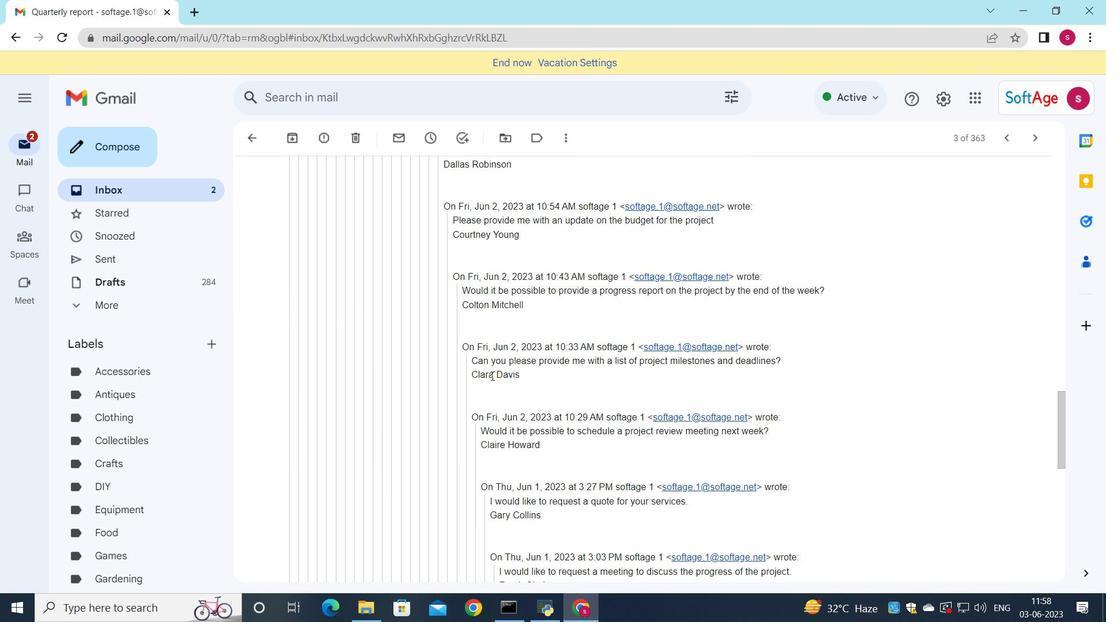 
Action: Mouse scrolled (492, 375) with delta (0, 0)
Screenshot: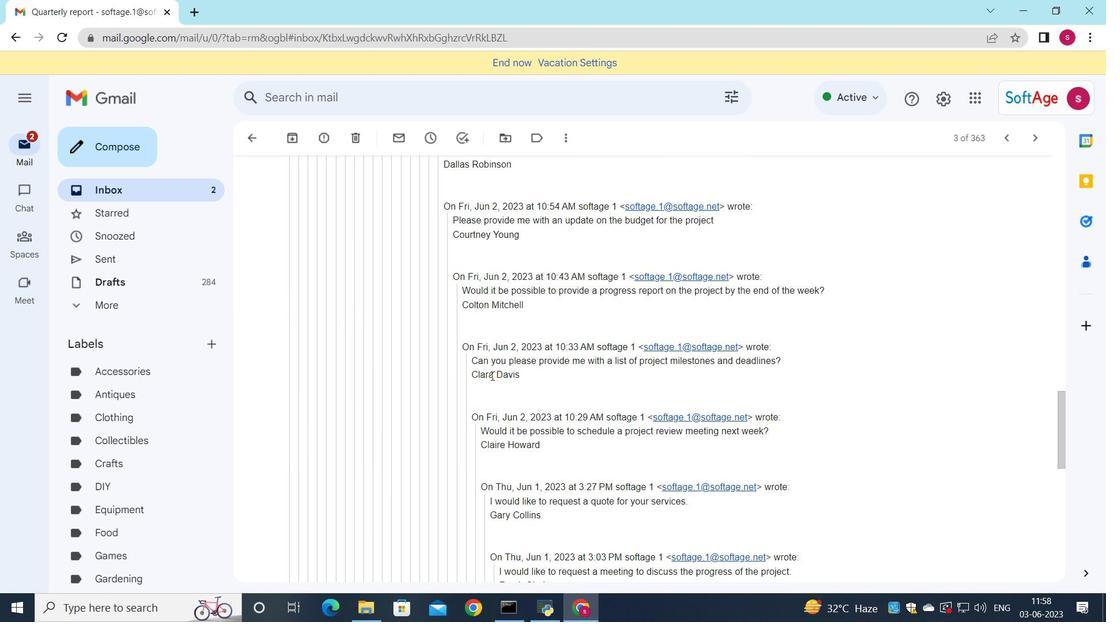 
Action: Mouse scrolled (492, 375) with delta (0, 0)
Screenshot: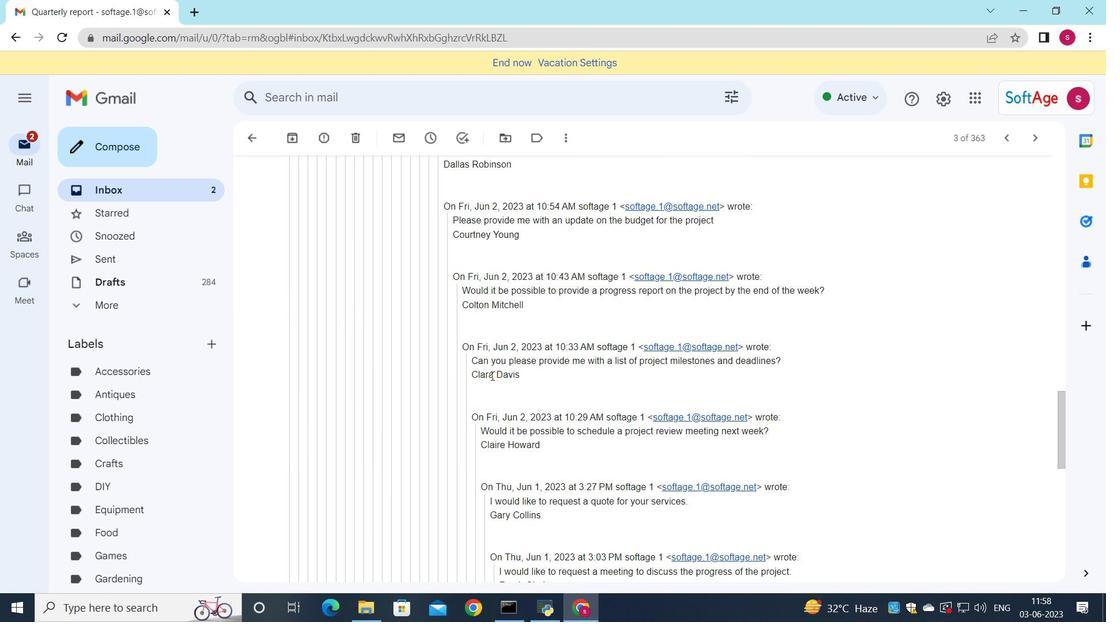 
Action: Mouse moved to (478, 391)
Screenshot: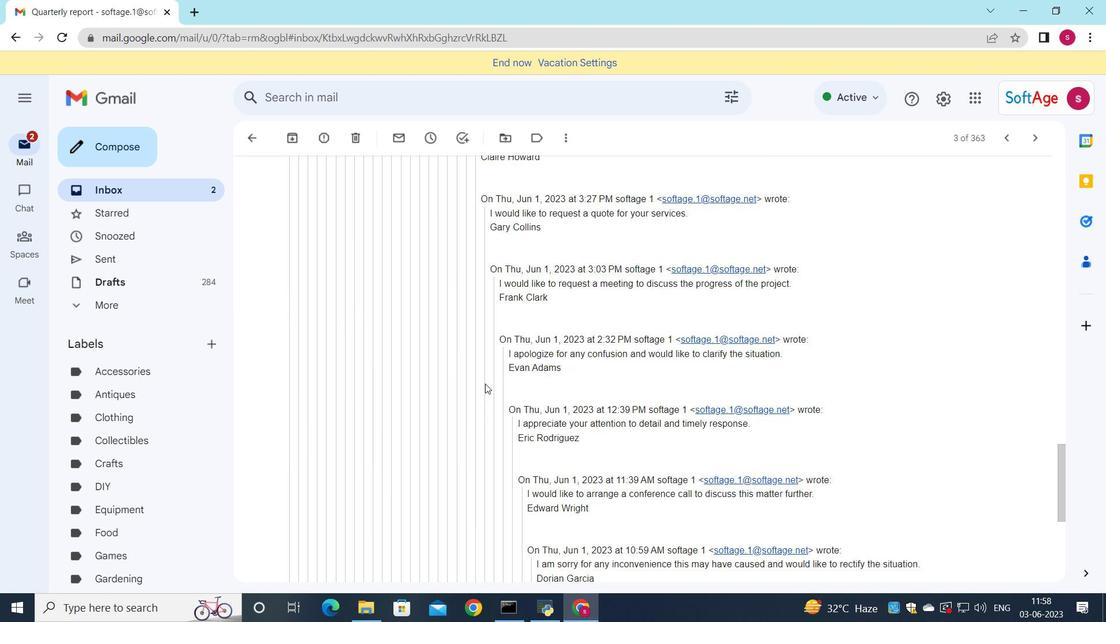 
Action: Mouse scrolled (478, 391) with delta (0, 0)
Screenshot: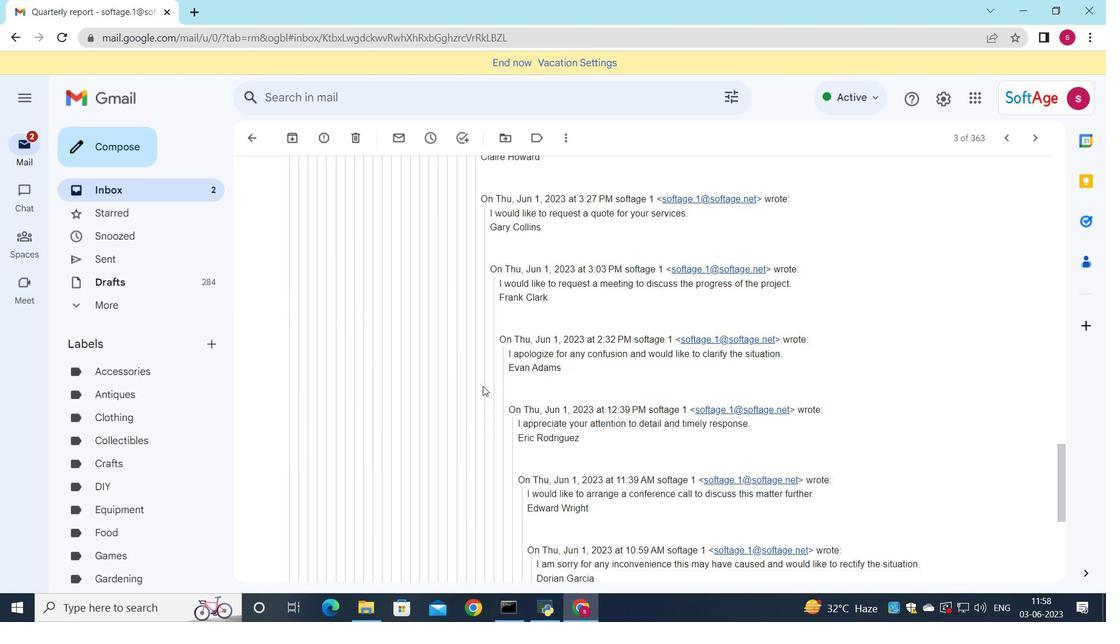 
Action: Mouse moved to (477, 393)
Screenshot: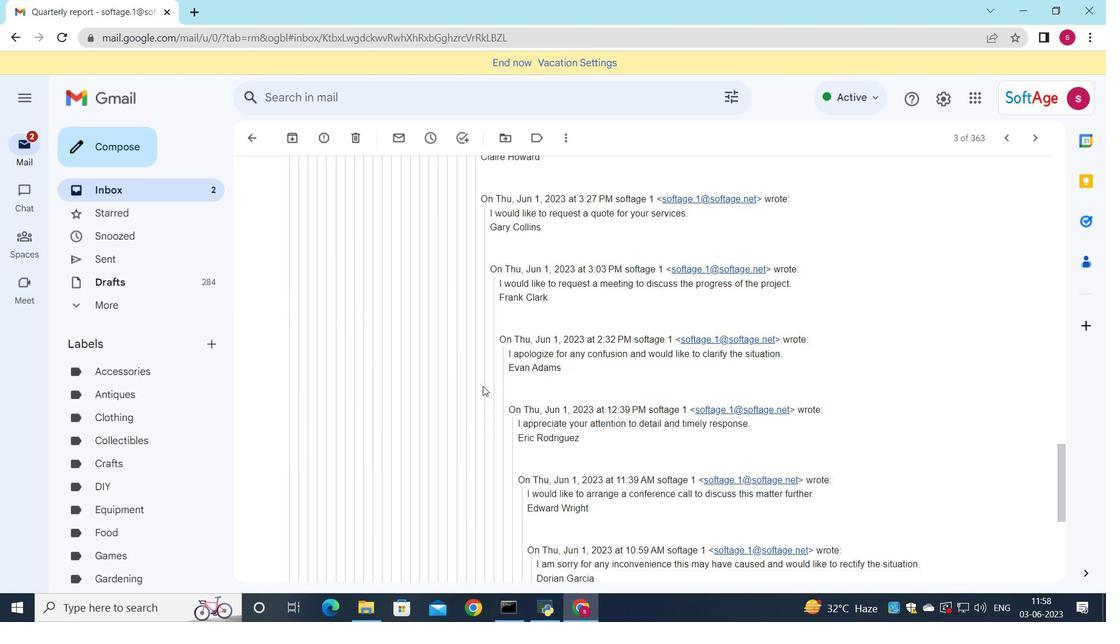 
Action: Mouse scrolled (477, 392) with delta (0, 0)
Screenshot: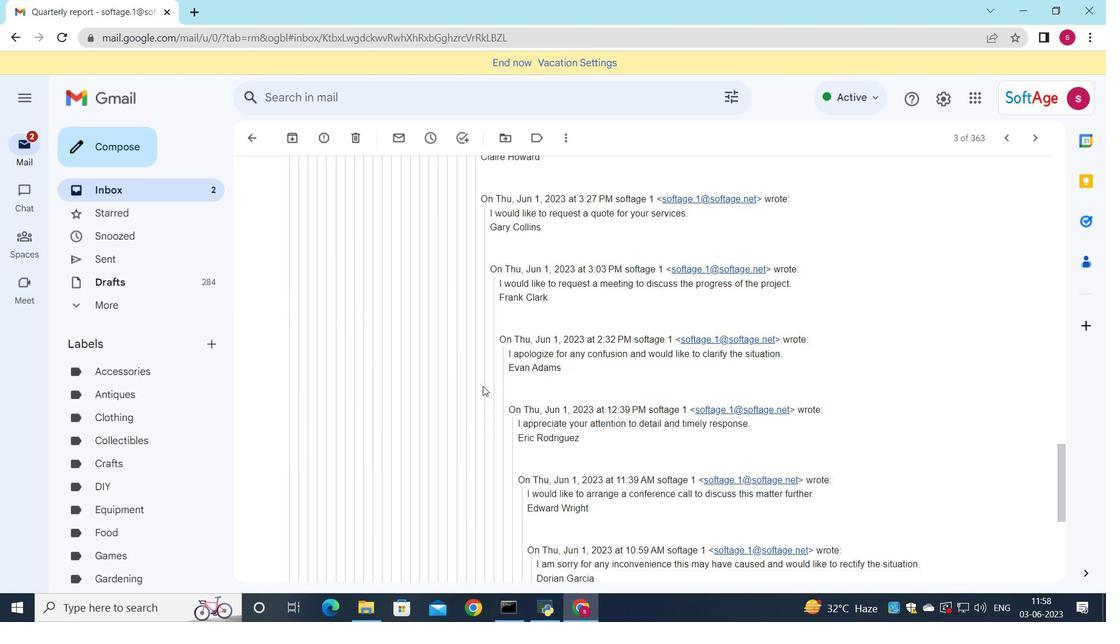 
Action: Mouse moved to (477, 393)
Screenshot: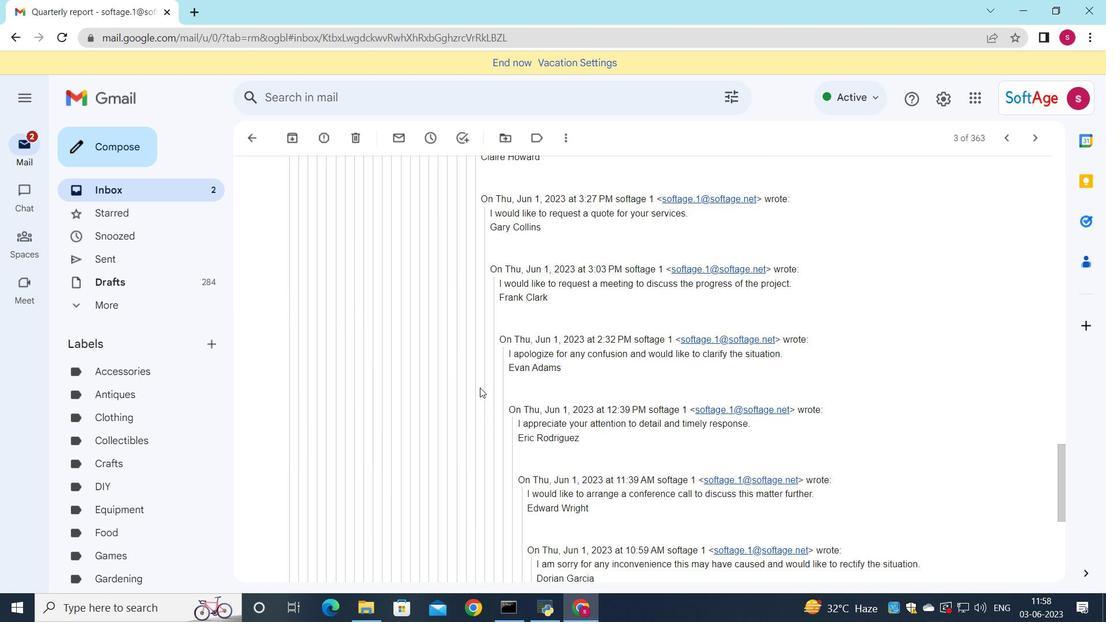 
Action: Mouse scrolled (477, 393) with delta (0, 0)
Screenshot: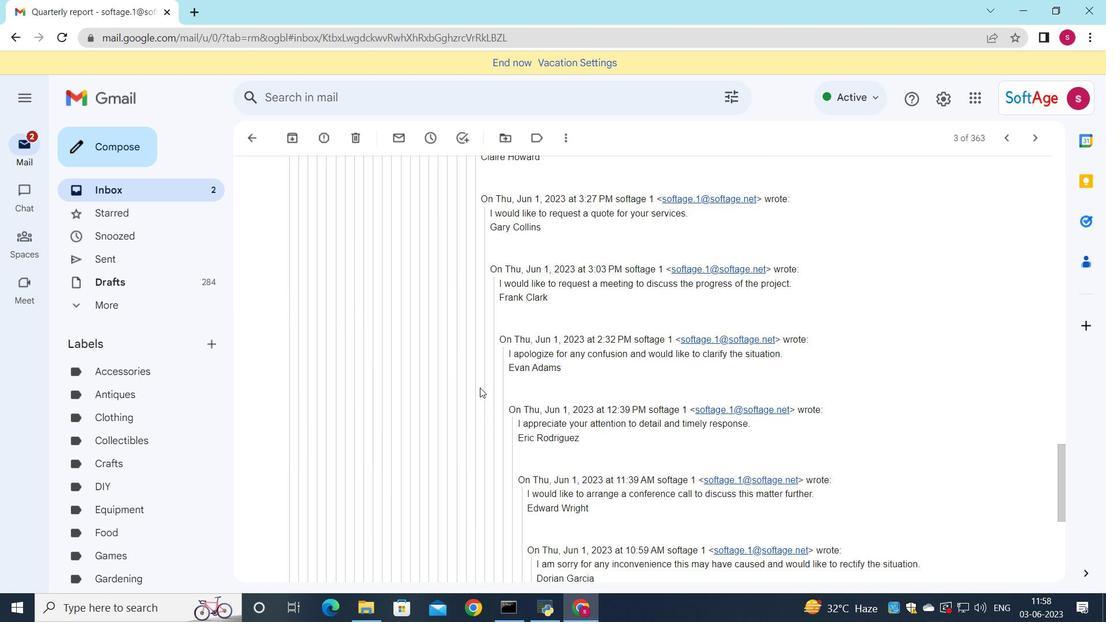 
Action: Mouse moved to (476, 394)
Screenshot: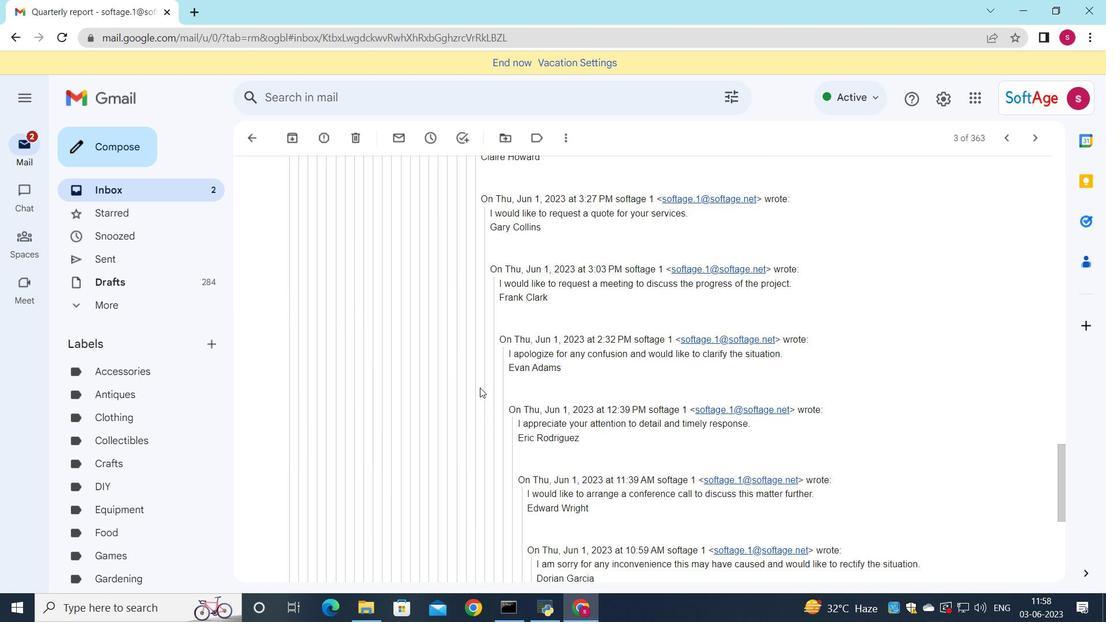 
Action: Mouse scrolled (476, 393) with delta (0, 0)
Screenshot: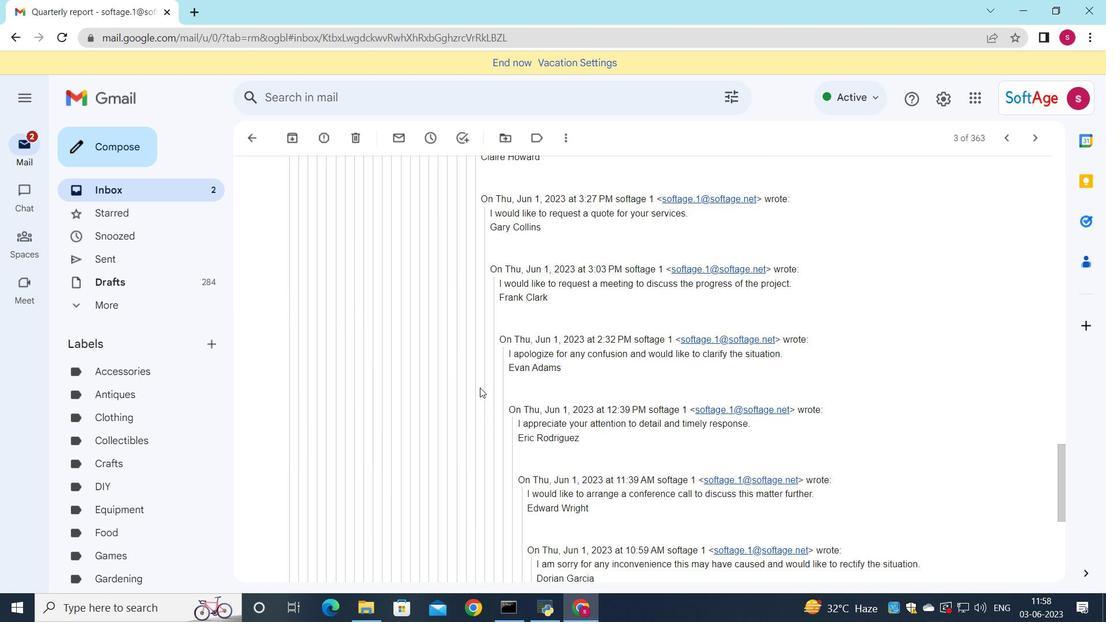 
Action: Mouse moved to (476, 394)
Screenshot: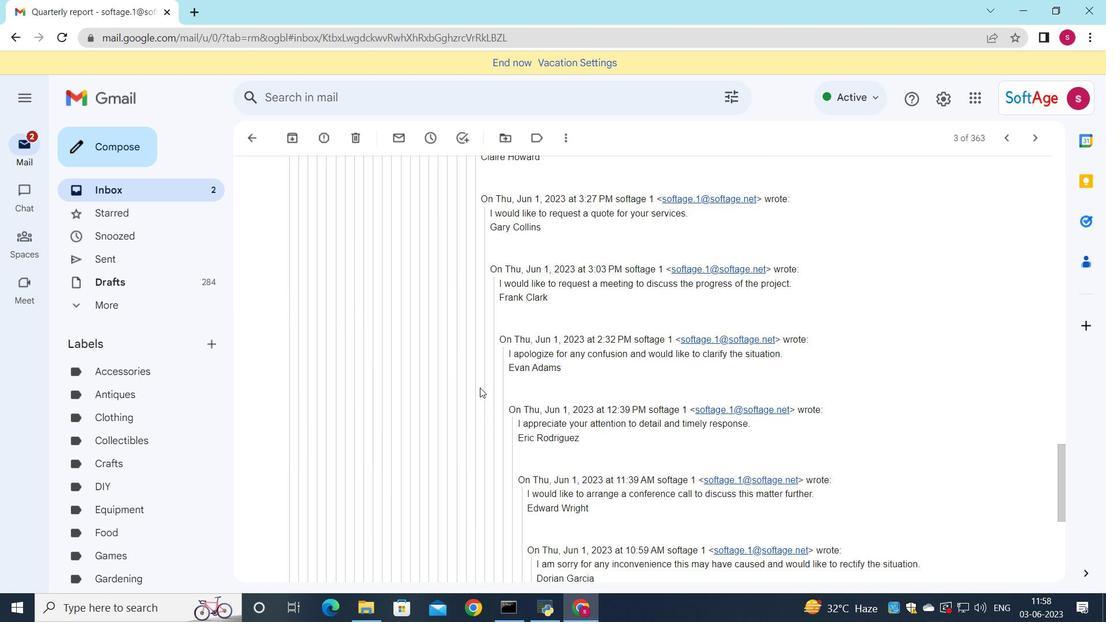 
Action: Mouse scrolled (476, 394) with delta (0, 0)
Screenshot: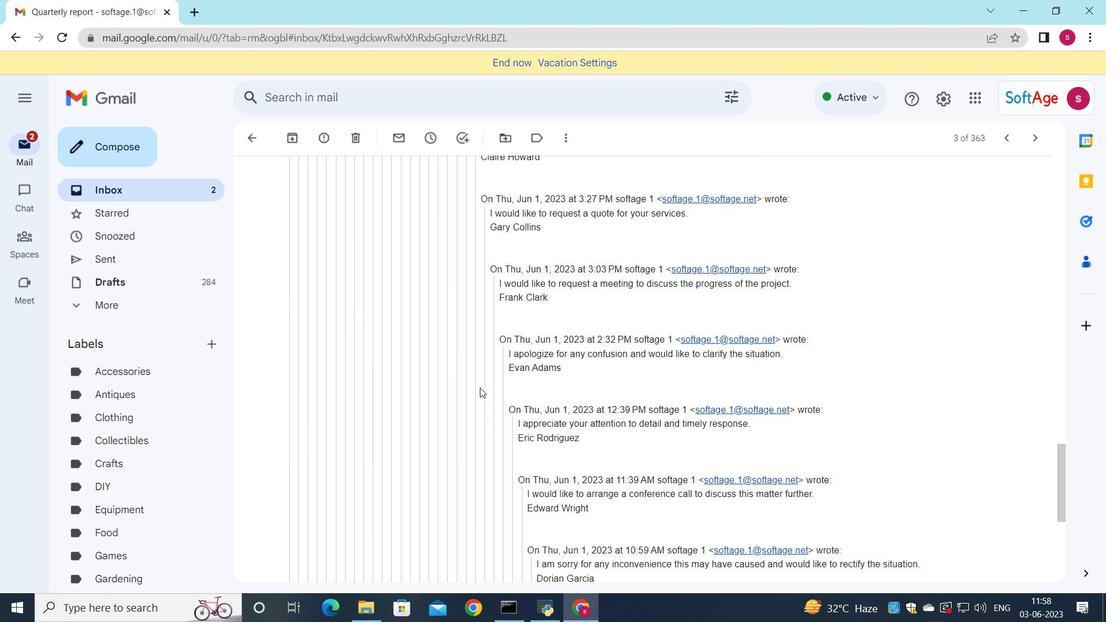 
Action: Mouse moved to (459, 397)
Screenshot: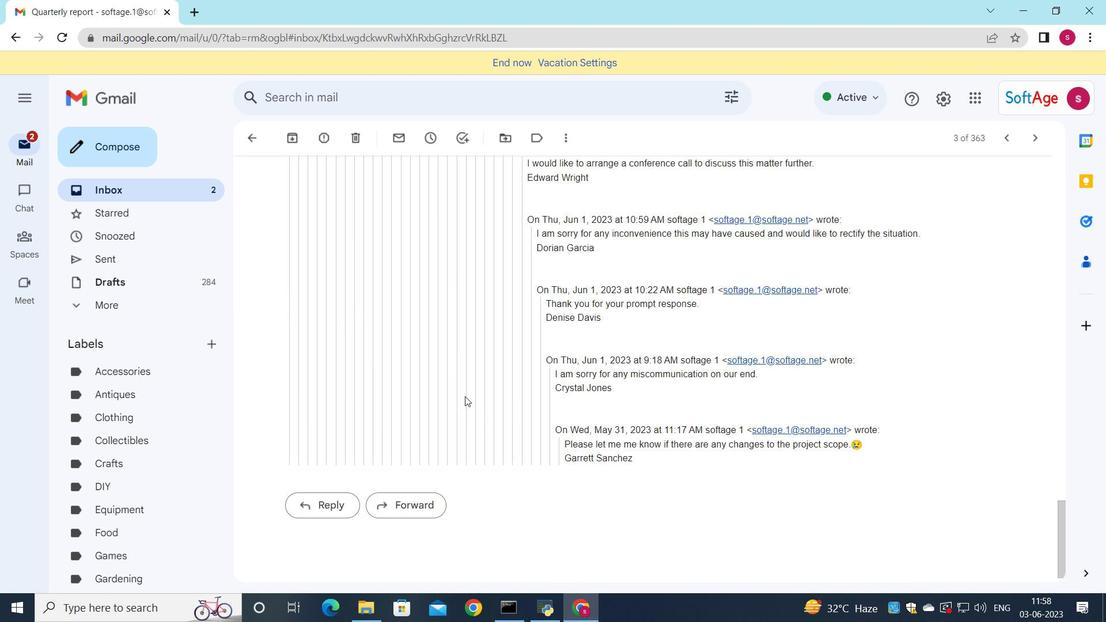 
Action: Mouse scrolled (459, 396) with delta (0, 0)
Screenshot: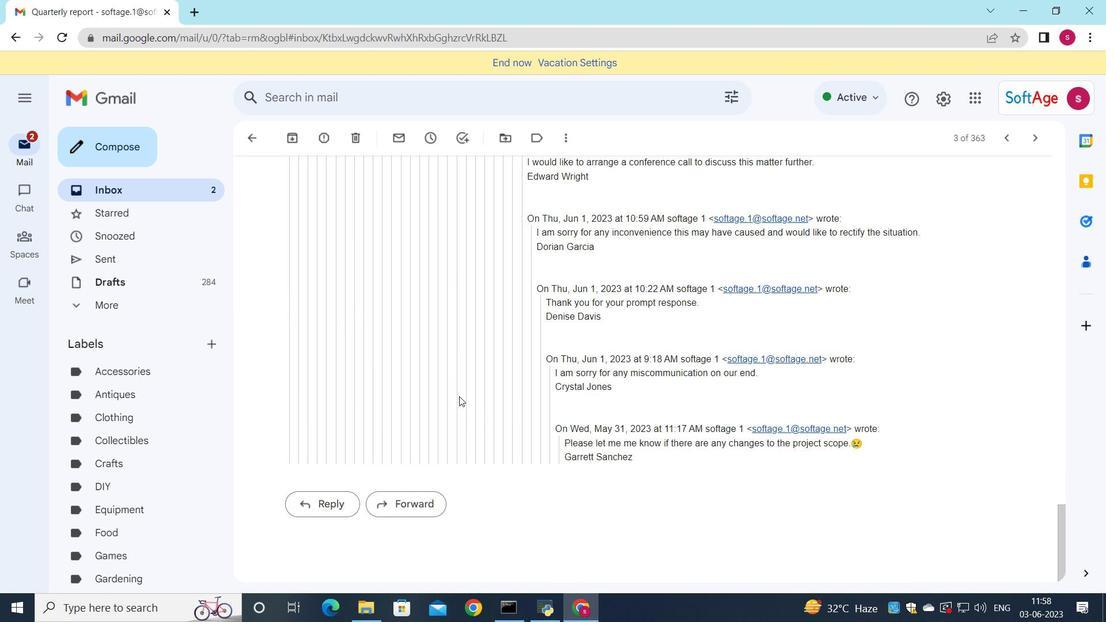 
Action: Mouse scrolled (459, 396) with delta (0, 0)
Screenshot: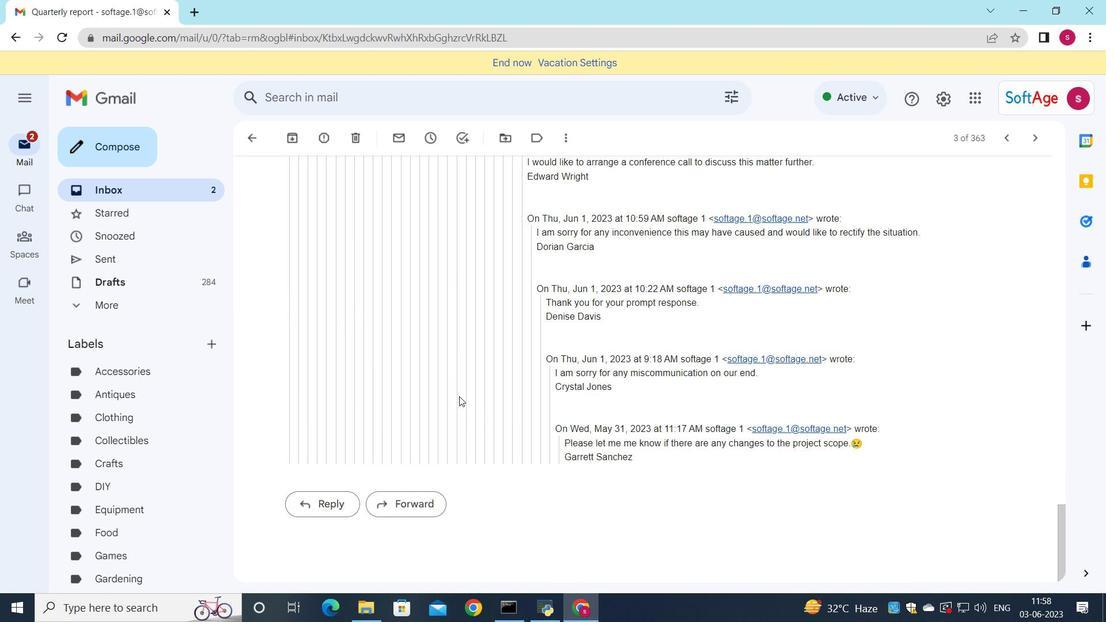 
Action: Mouse scrolled (459, 396) with delta (0, 0)
Screenshot: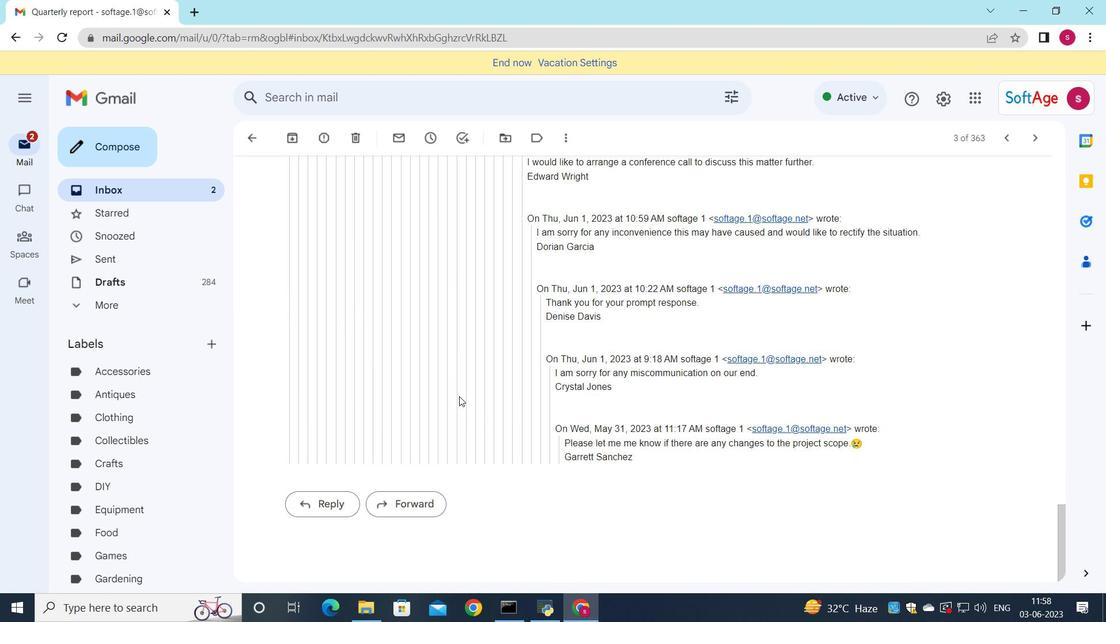 
Action: Mouse moved to (319, 499)
Screenshot: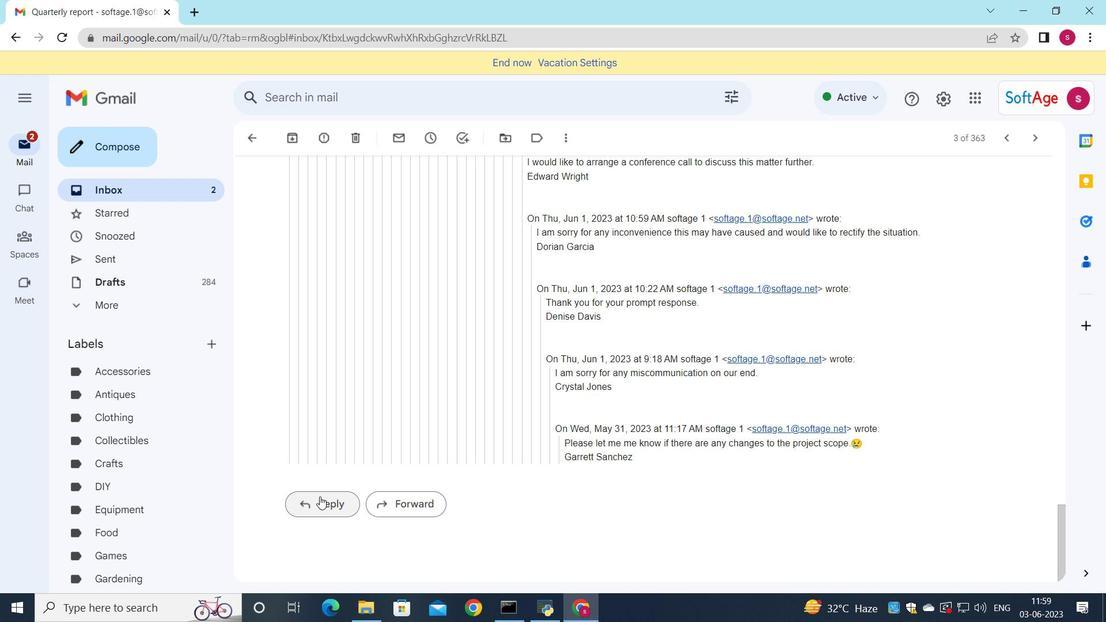 
Action: Mouse pressed left at (319, 499)
Screenshot: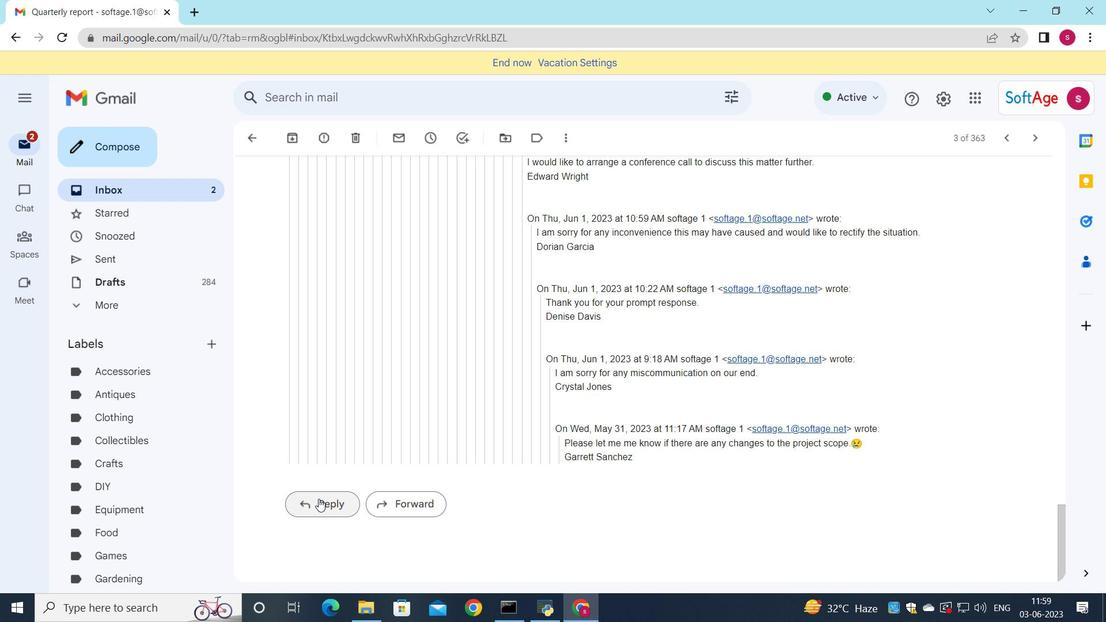 
Action: Mouse moved to (311, 391)
Screenshot: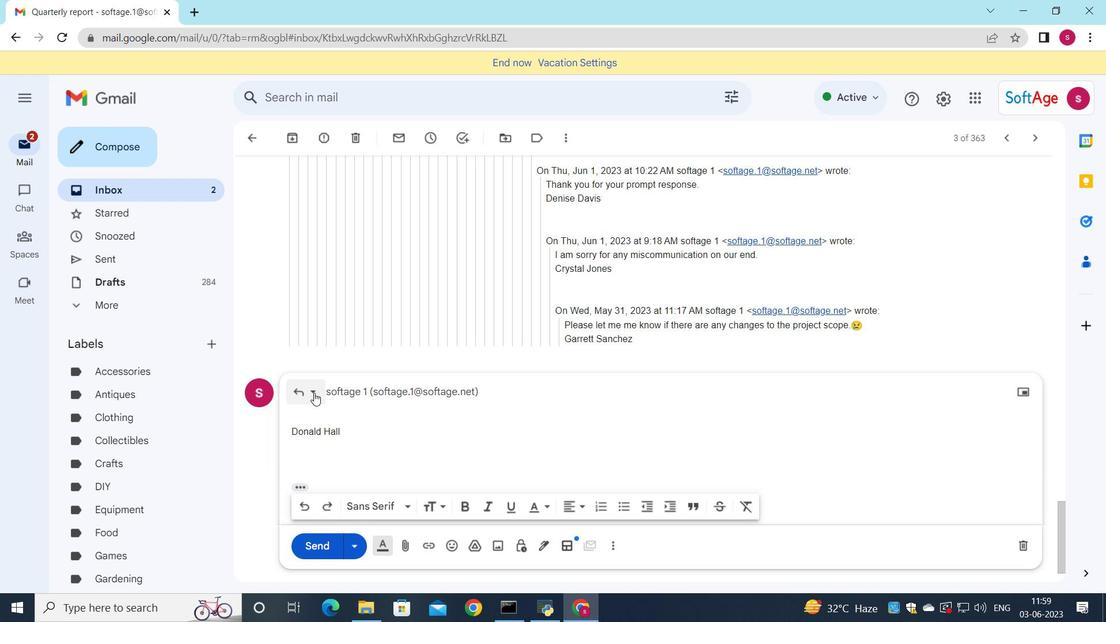 
Action: Mouse pressed left at (311, 391)
Screenshot: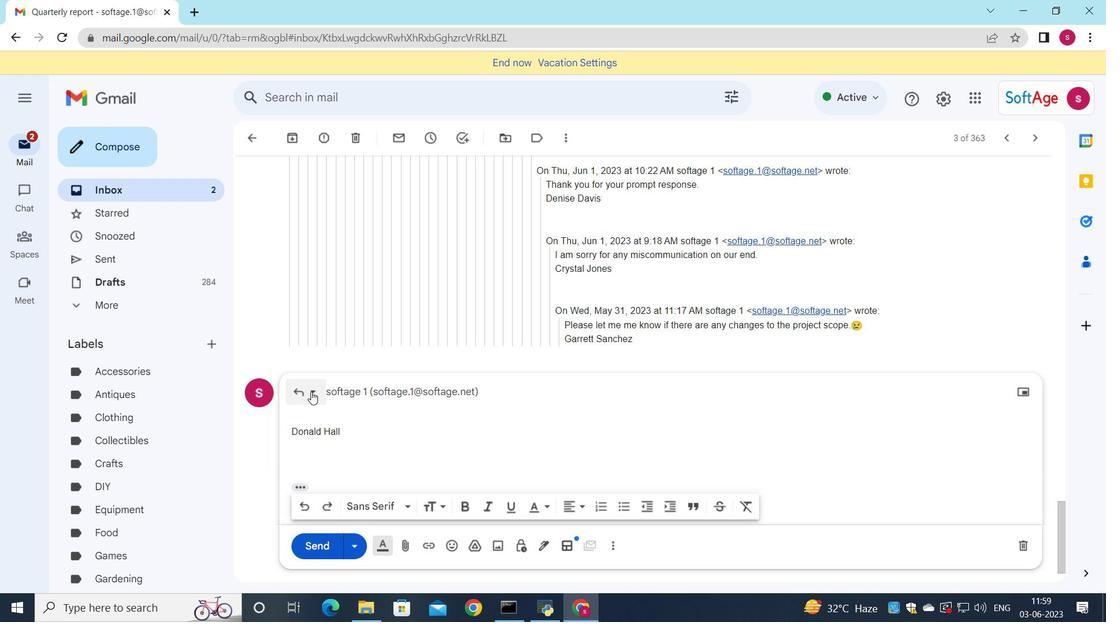 
Action: Mouse moved to (346, 472)
Screenshot: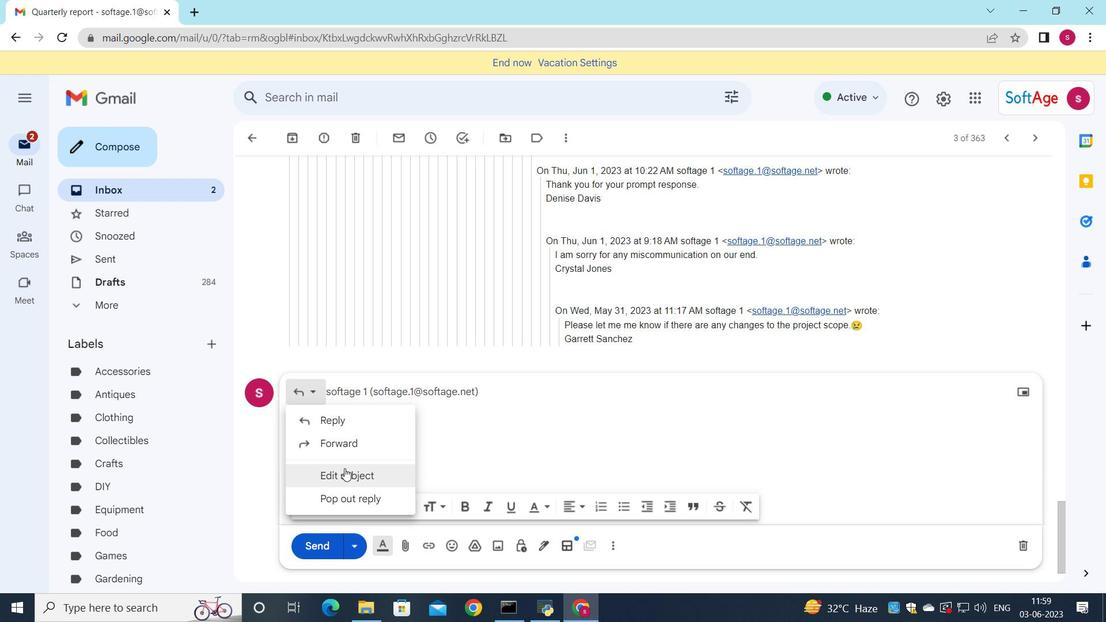 
Action: Mouse pressed left at (346, 472)
Screenshot: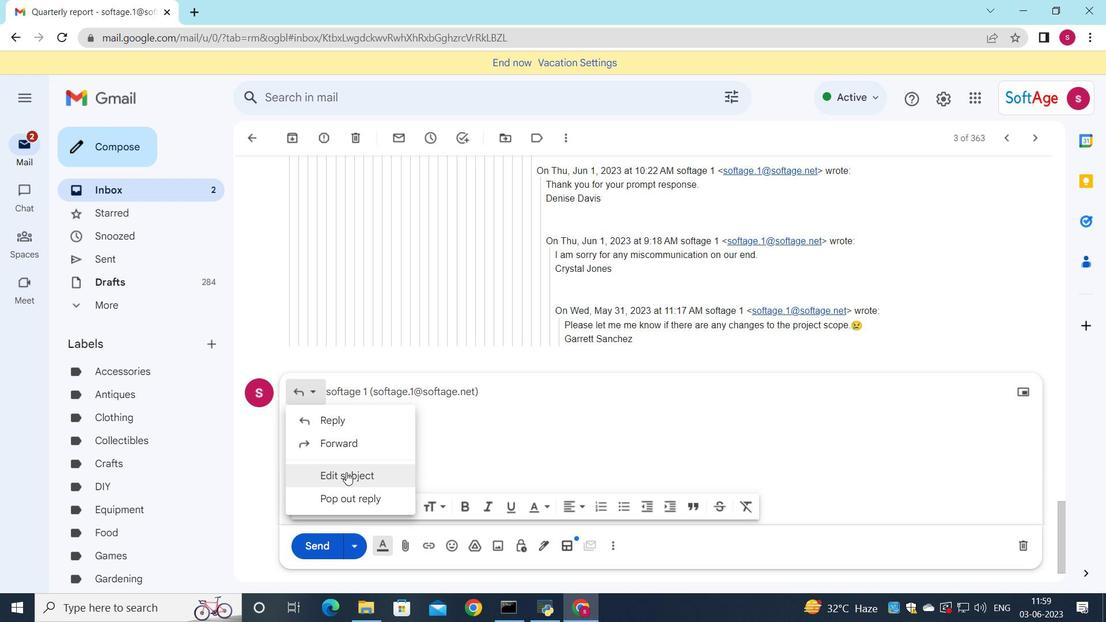 
Action: Mouse moved to (727, 220)
Screenshot: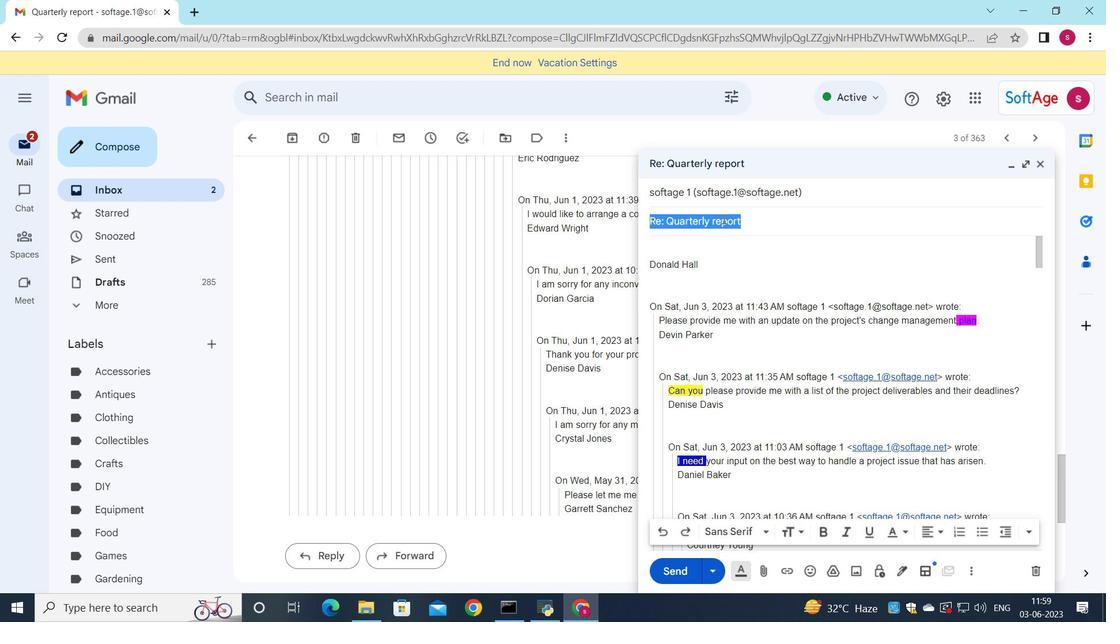 
Action: Key pressed <Key.shift>Performance<Key.space>review
Screenshot: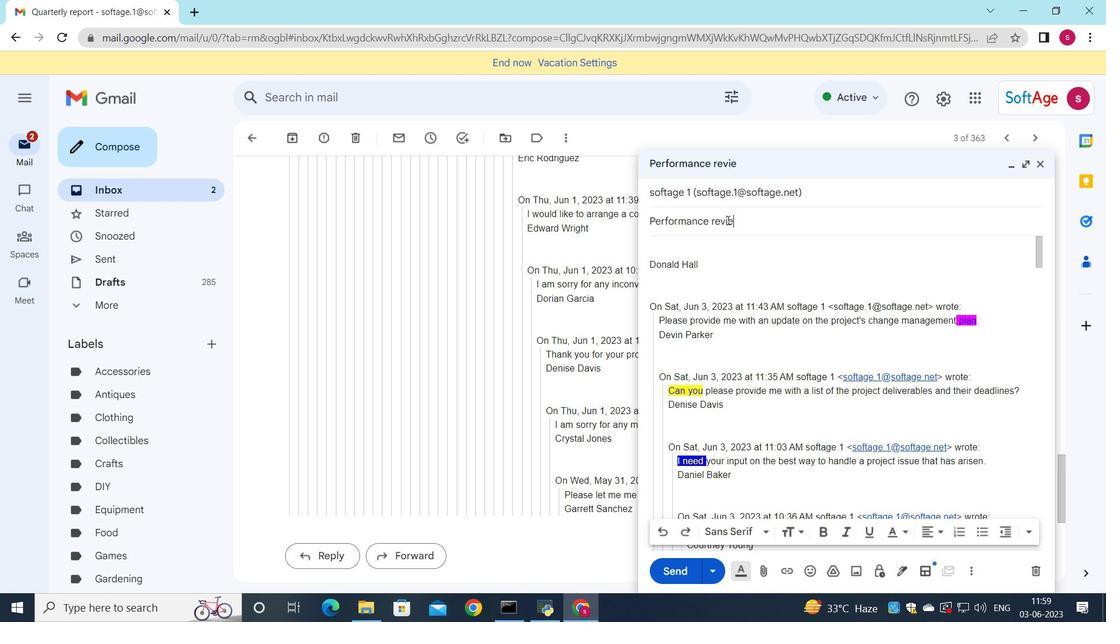 
Action: Mouse moved to (668, 238)
Screenshot: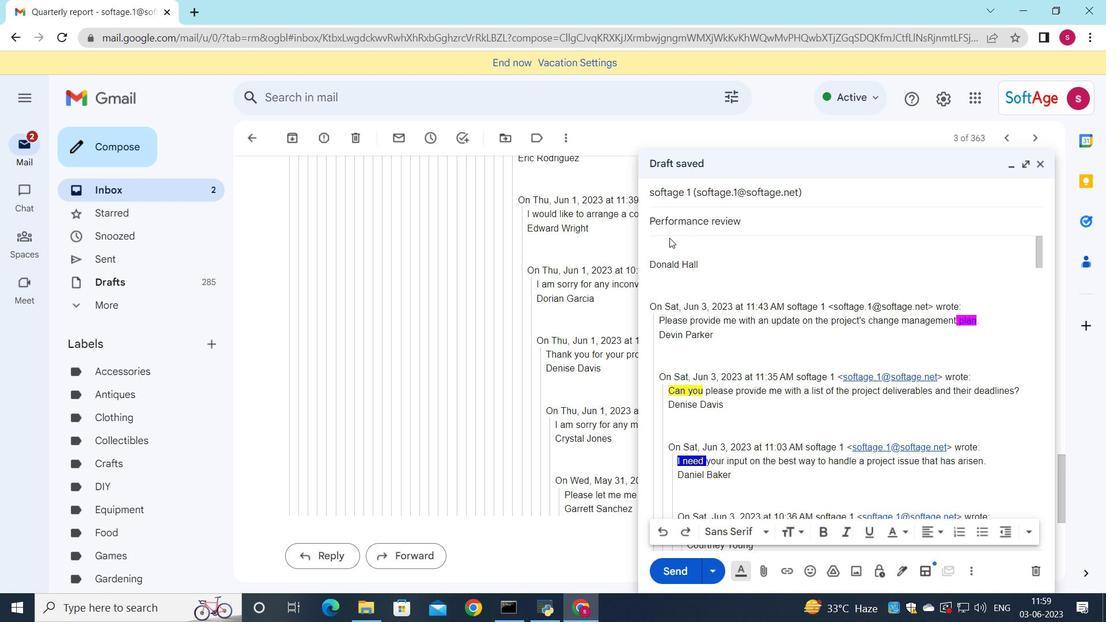 
Action: Mouse pressed left at (668, 238)
Screenshot: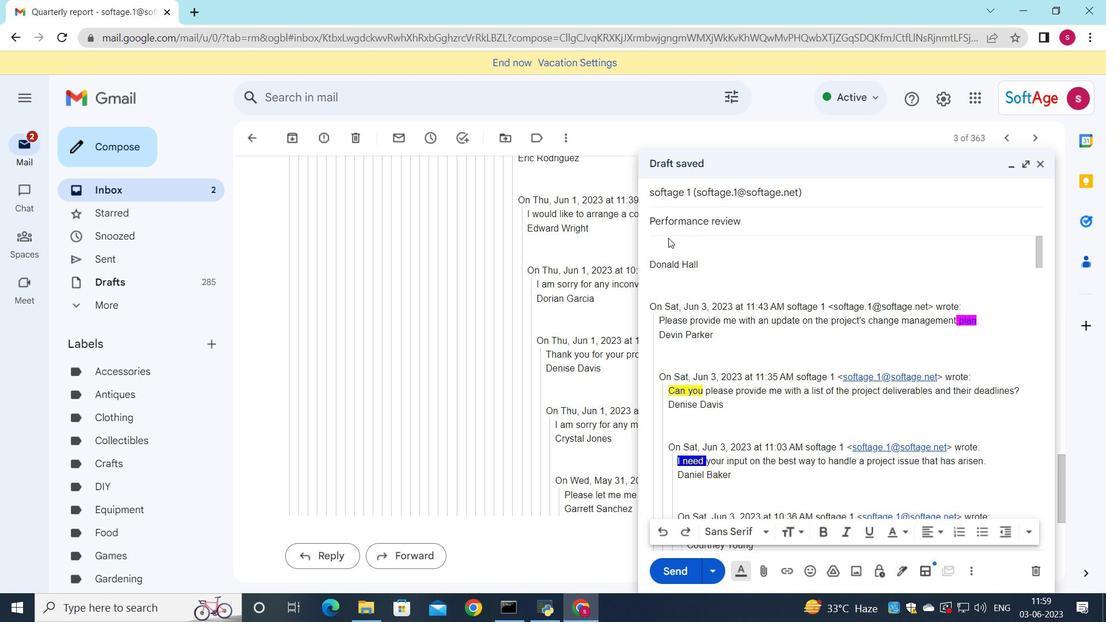 
Action: Key pressed <Key.shift>i<Key.space>need<Key.space>your<Key.space>input<Key.space>on<Key.space>the<Key.space>best<Key.space>approach<Key.space>to<Key.space>resolving<Key.space>a<Key.space>project<Key.space>issue.
Screenshot: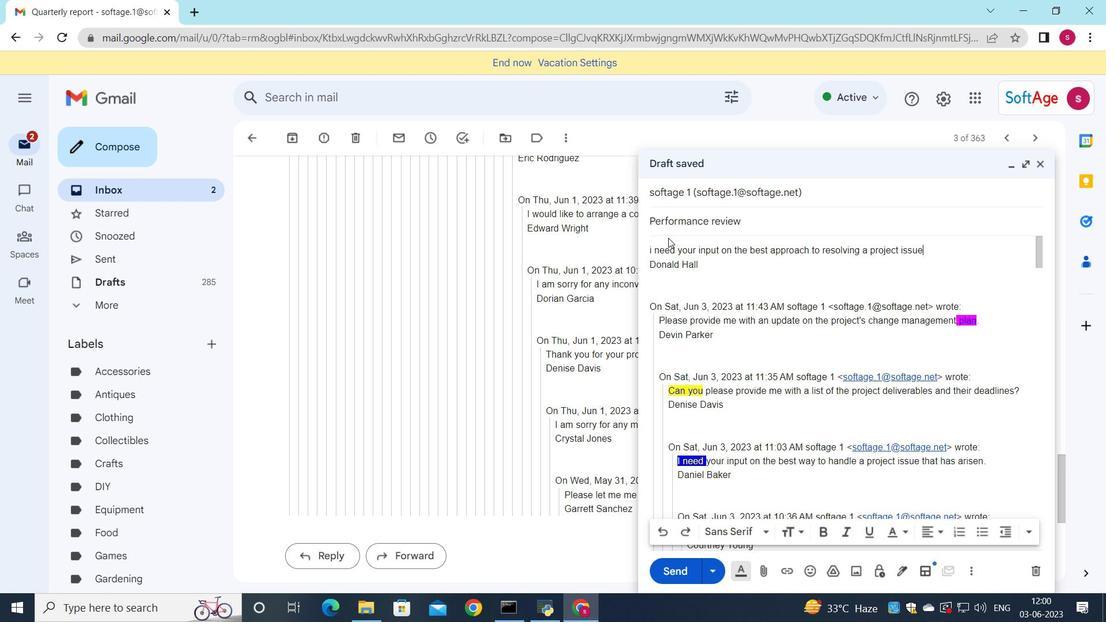 
Action: Mouse moved to (654, 247)
Screenshot: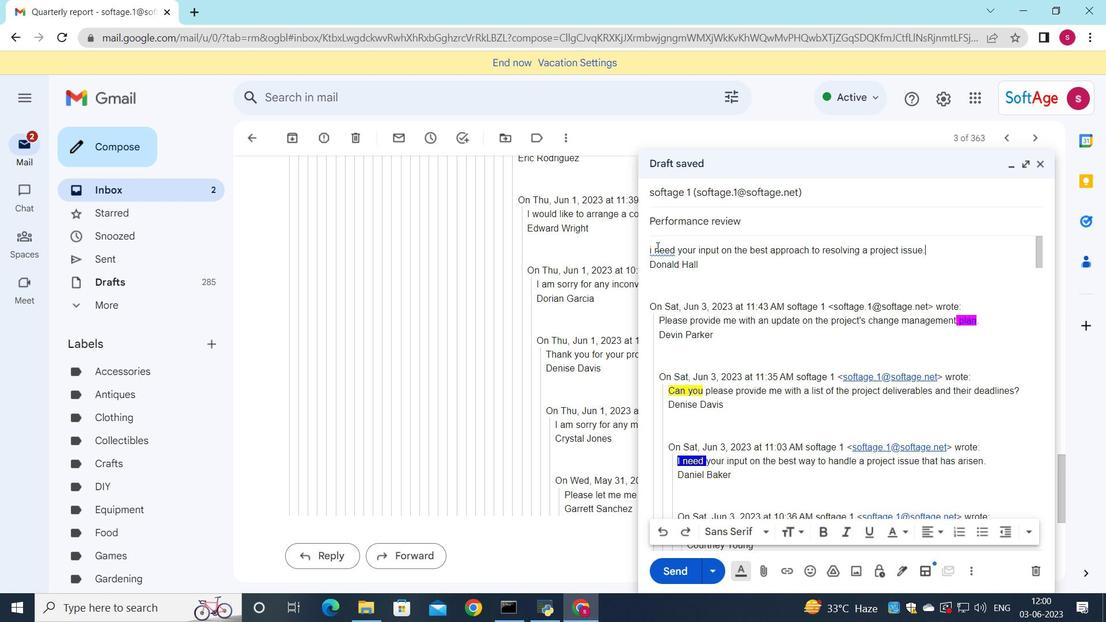 
Action: Mouse pressed left at (654, 247)
Screenshot: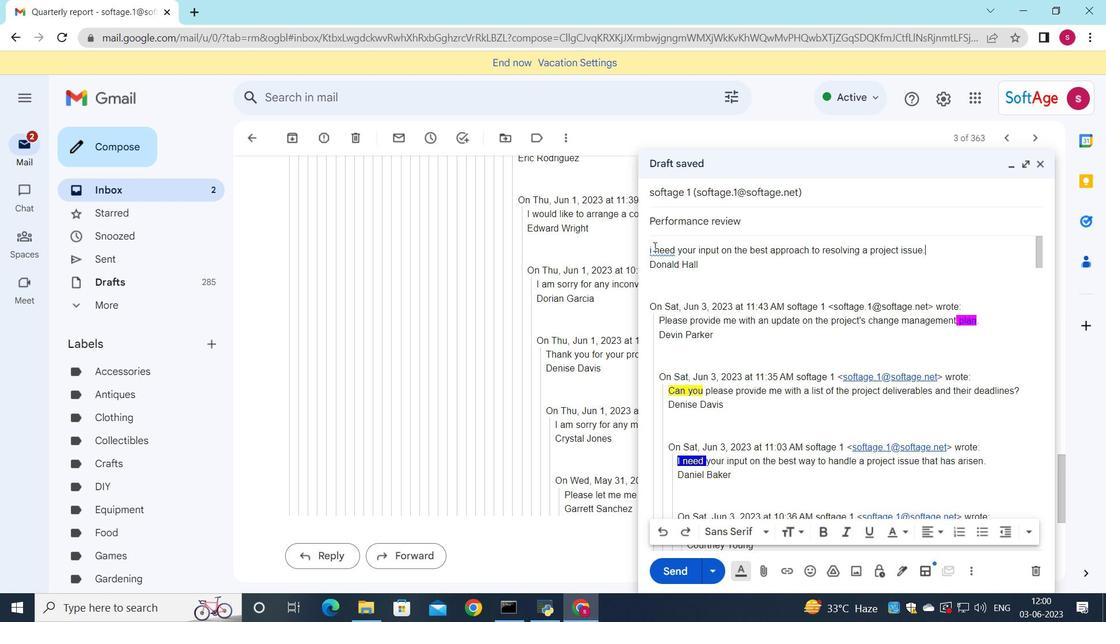 
Action: Mouse moved to (657, 277)
Screenshot: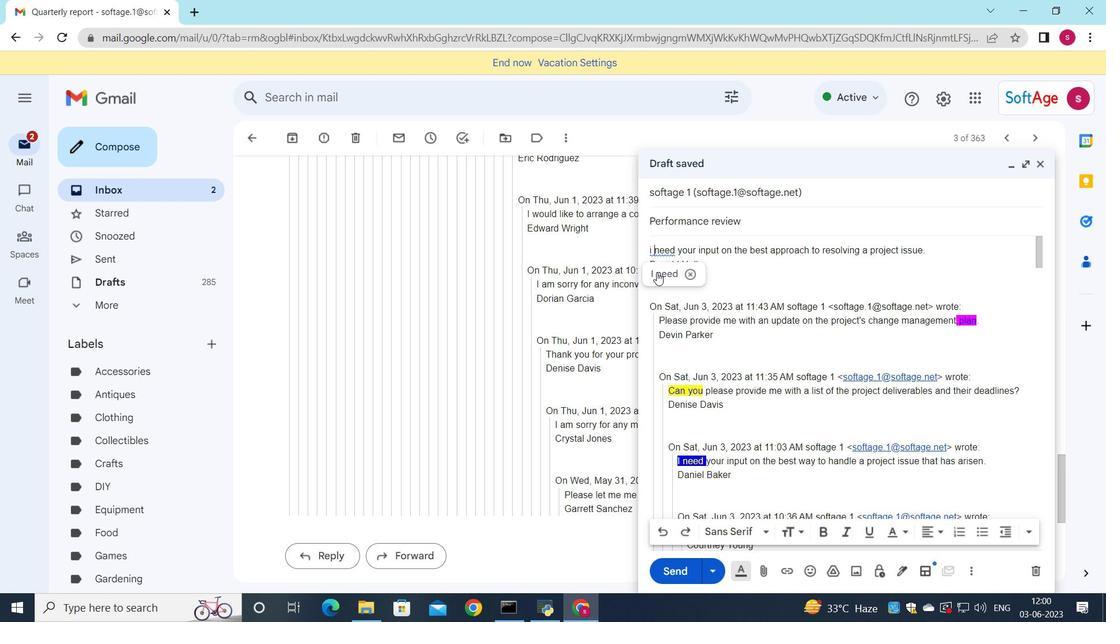 
Action: Mouse pressed left at (657, 277)
Screenshot: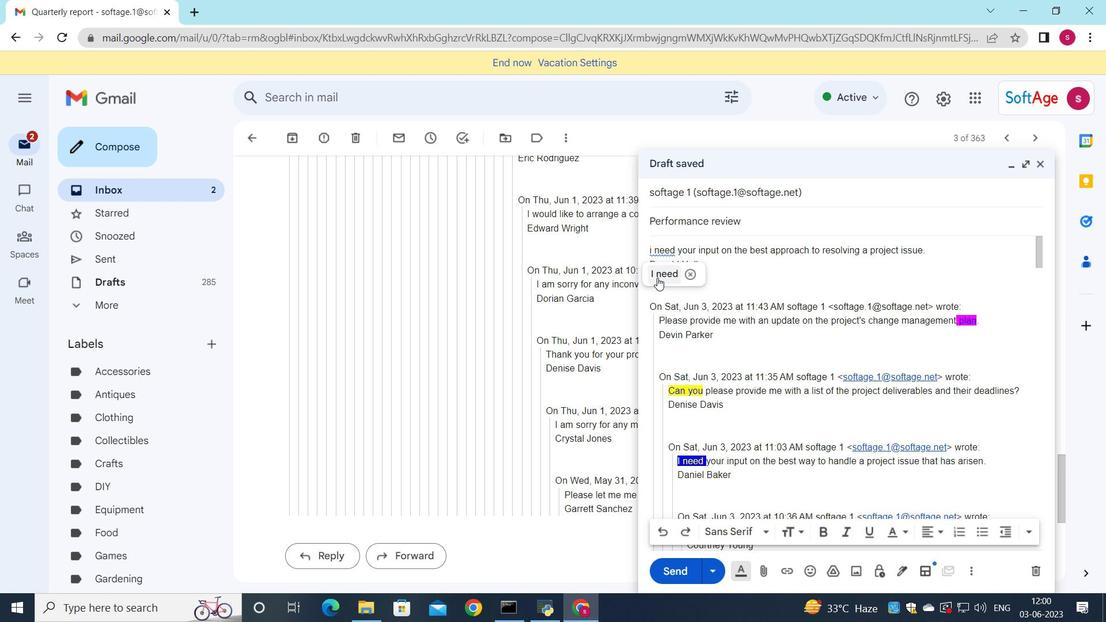 
Action: Mouse moved to (935, 250)
Screenshot: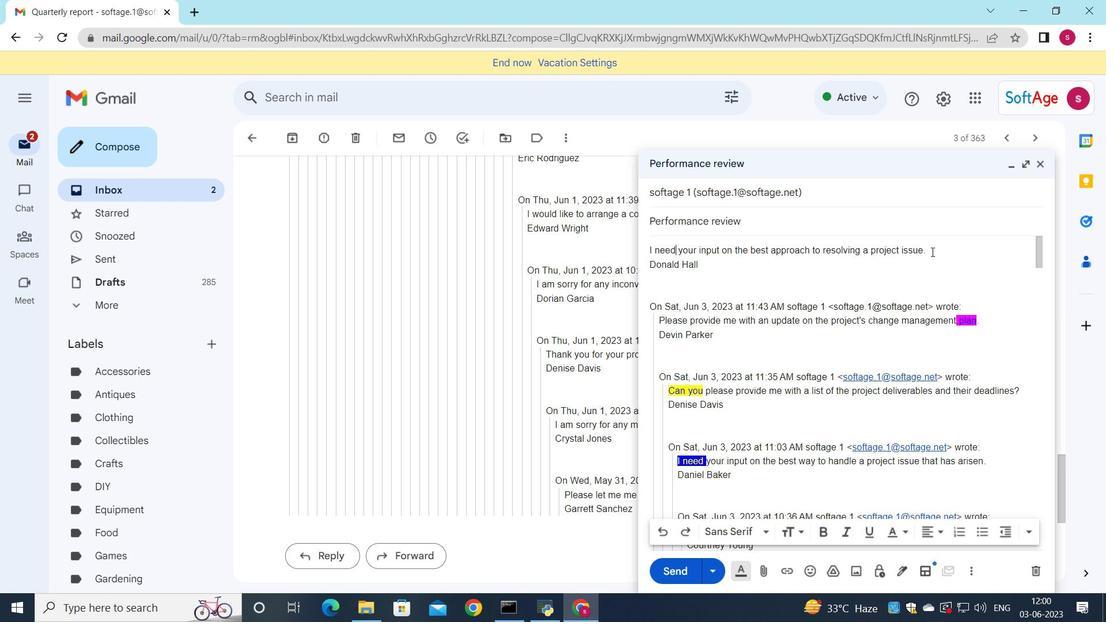 
Action: Mouse pressed left at (935, 250)
Screenshot: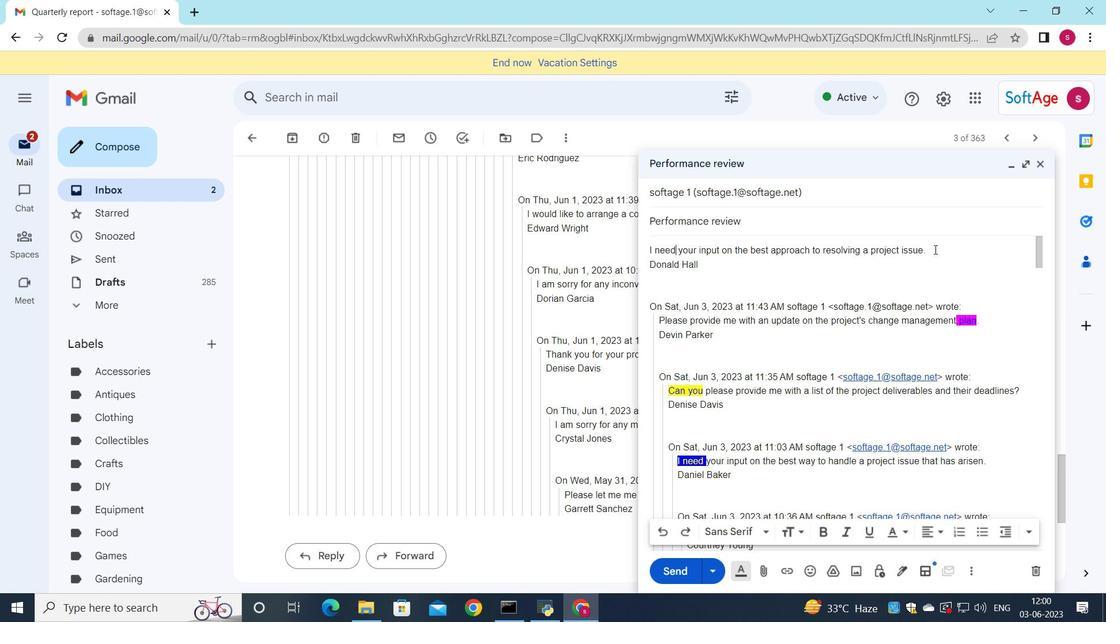 
Action: Mouse moved to (901, 533)
Screenshot: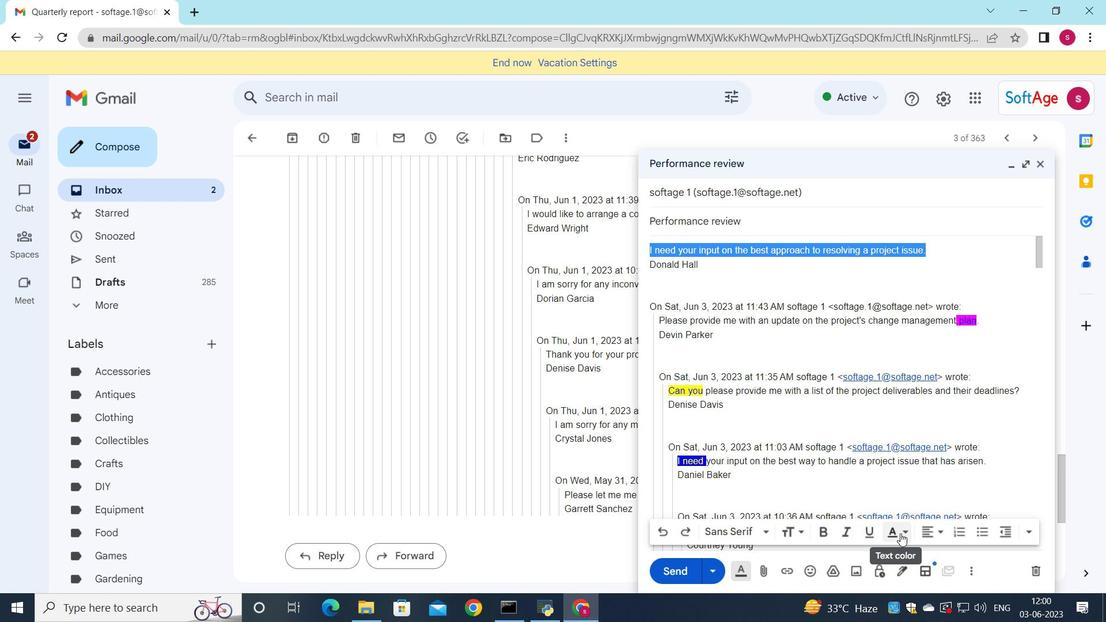 
Action: Mouse pressed left at (901, 533)
Screenshot: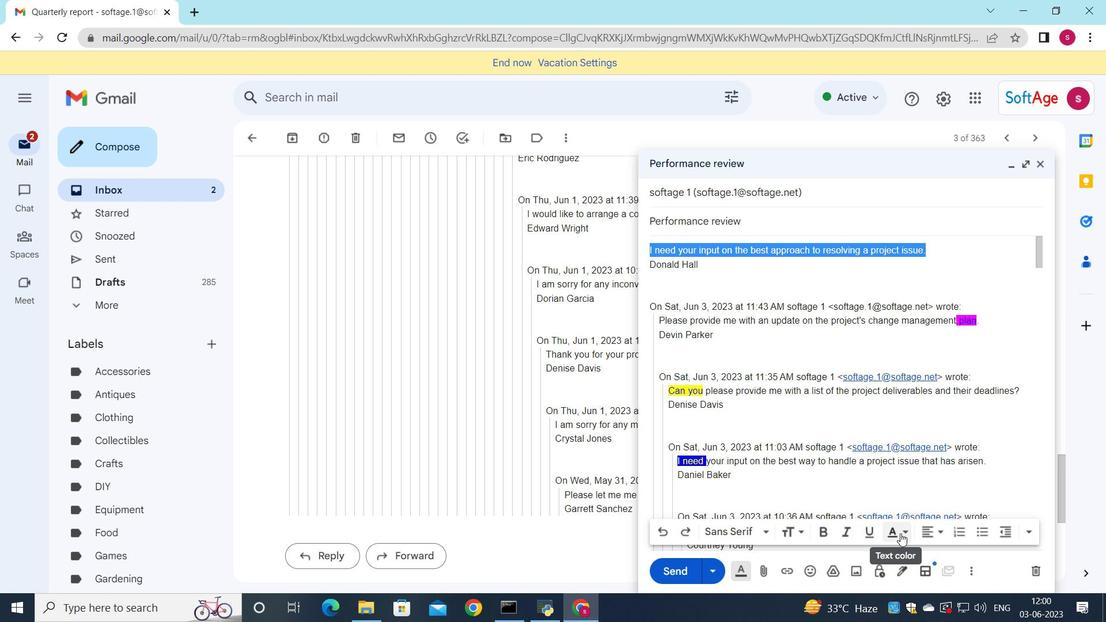 
Action: Mouse moved to (896, 511)
Screenshot: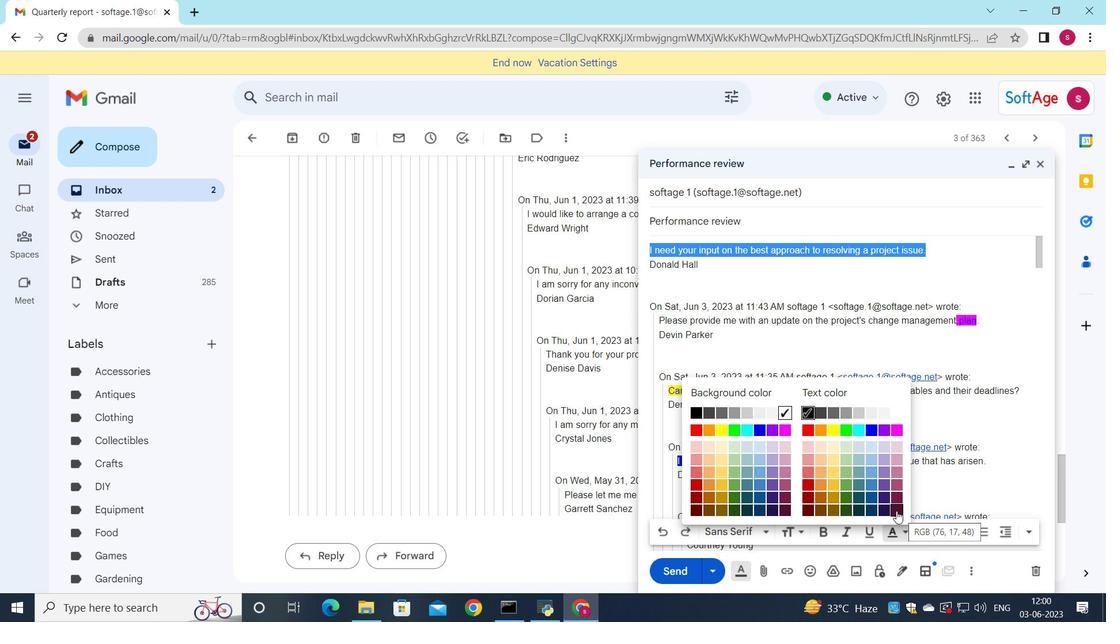 
Action: Mouse pressed left at (896, 511)
Screenshot: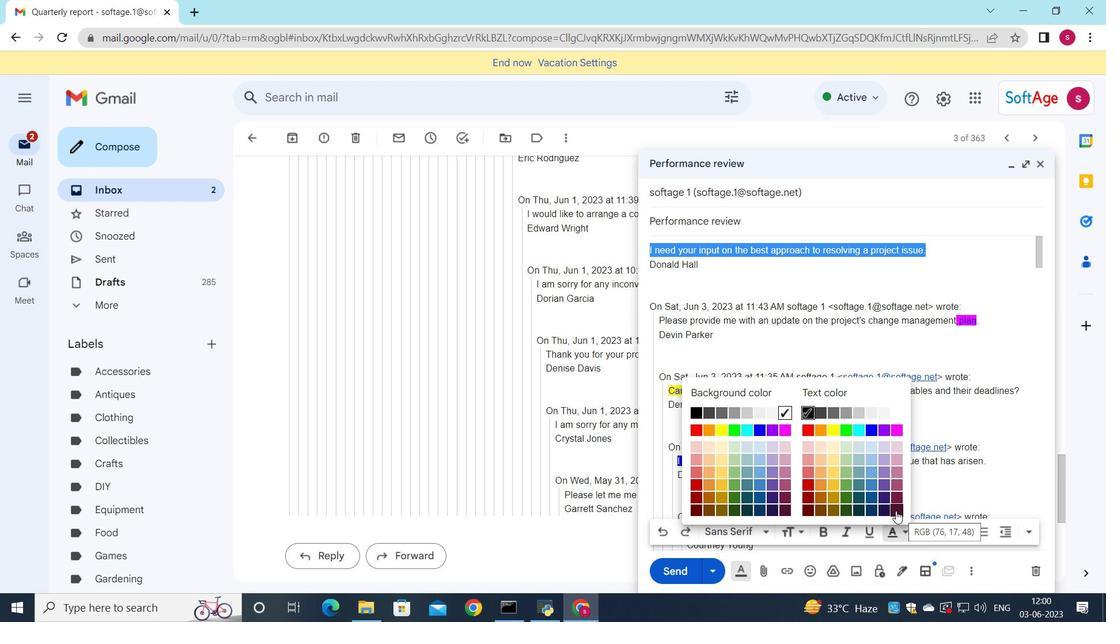 
Action: Mouse moved to (903, 531)
Screenshot: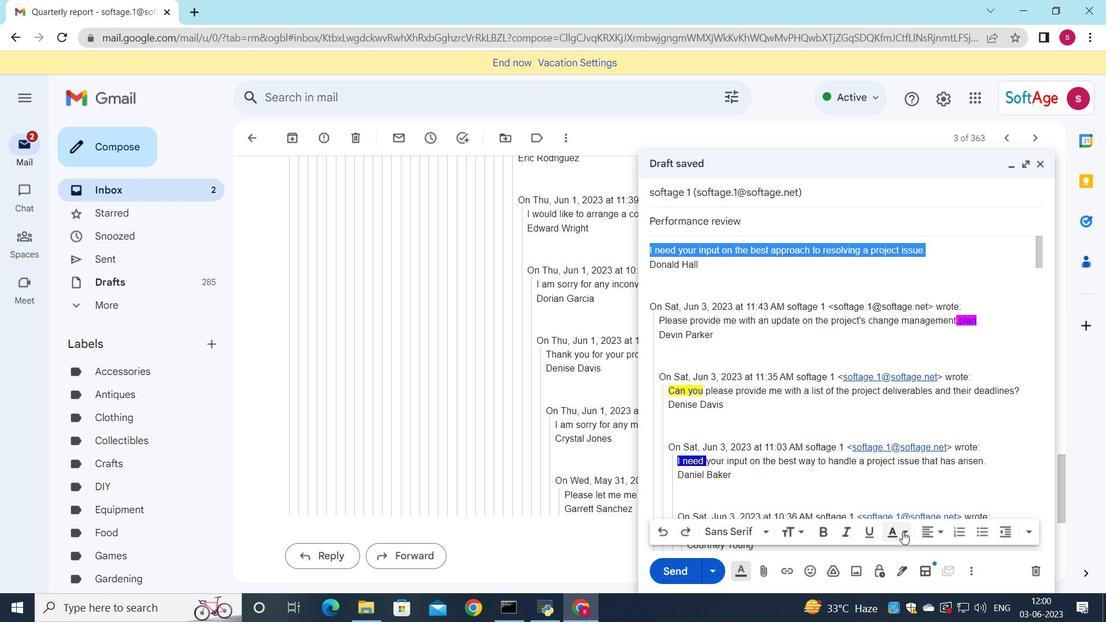 
Action: Mouse pressed left at (903, 531)
Screenshot: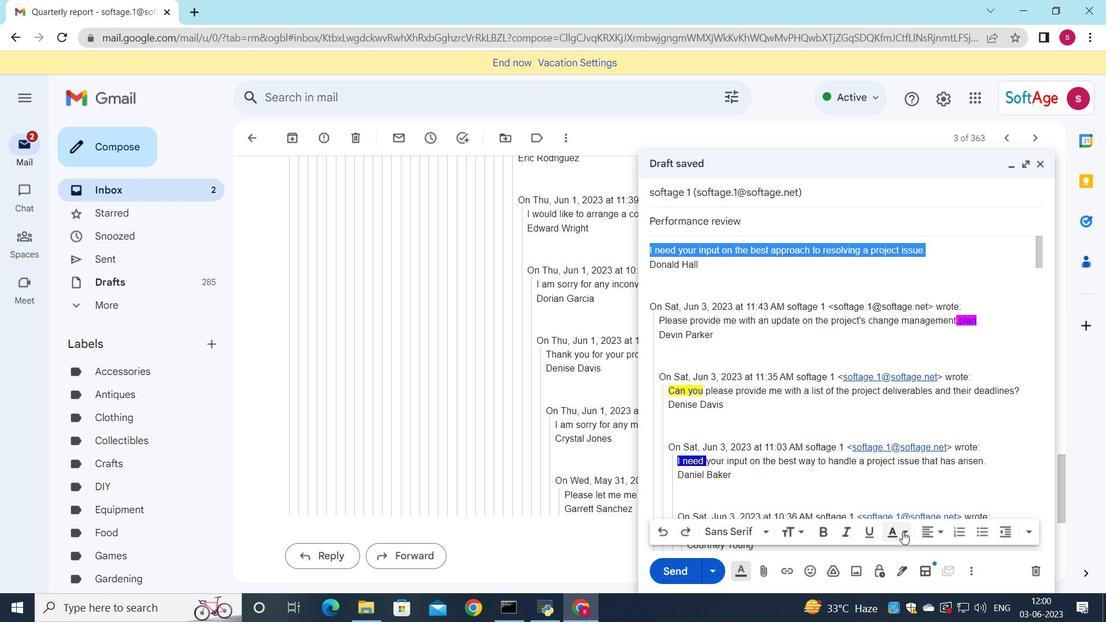 
Action: Mouse moved to (694, 433)
Screenshot: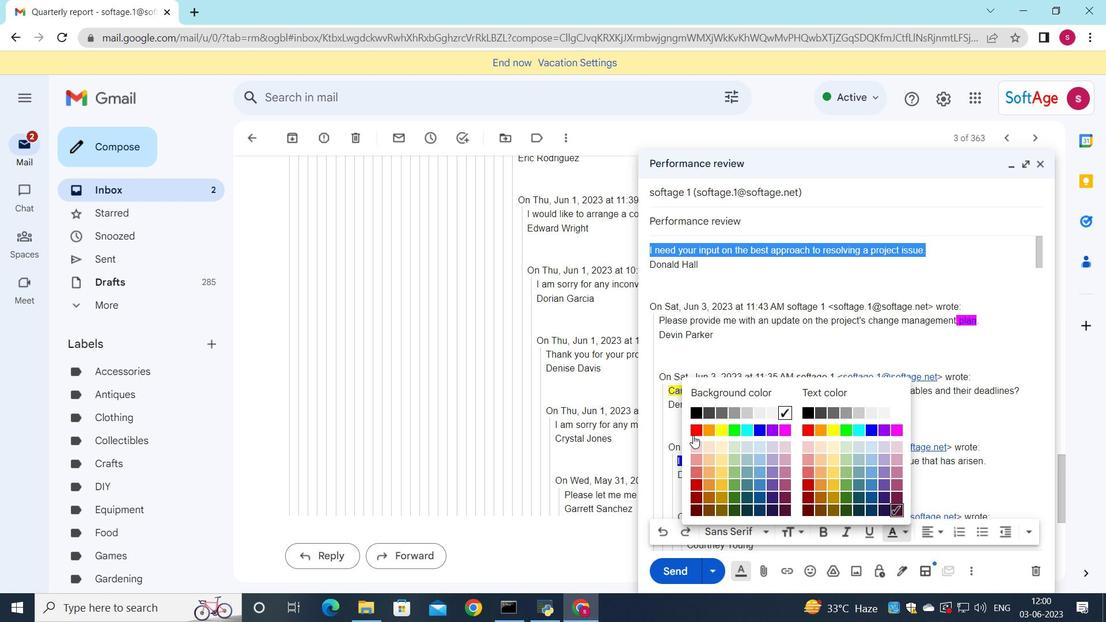 
Action: Mouse pressed left at (694, 433)
Screenshot: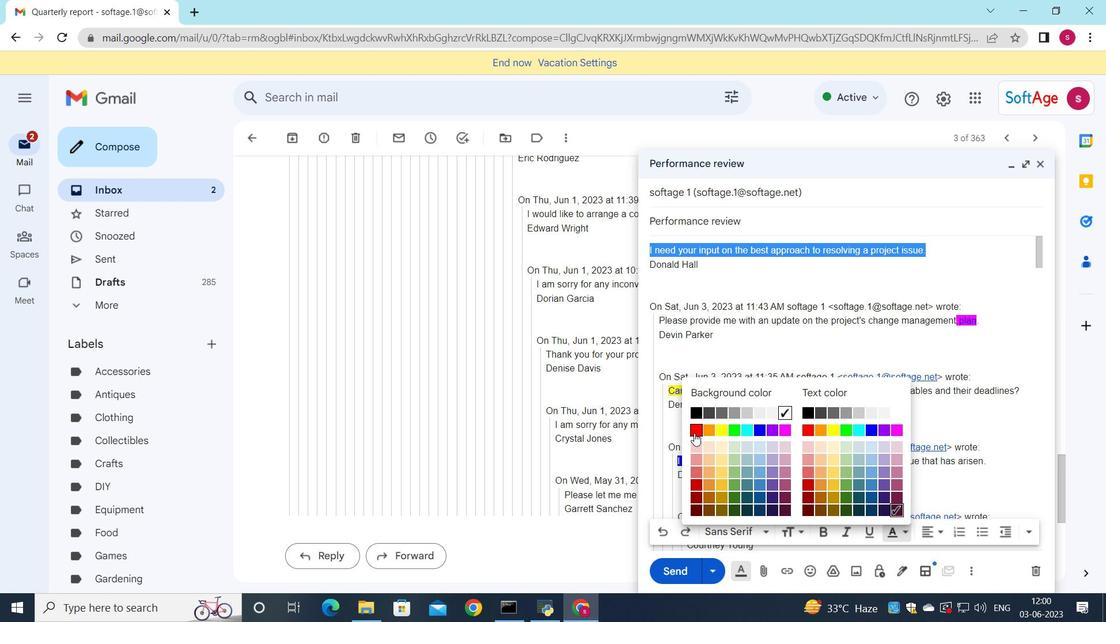 
Action: Mouse moved to (941, 264)
Screenshot: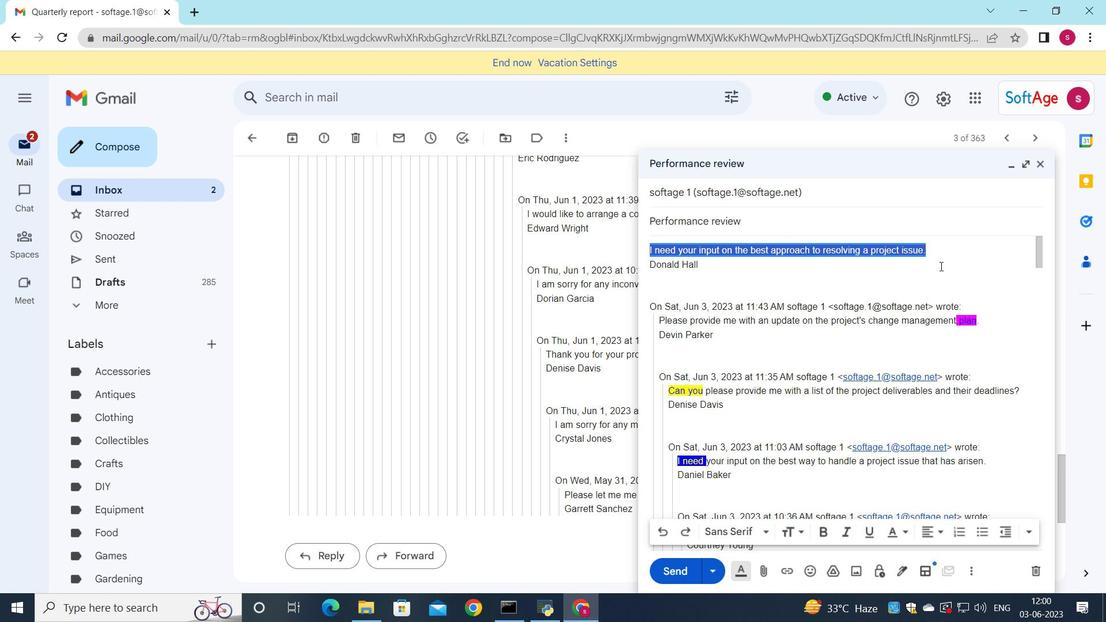 
Action: Mouse pressed left at (941, 264)
Screenshot: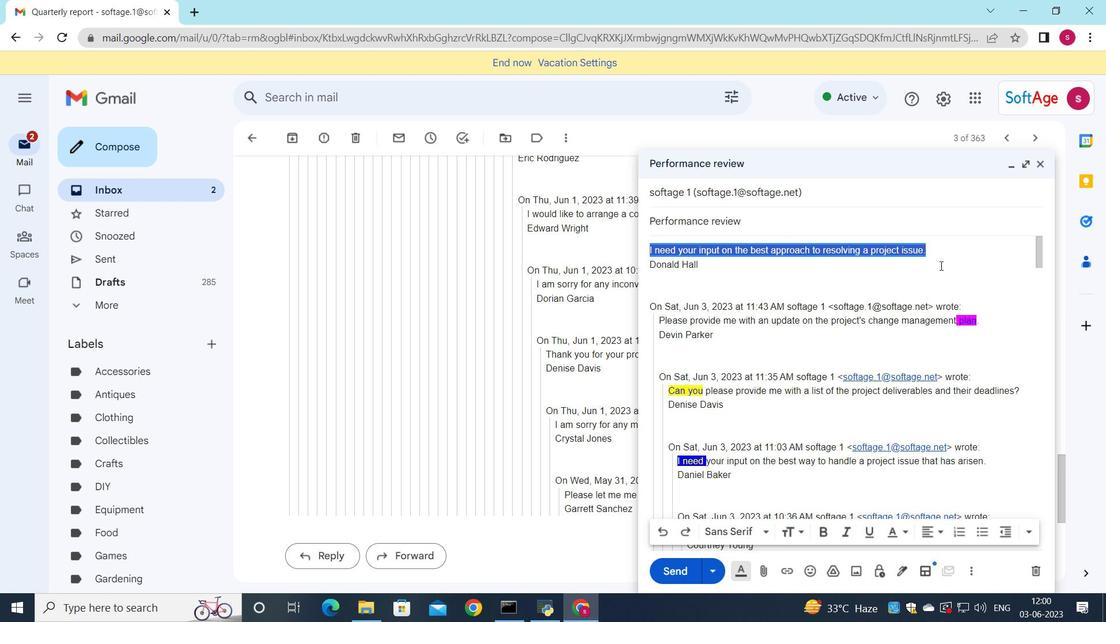 
Action: Mouse moved to (671, 569)
Screenshot: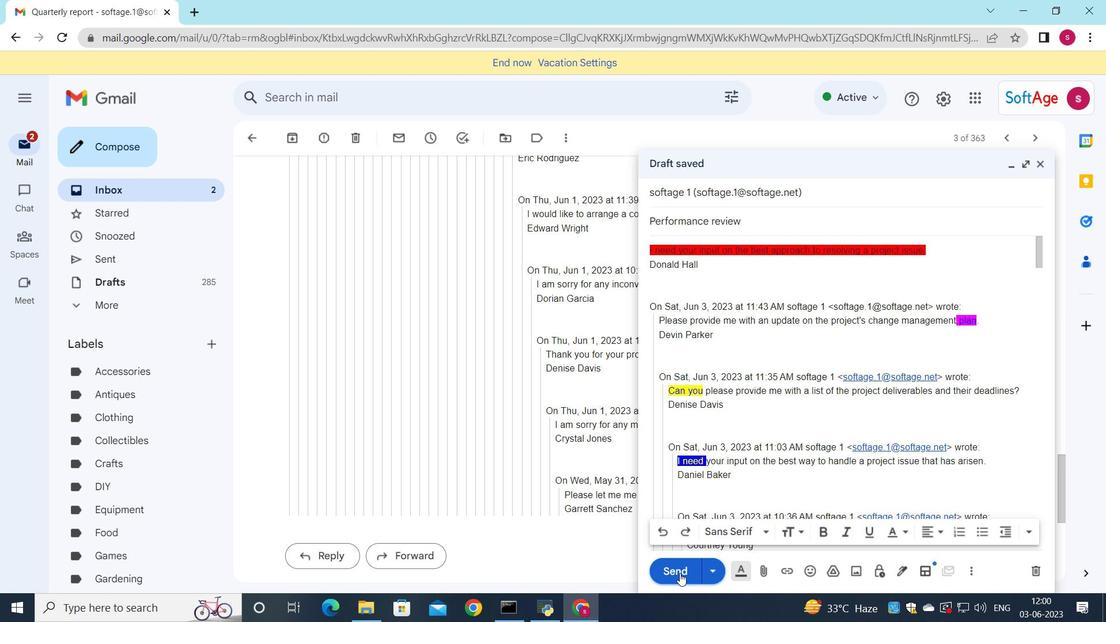
Action: Mouse pressed left at (671, 569)
Screenshot: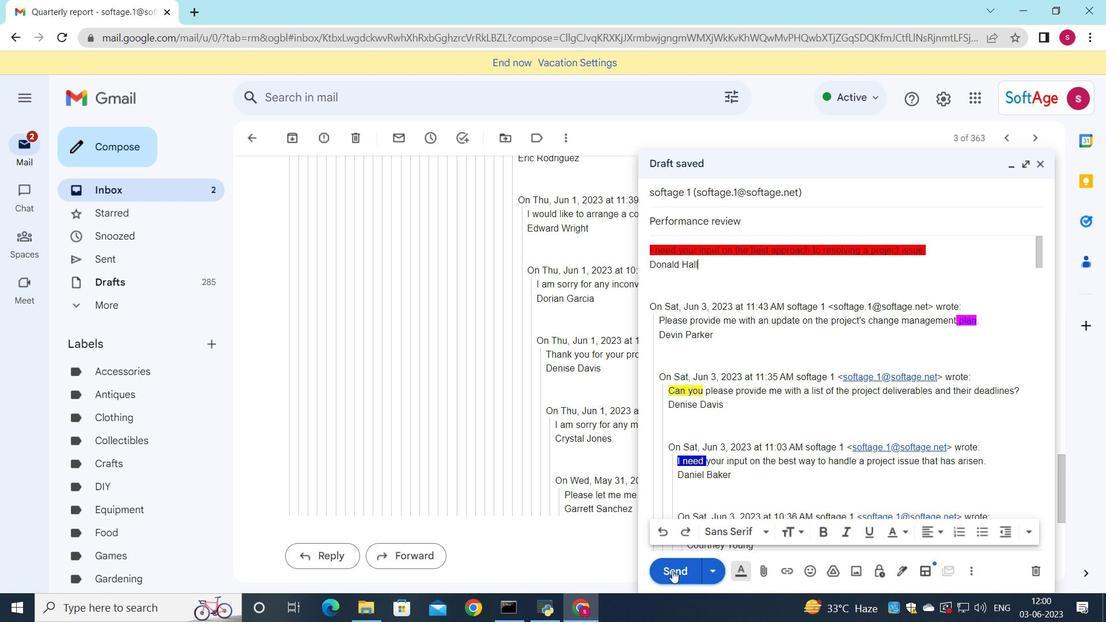 
Action: Mouse moved to (212, 195)
Screenshot: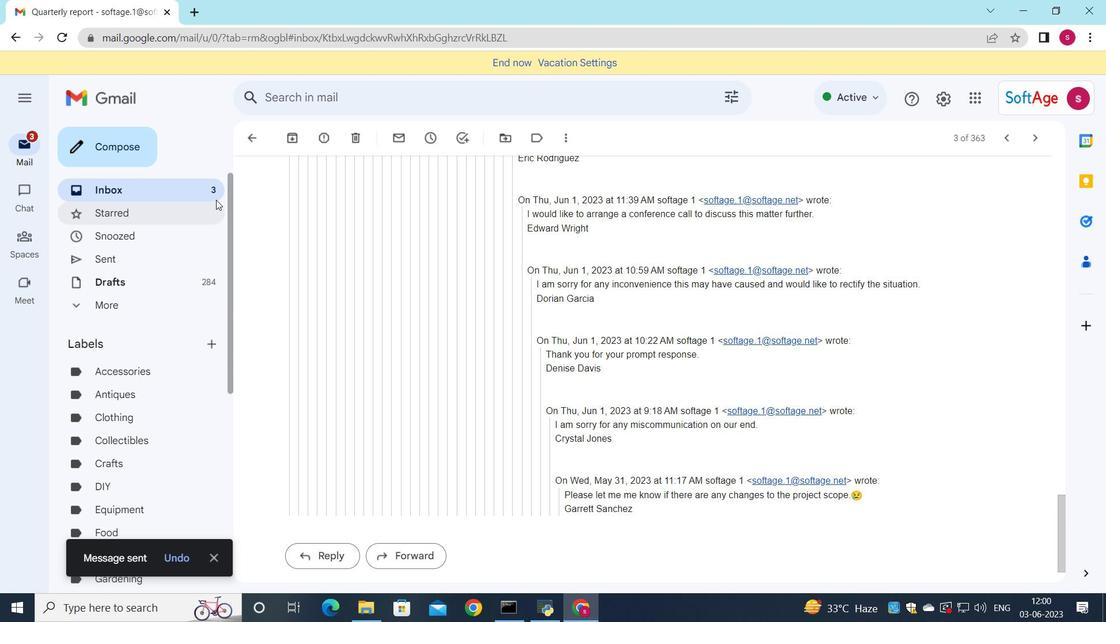 
Action: Mouse pressed left at (212, 195)
Screenshot: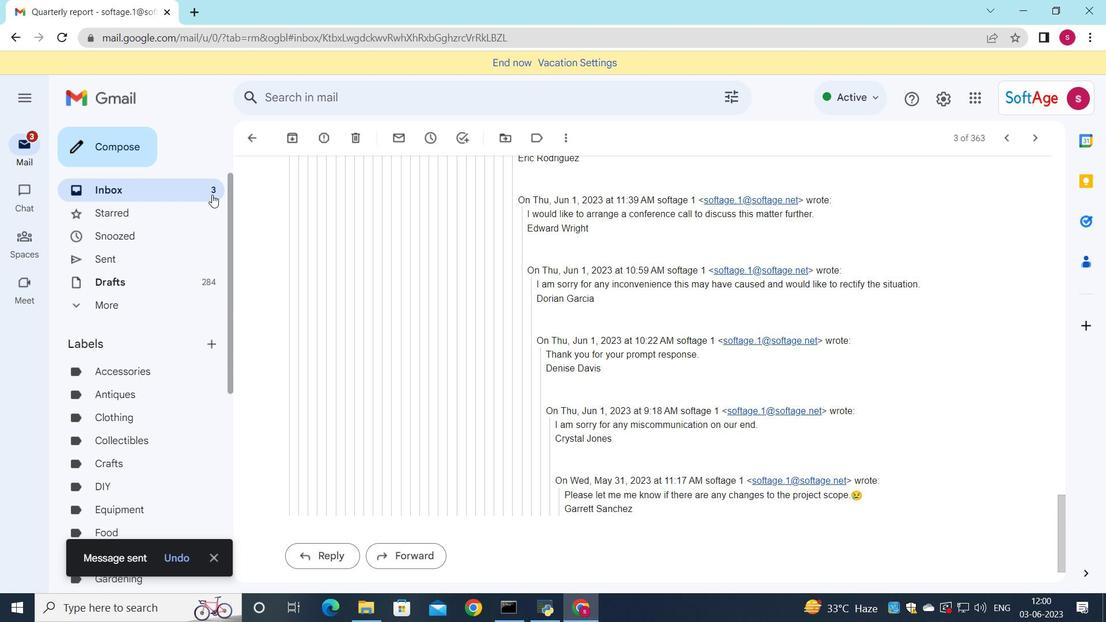 
Action: Mouse moved to (421, 169)
Screenshot: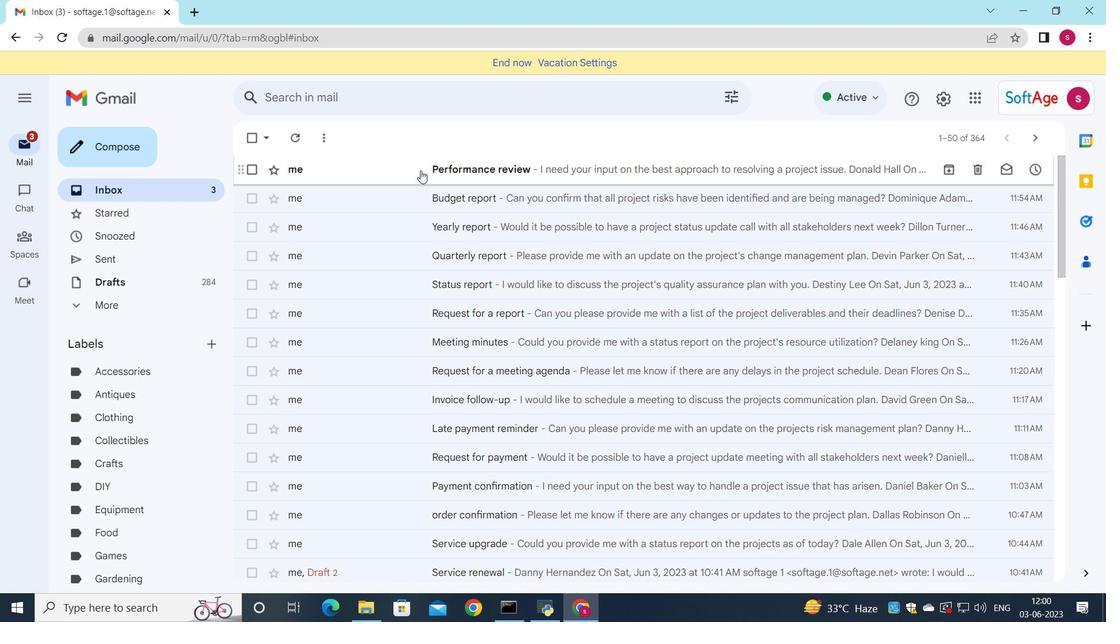 
Action: Mouse pressed left at (421, 169)
Screenshot: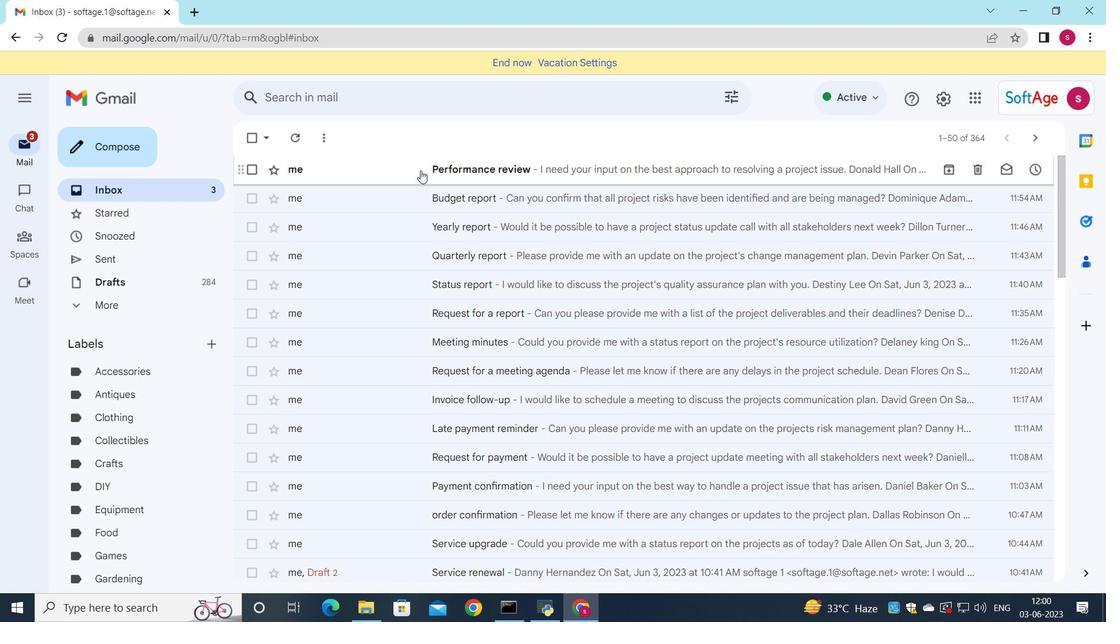 
Action: Mouse moved to (412, 186)
Screenshot: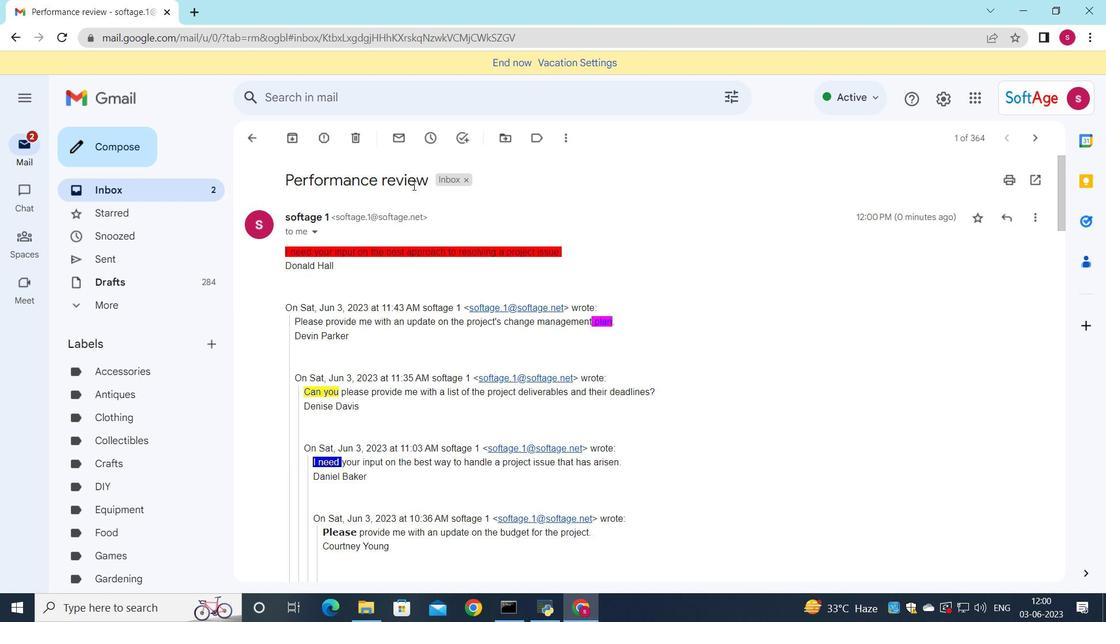 
